 Task: Find connections with filter location Llíria with filter topic #careeradvice with filter profile language Spanish with filter current company Roche with filter school Goa Institute of Management (GIM) with filter industry Temporary Help Services with filter service category Human Resources with filter keywords title Auditor
Action: Mouse moved to (631, 140)
Screenshot: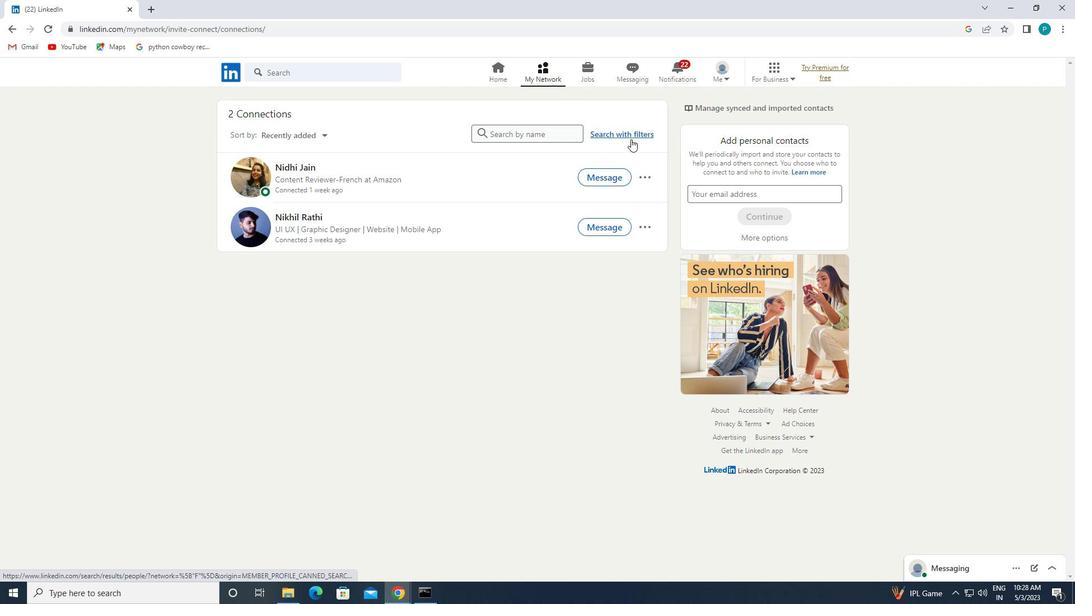 
Action: Mouse pressed left at (631, 140)
Screenshot: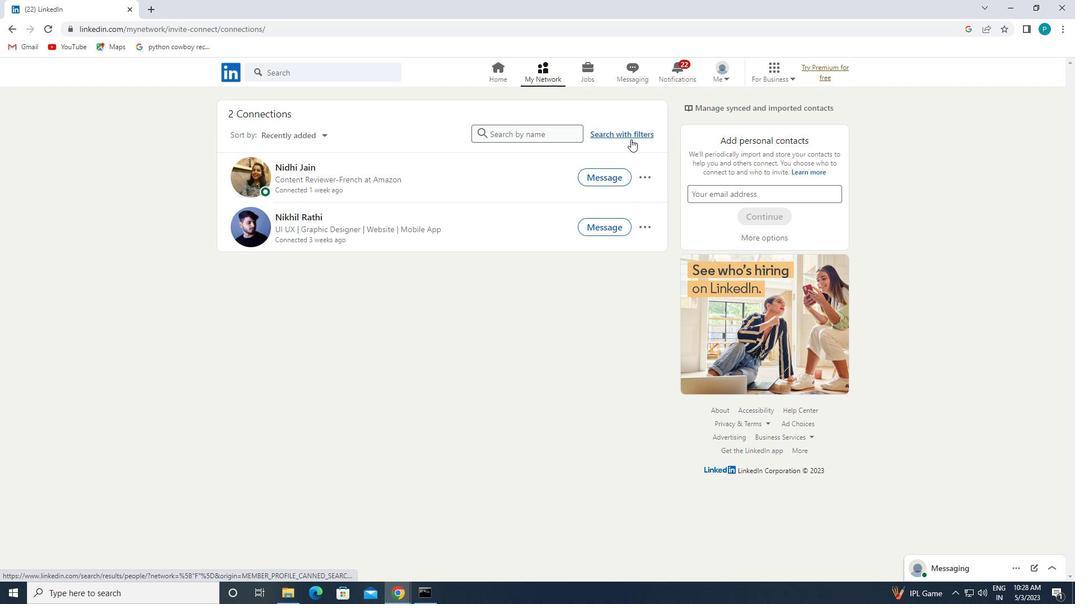 
Action: Mouse moved to (574, 104)
Screenshot: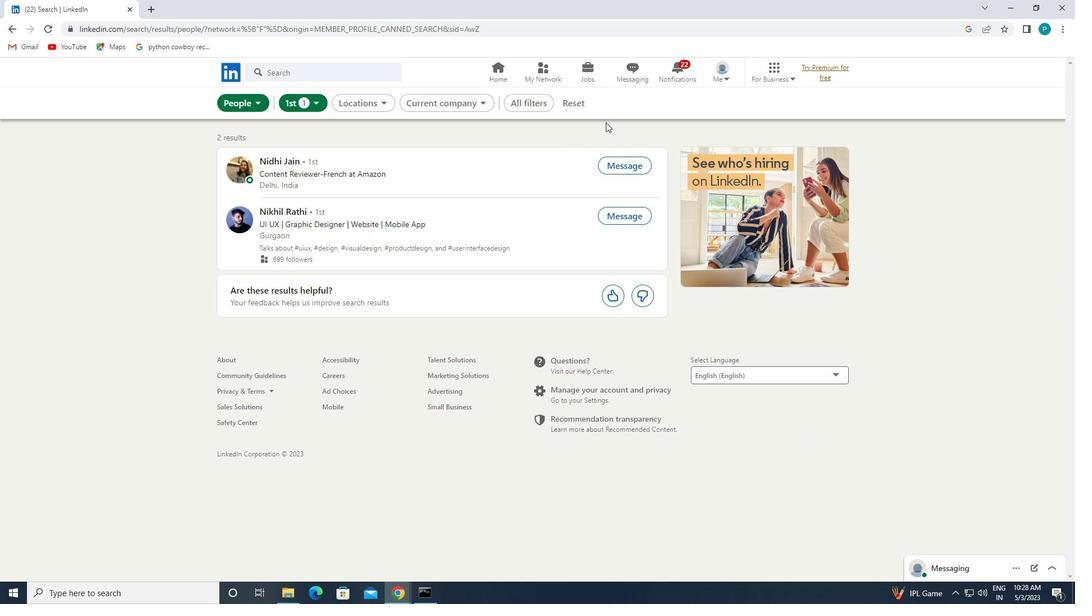 
Action: Mouse pressed left at (574, 104)
Screenshot: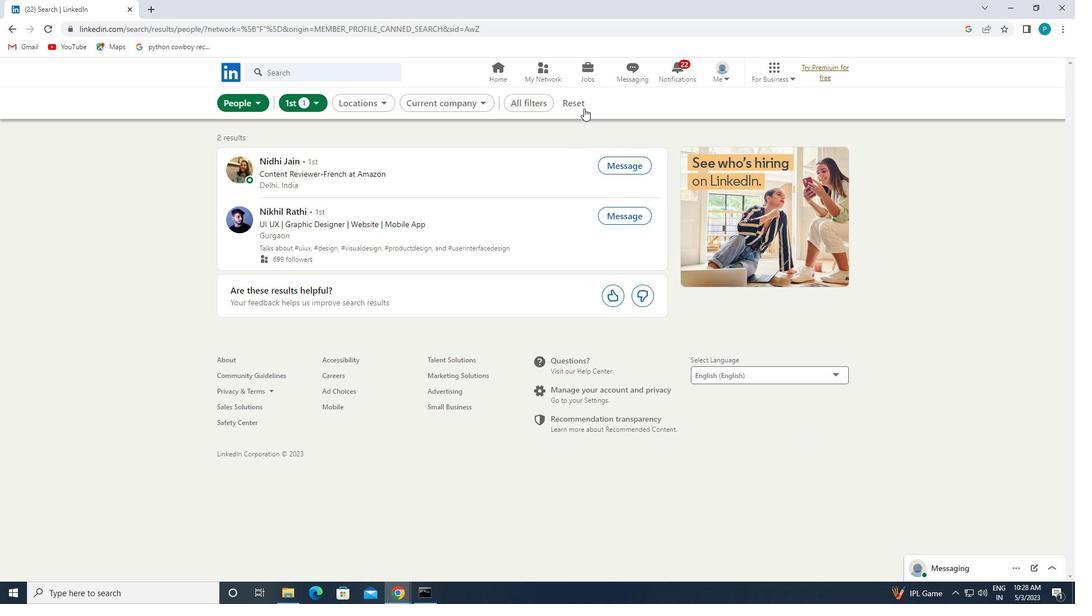 
Action: Mouse moved to (552, 103)
Screenshot: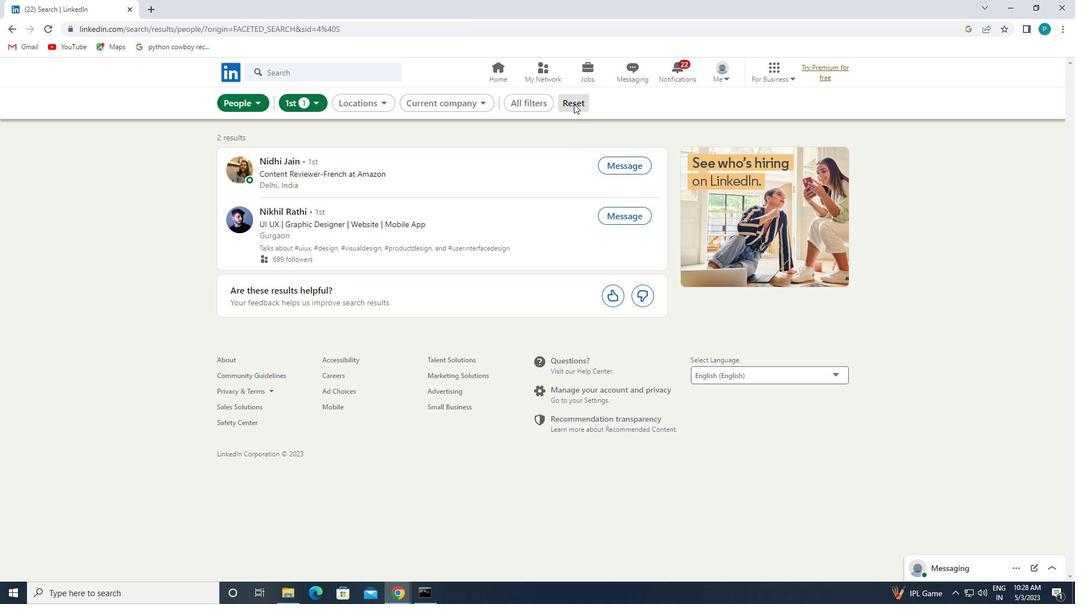 
Action: Mouse pressed left at (552, 103)
Screenshot: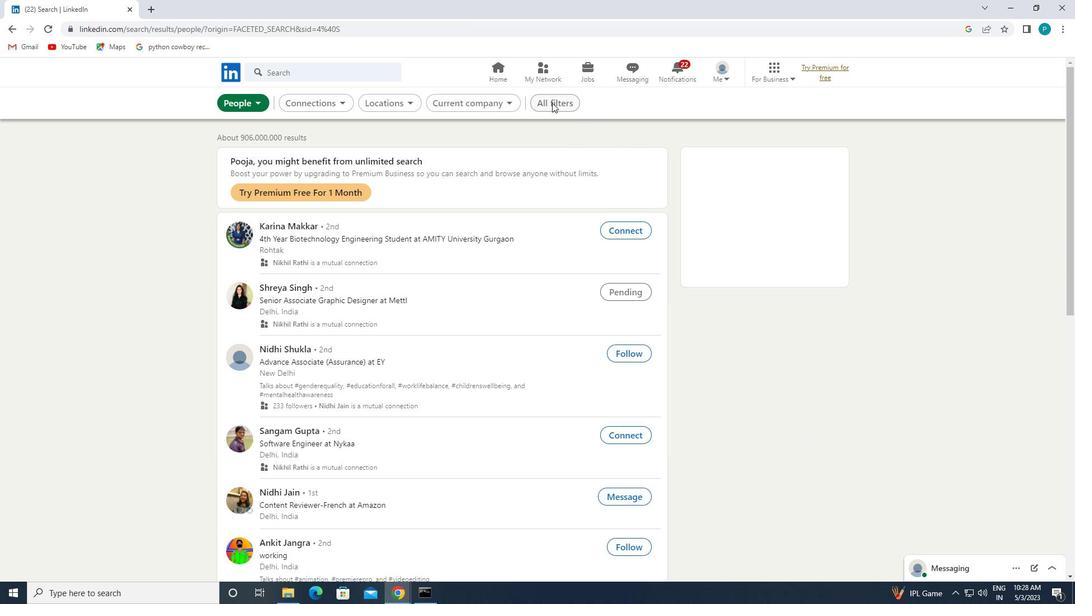 
Action: Mouse moved to (968, 302)
Screenshot: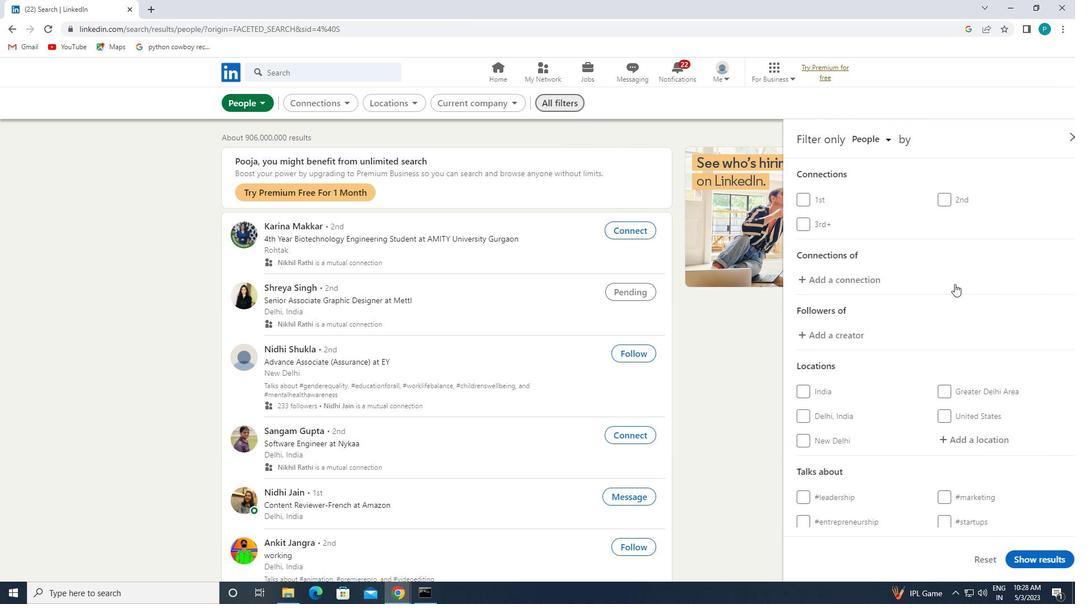 
Action: Mouse scrolled (968, 301) with delta (0, 0)
Screenshot: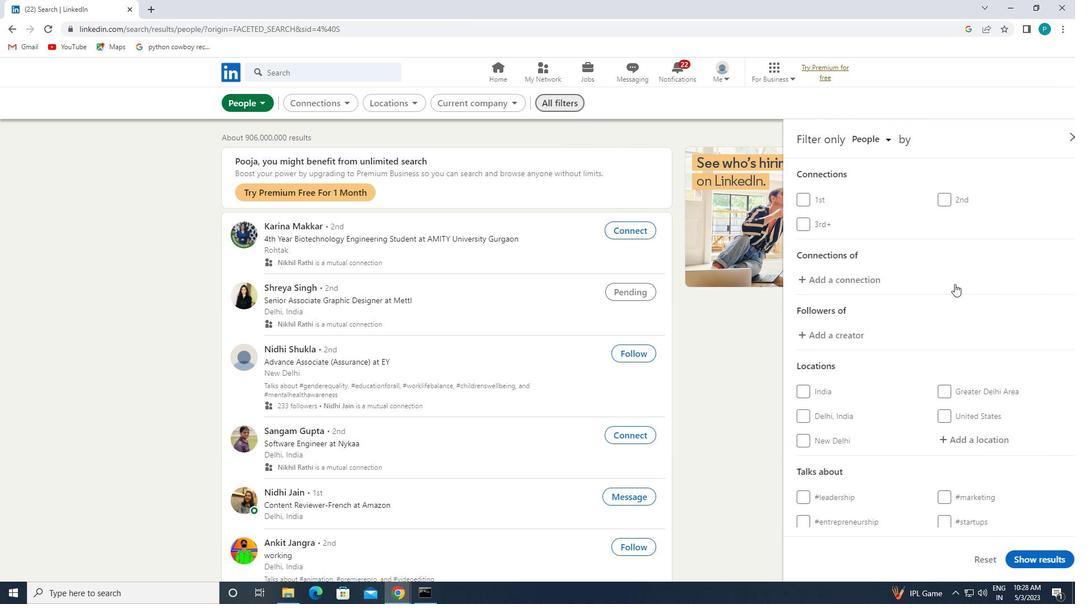
Action: Mouse moved to (968, 303)
Screenshot: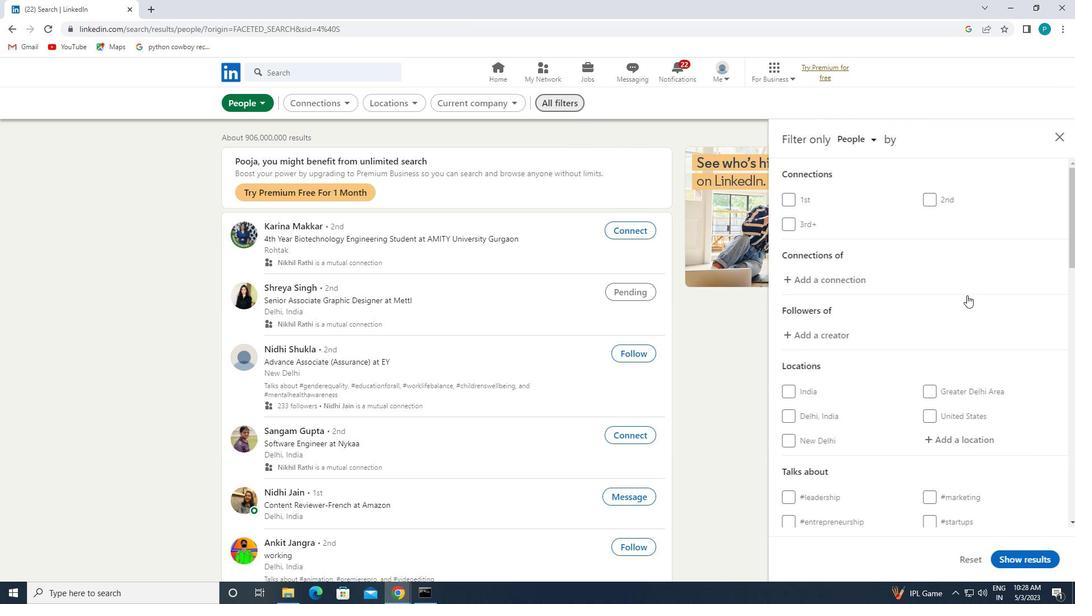 
Action: Mouse scrolled (968, 302) with delta (0, 0)
Screenshot: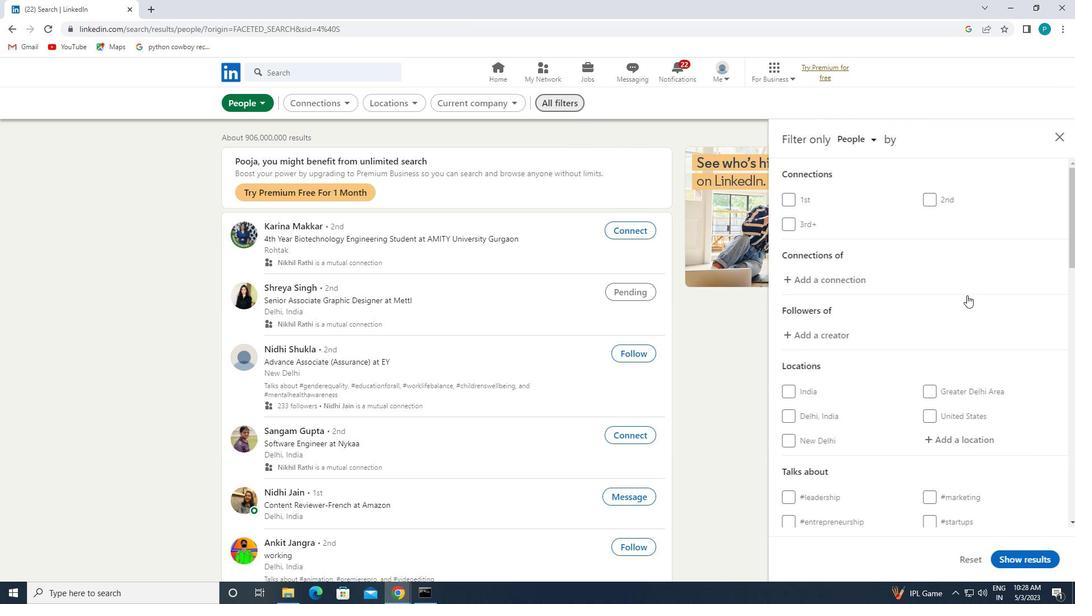 
Action: Mouse moved to (941, 322)
Screenshot: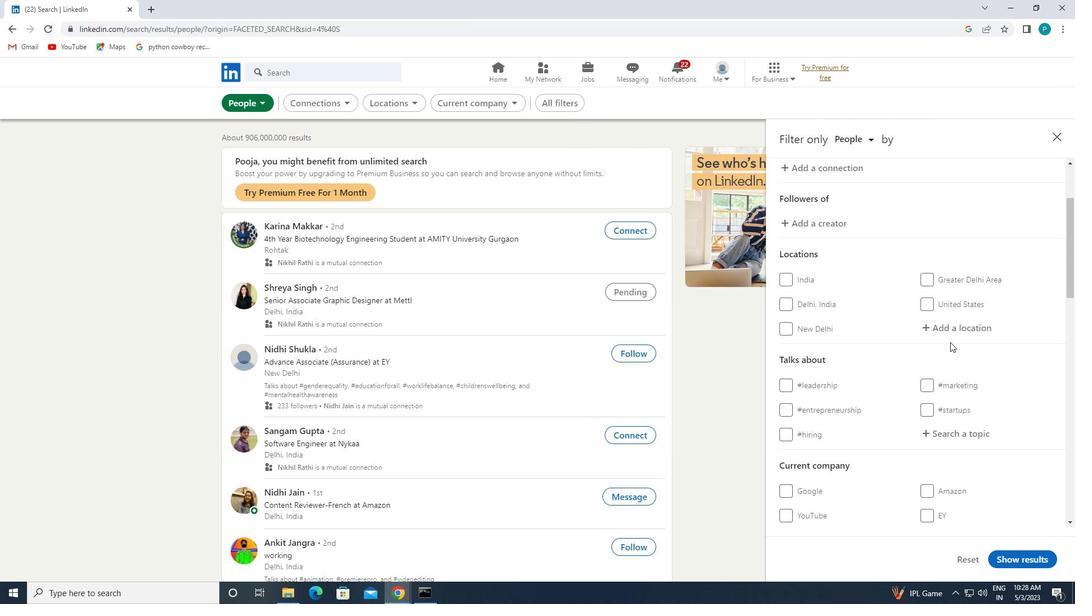 
Action: Mouse pressed left at (941, 322)
Screenshot: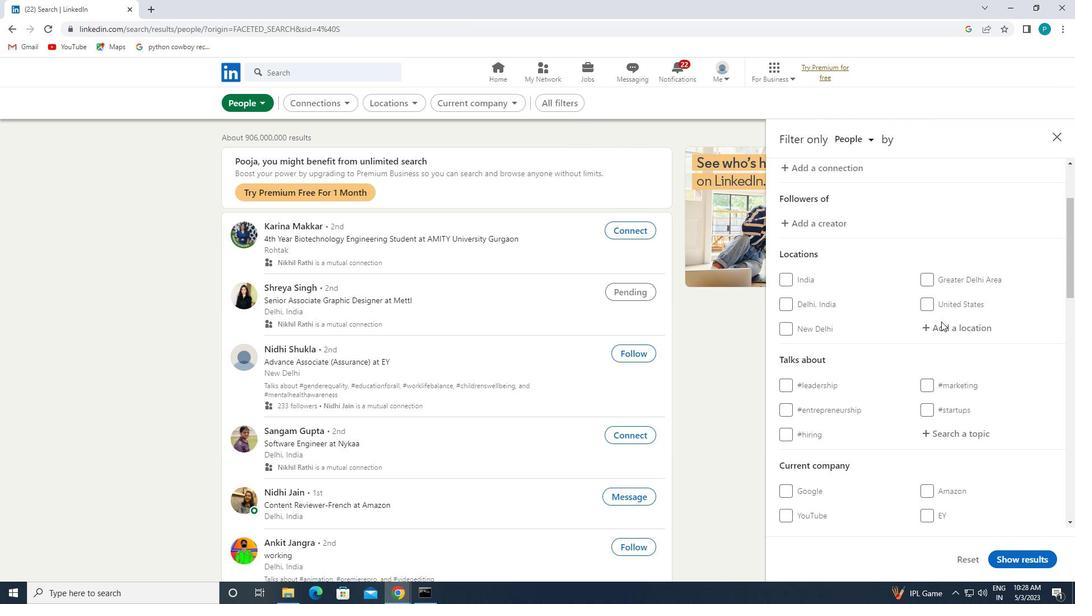 
Action: Mouse moved to (941, 321)
Screenshot: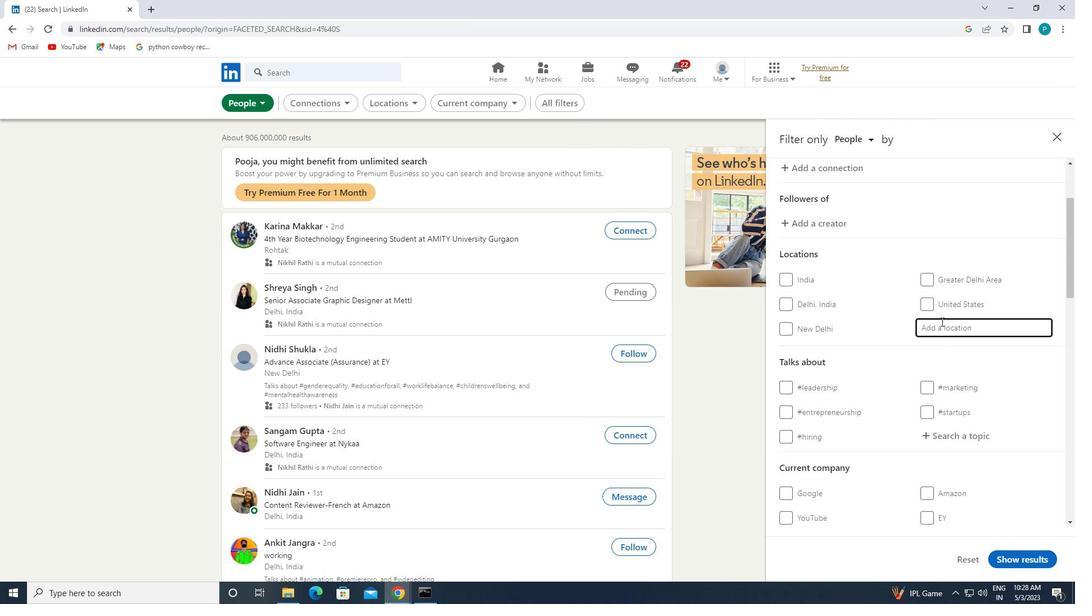 
Action: Key pressed <Key.caps_lock>l<Key.caps_lock>liria
Screenshot: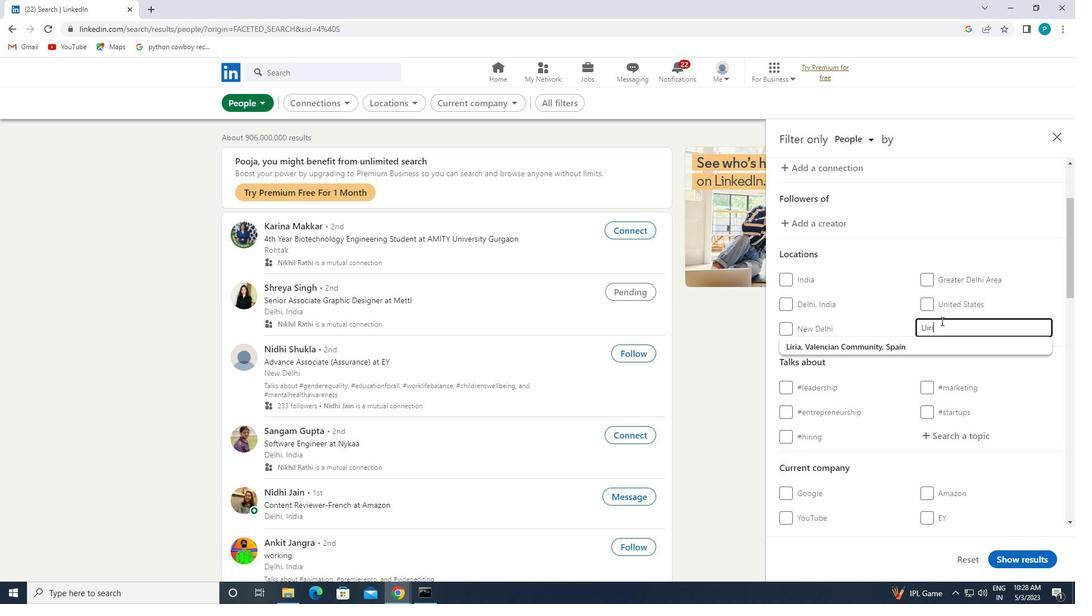 
Action: Mouse moved to (939, 346)
Screenshot: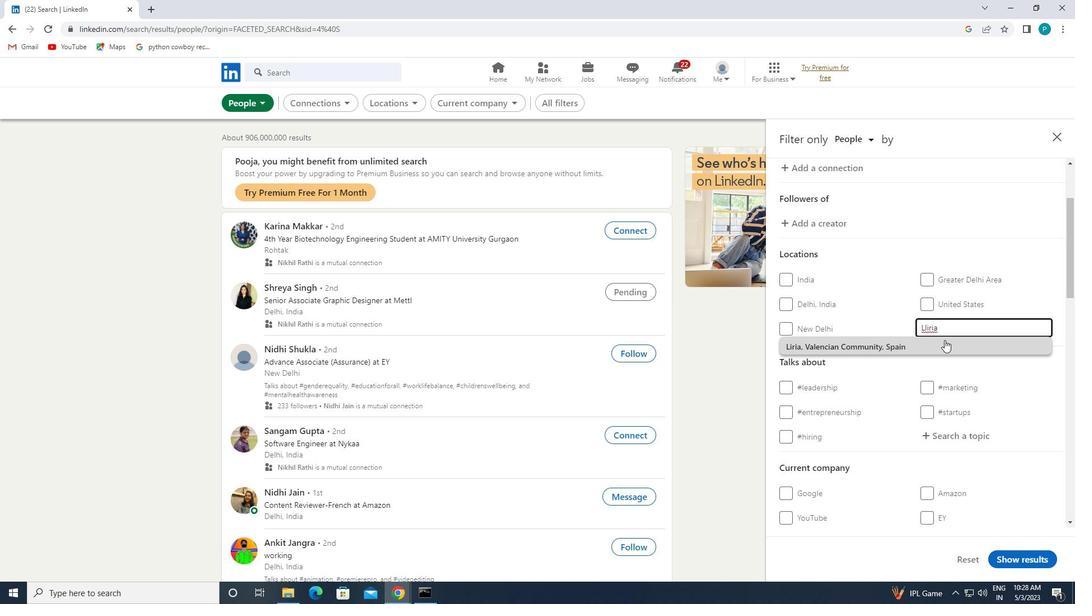 
Action: Mouse pressed left at (939, 346)
Screenshot: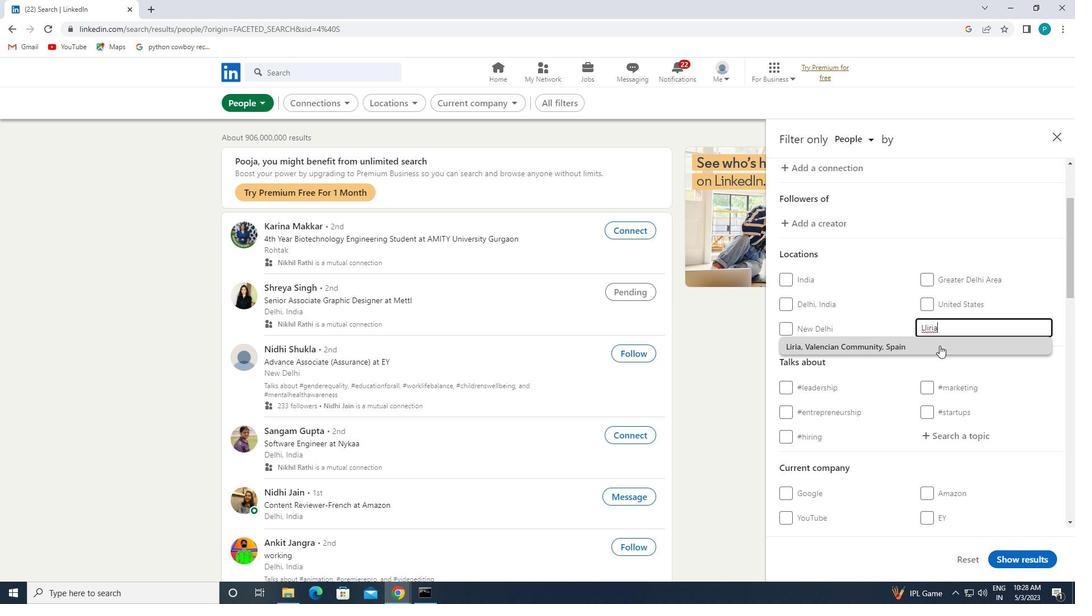 
Action: Mouse moved to (960, 385)
Screenshot: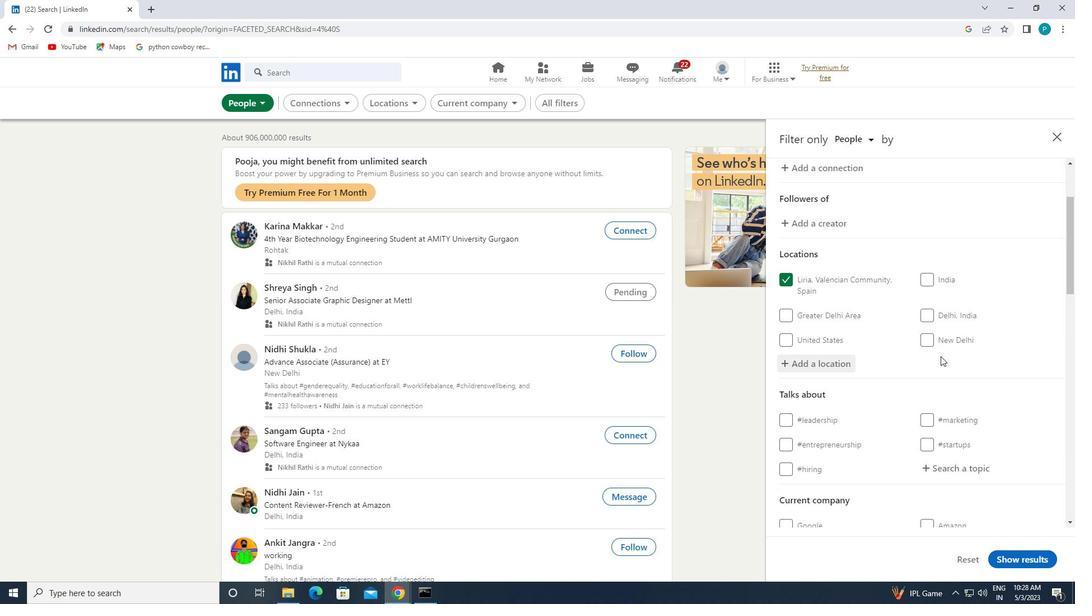 
Action: Mouse scrolled (960, 385) with delta (0, 0)
Screenshot: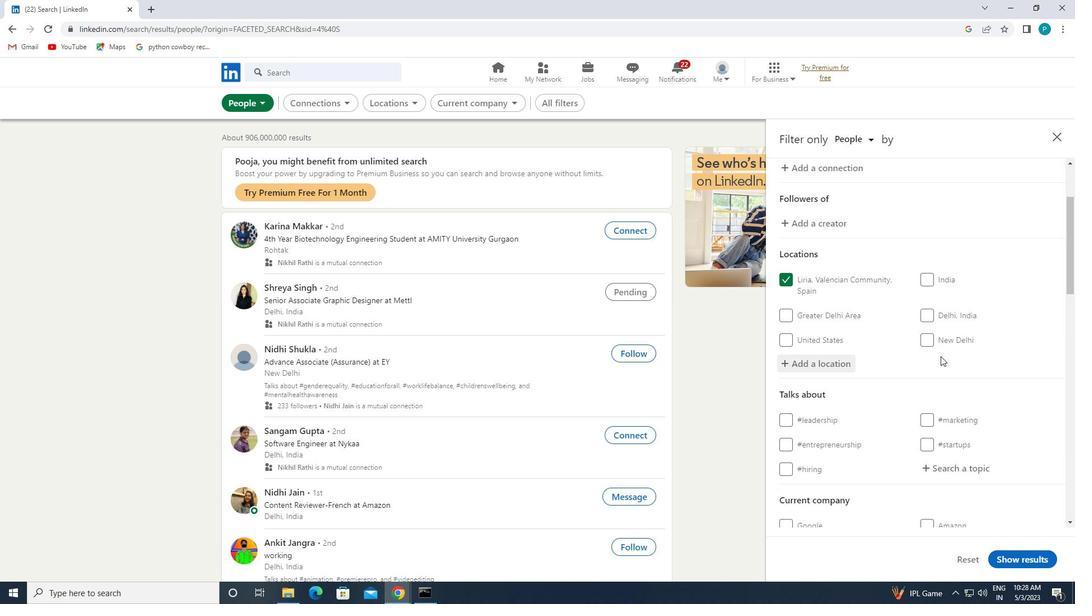 
Action: Mouse moved to (962, 388)
Screenshot: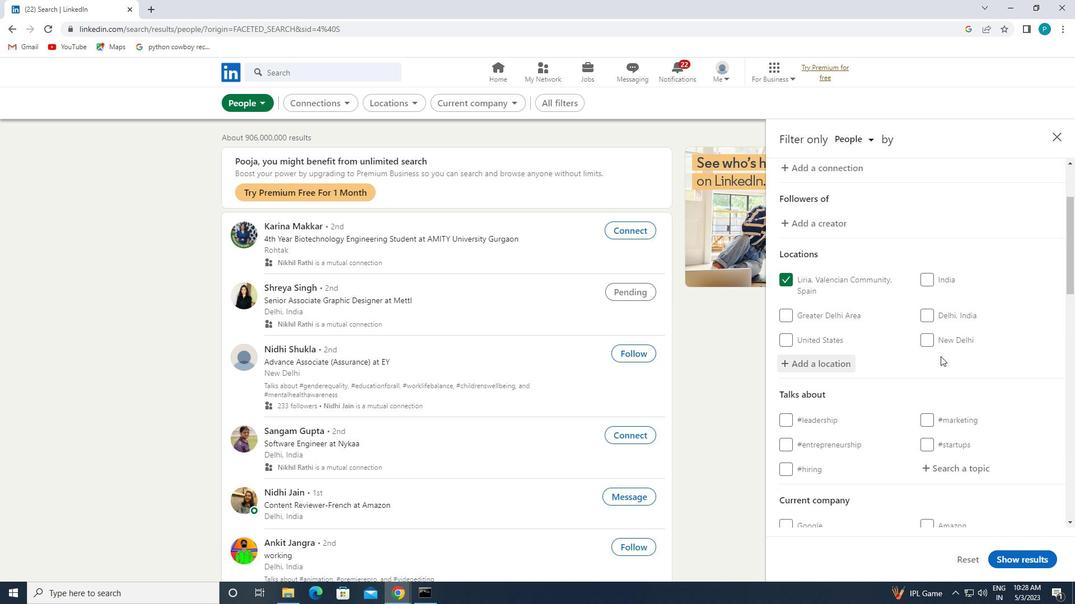 
Action: Mouse scrolled (962, 387) with delta (0, 0)
Screenshot: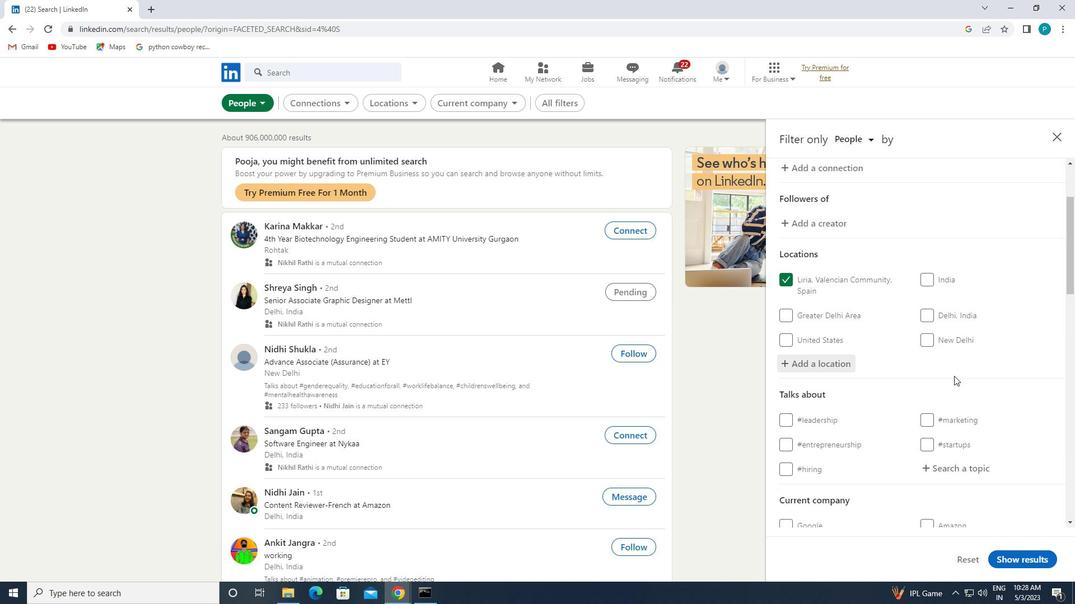 
Action: Mouse moved to (962, 362)
Screenshot: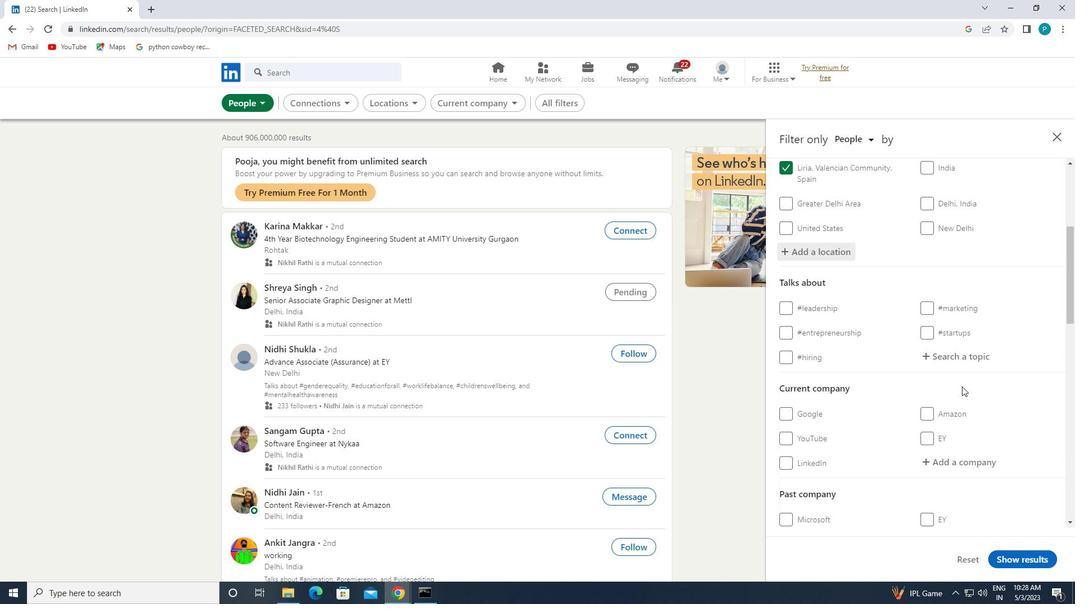 
Action: Mouse pressed left at (962, 362)
Screenshot: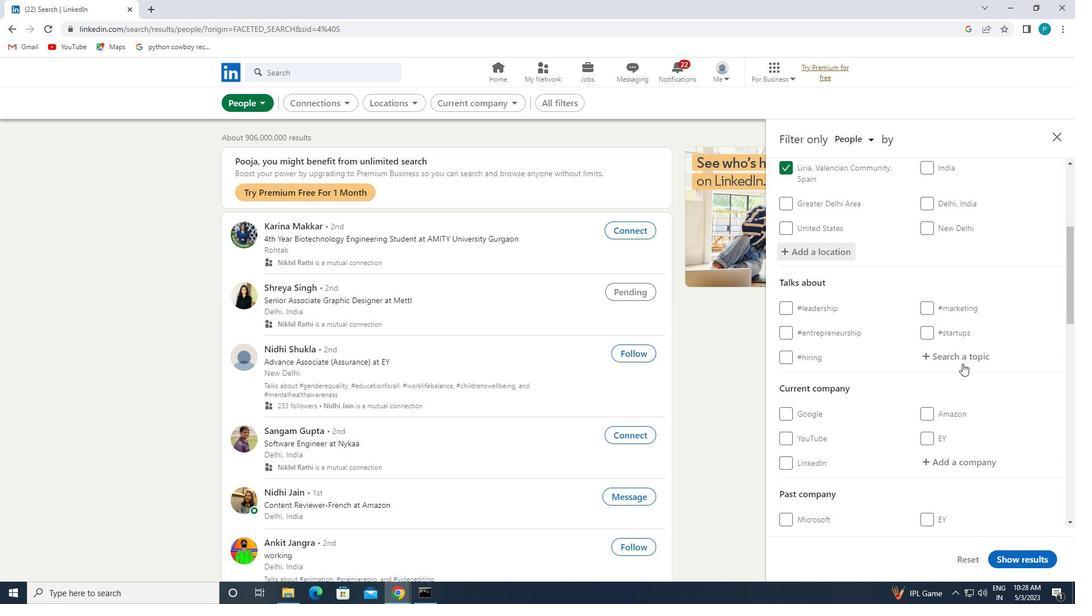
Action: Mouse moved to (970, 366)
Screenshot: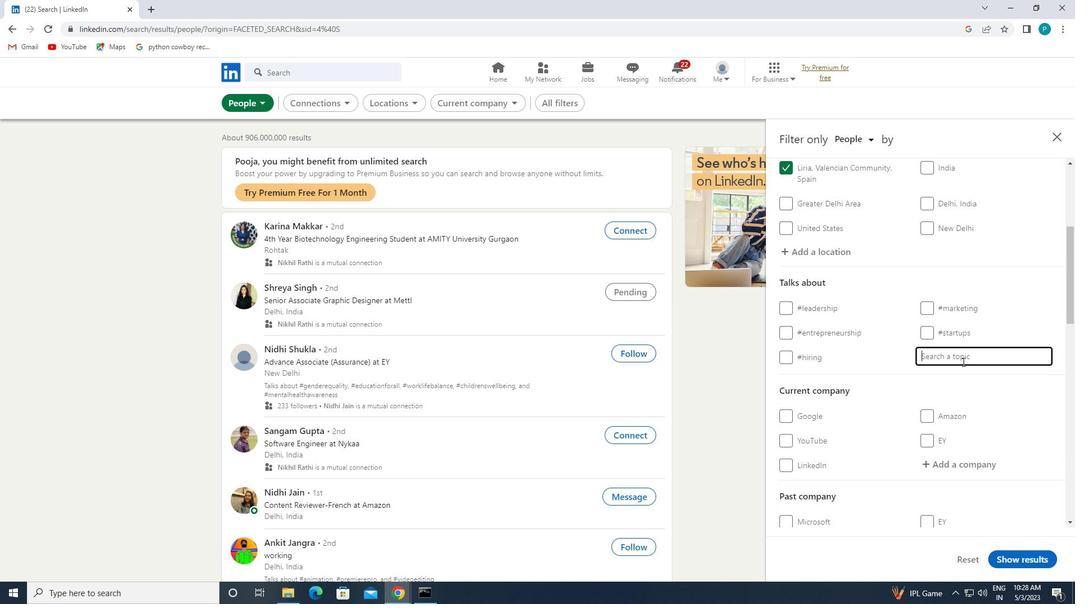 
Action: Key pressed <Key.shift><Key.caps_lock><Key.caps_lock>#CARR<Key.backspace>EERADVICE
Screenshot: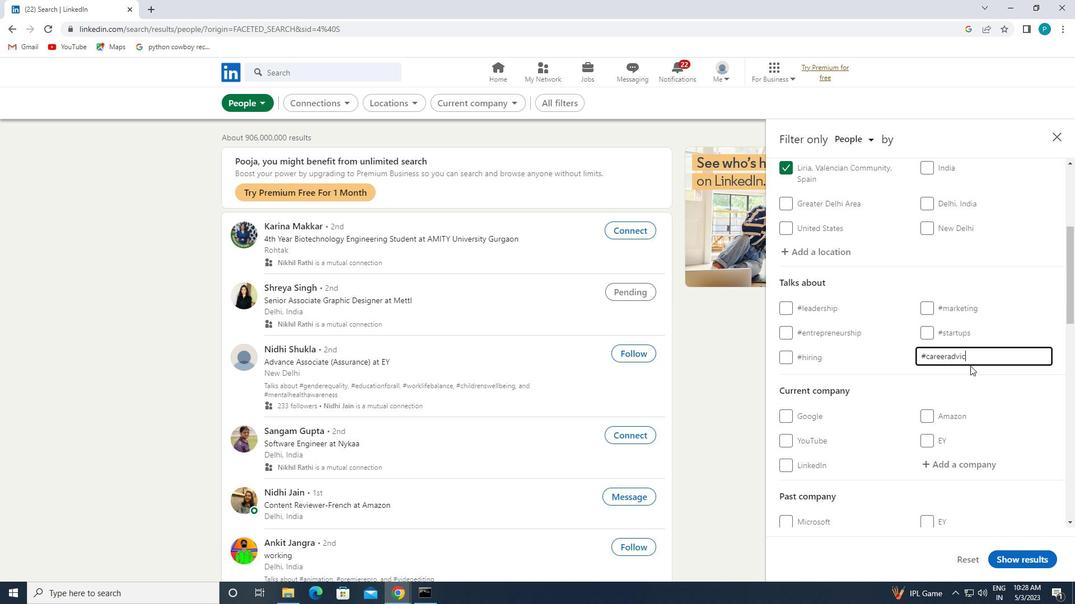 
Action: Mouse moved to (919, 440)
Screenshot: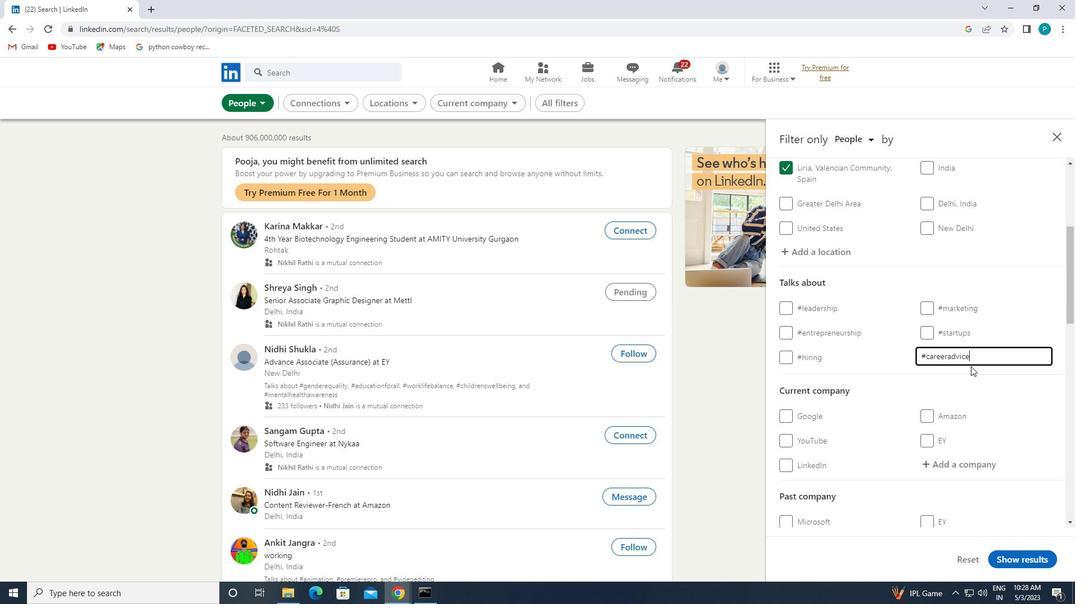 
Action: Mouse scrolled (919, 439) with delta (0, 0)
Screenshot: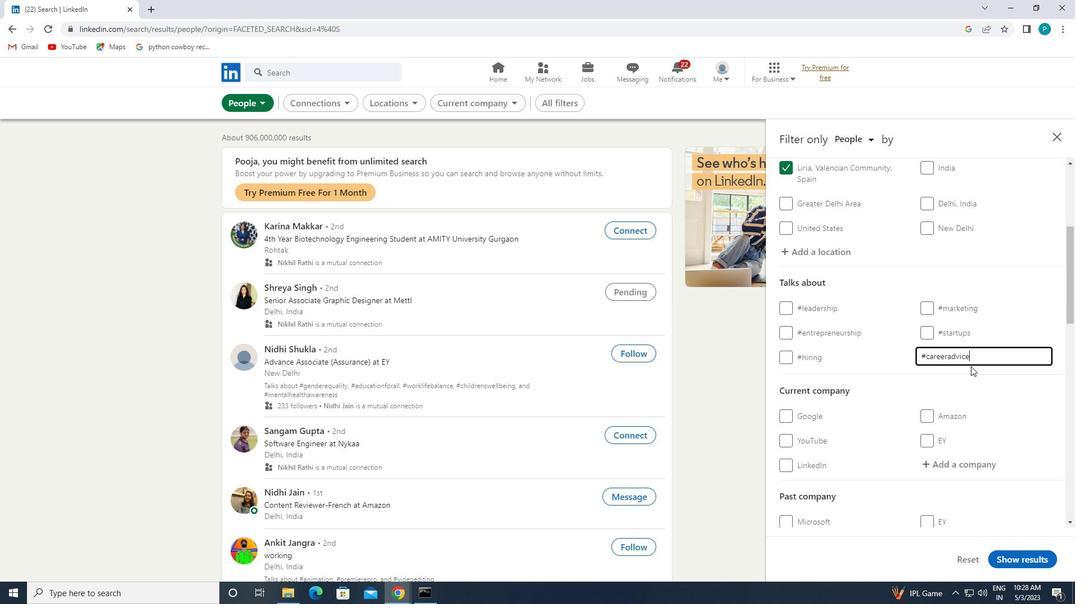
Action: Mouse moved to (915, 443)
Screenshot: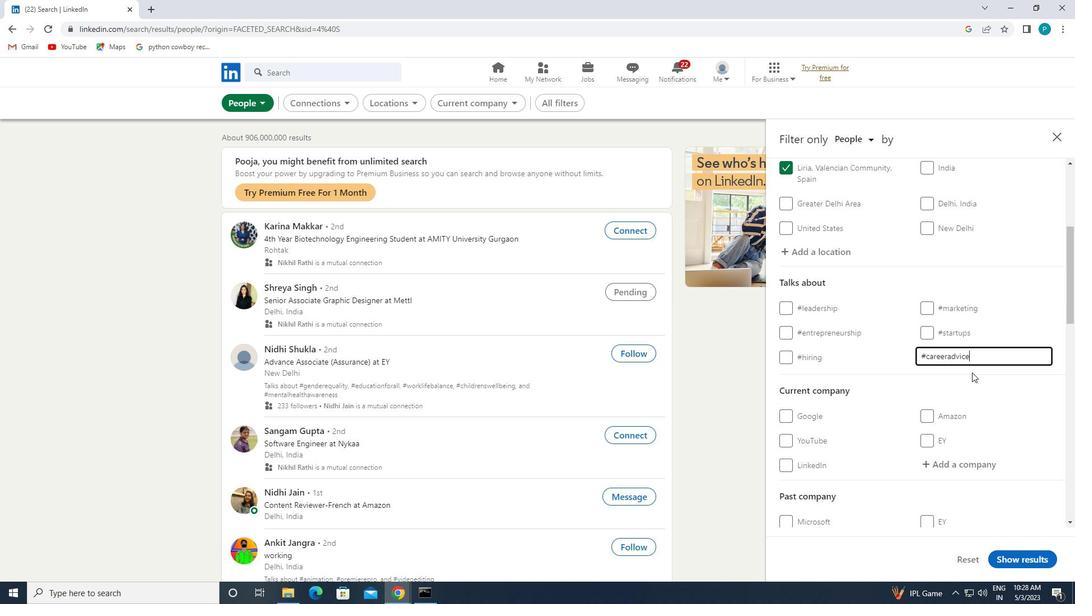 
Action: Mouse scrolled (915, 442) with delta (0, 0)
Screenshot: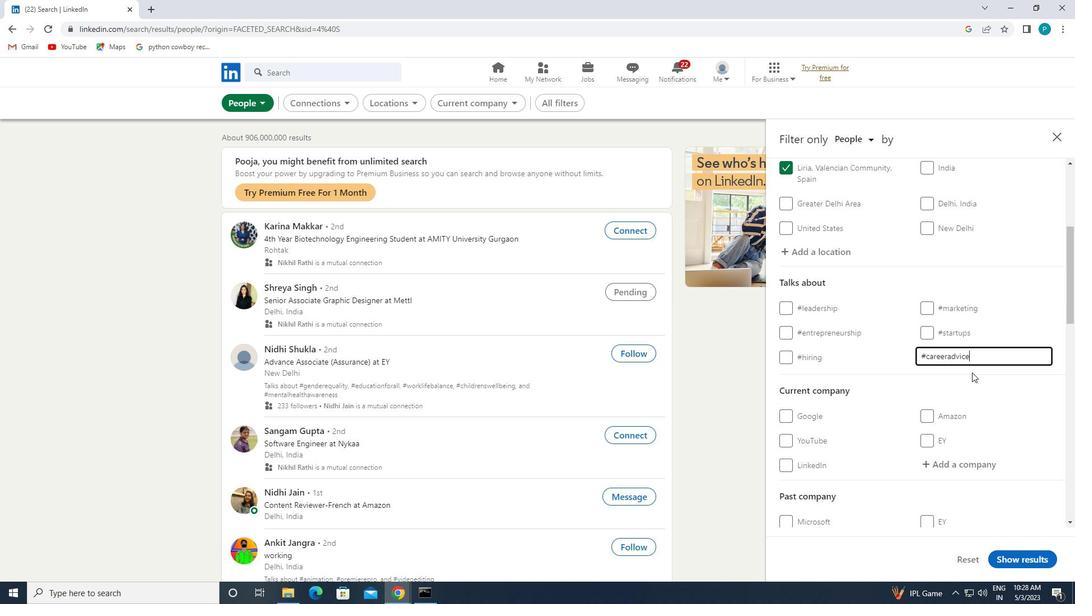 
Action: Mouse moved to (912, 444)
Screenshot: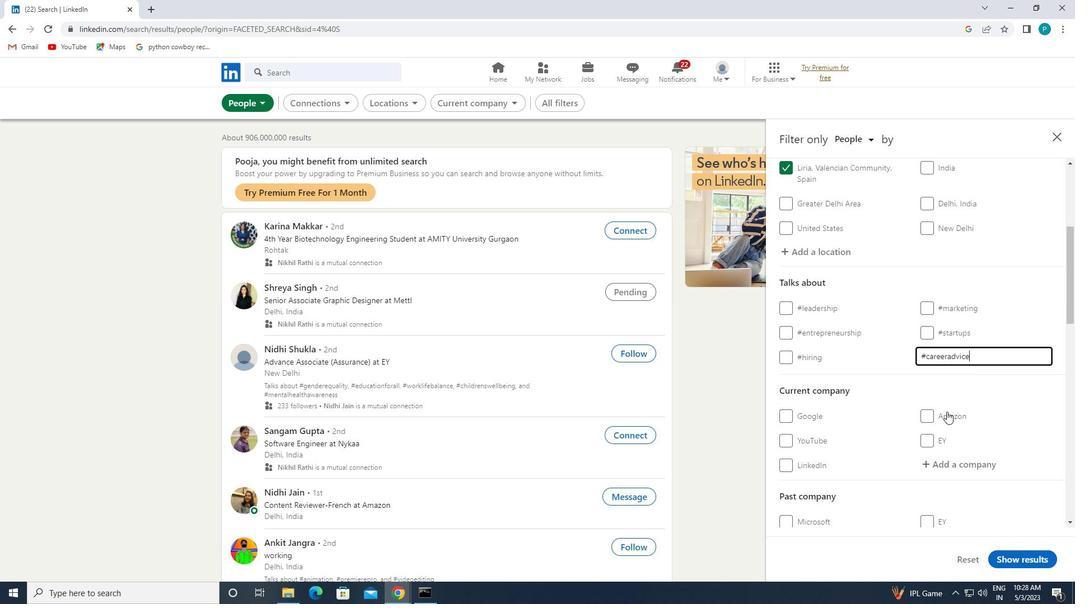 
Action: Mouse scrolled (912, 443) with delta (0, 0)
Screenshot: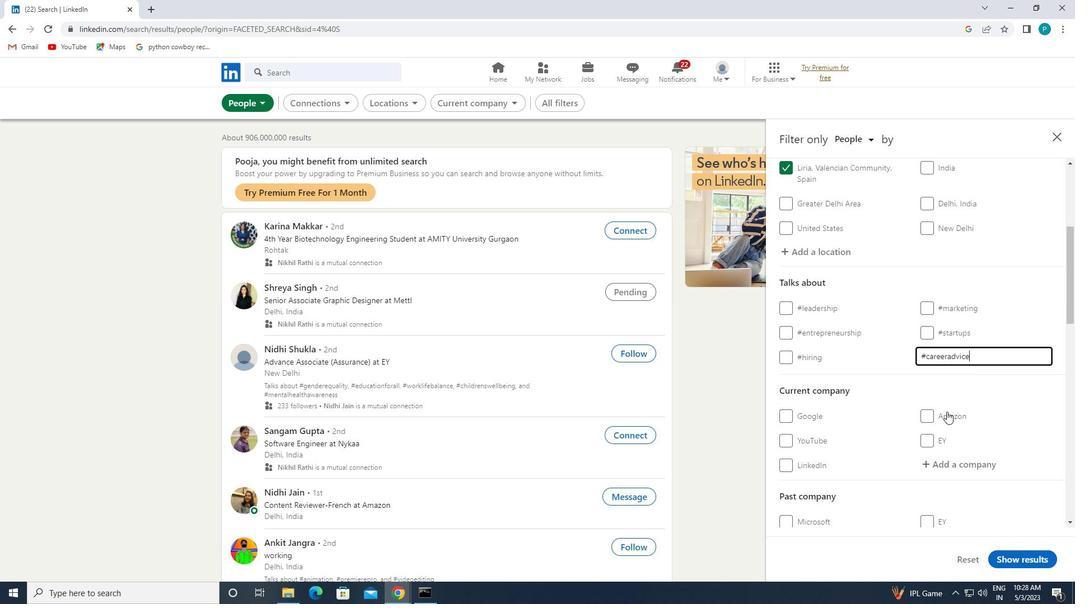 
Action: Mouse moved to (857, 431)
Screenshot: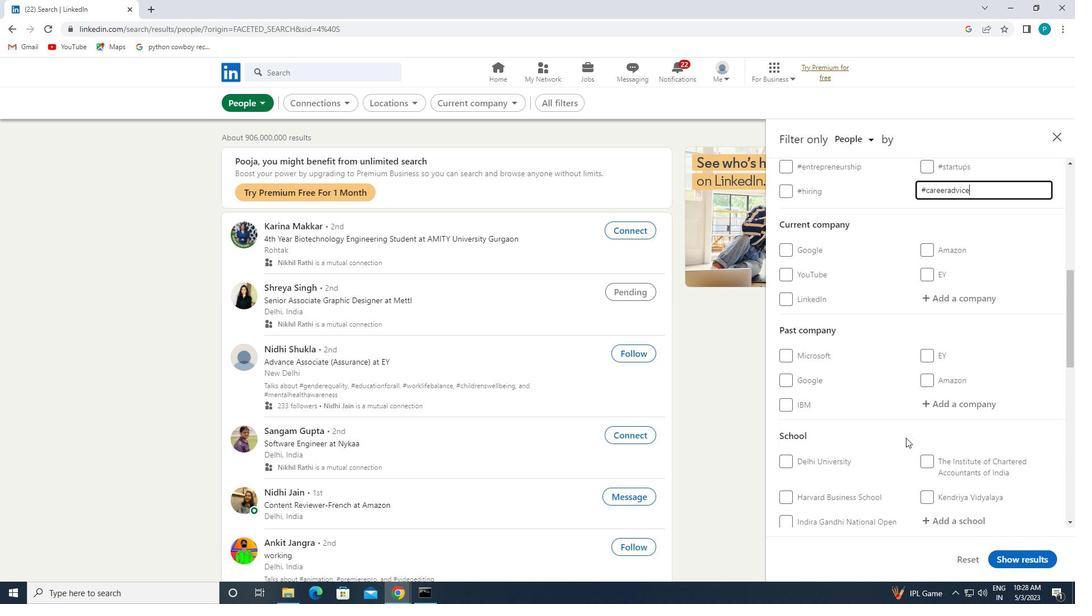 
Action: Mouse scrolled (857, 430) with delta (0, 0)
Screenshot: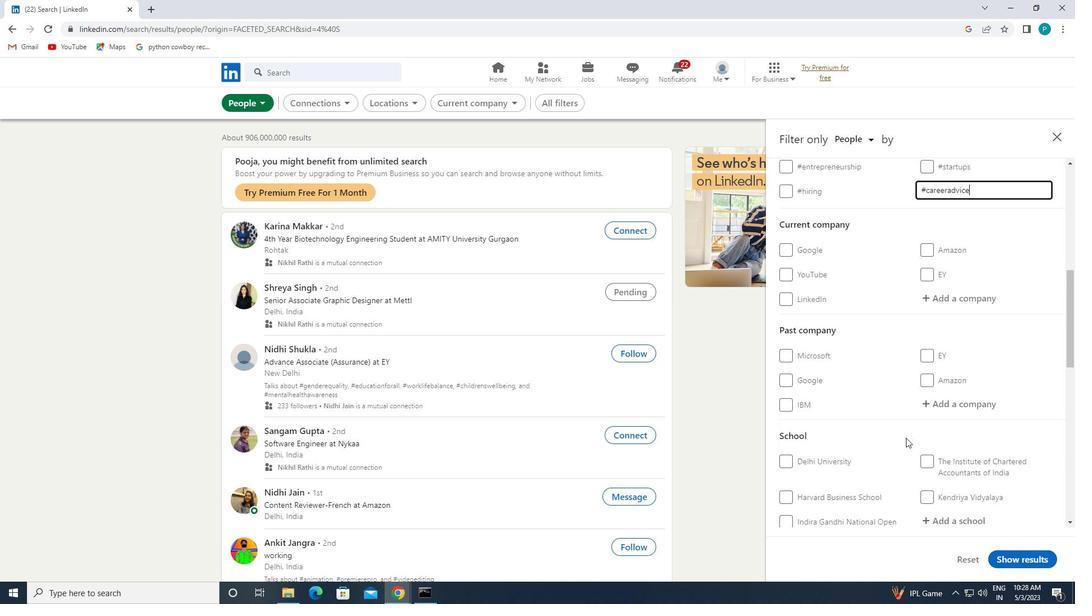 
Action: Mouse scrolled (857, 430) with delta (0, 0)
Screenshot: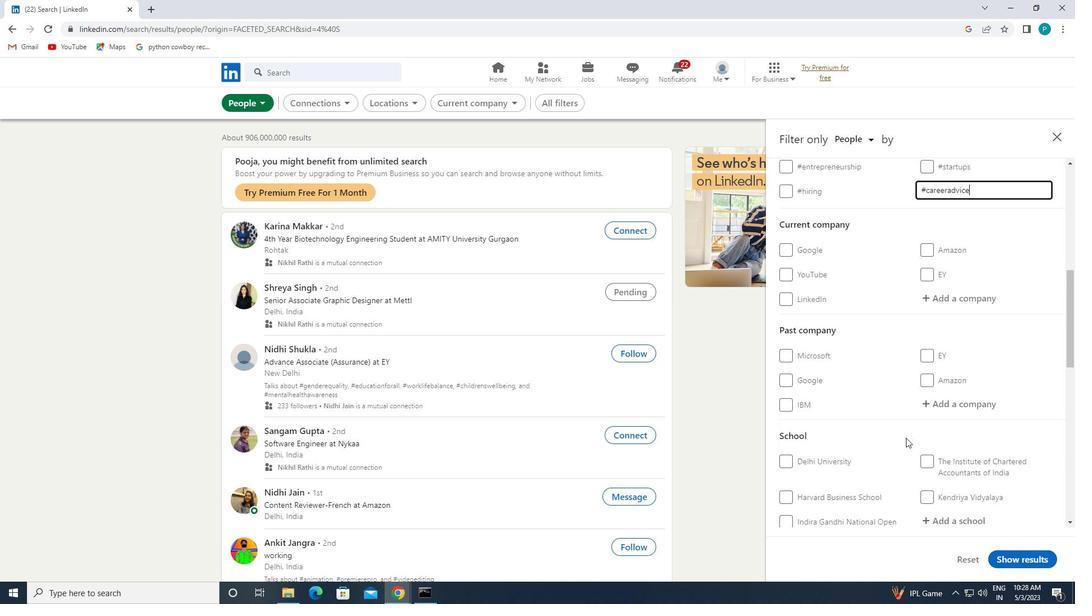 
Action: Mouse scrolled (857, 430) with delta (0, 0)
Screenshot: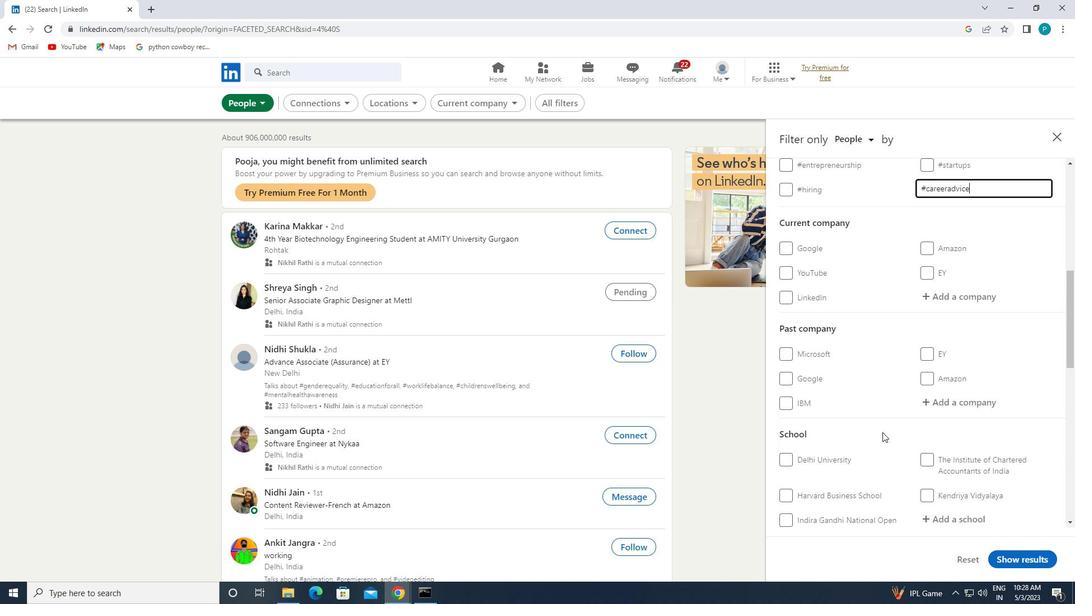 
Action: Mouse moved to (847, 437)
Screenshot: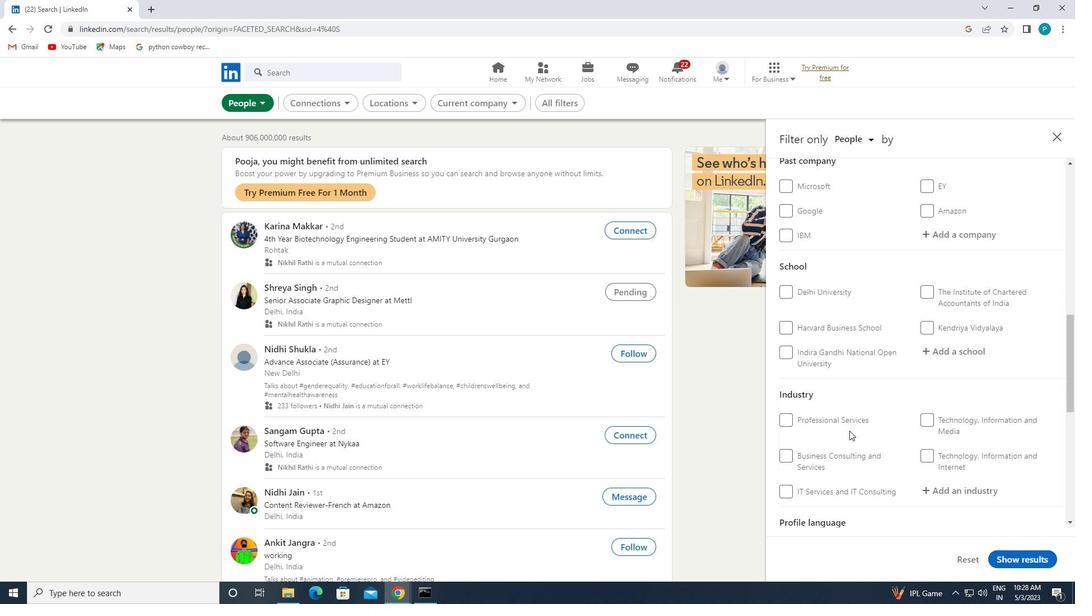 
Action: Mouse scrolled (847, 437) with delta (0, 0)
Screenshot: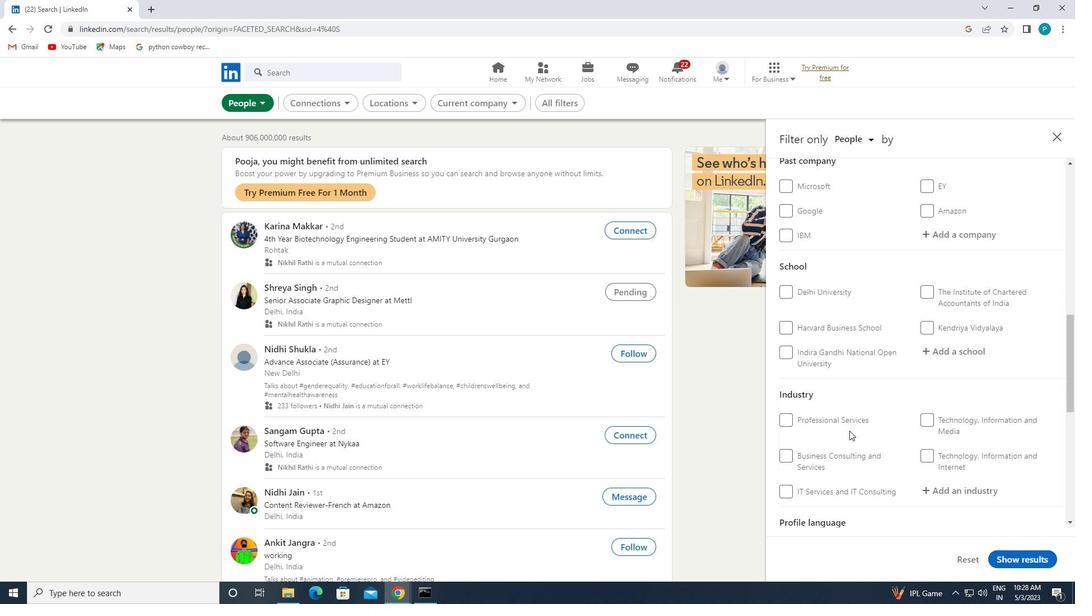 
Action: Mouse moved to (846, 441)
Screenshot: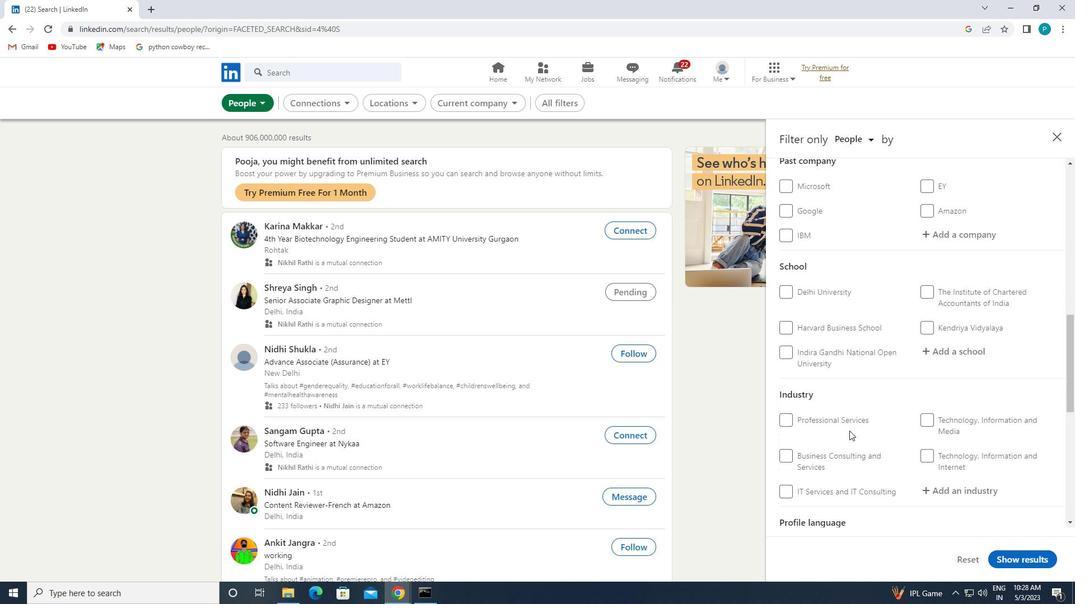 
Action: Mouse scrolled (846, 440) with delta (0, 0)
Screenshot: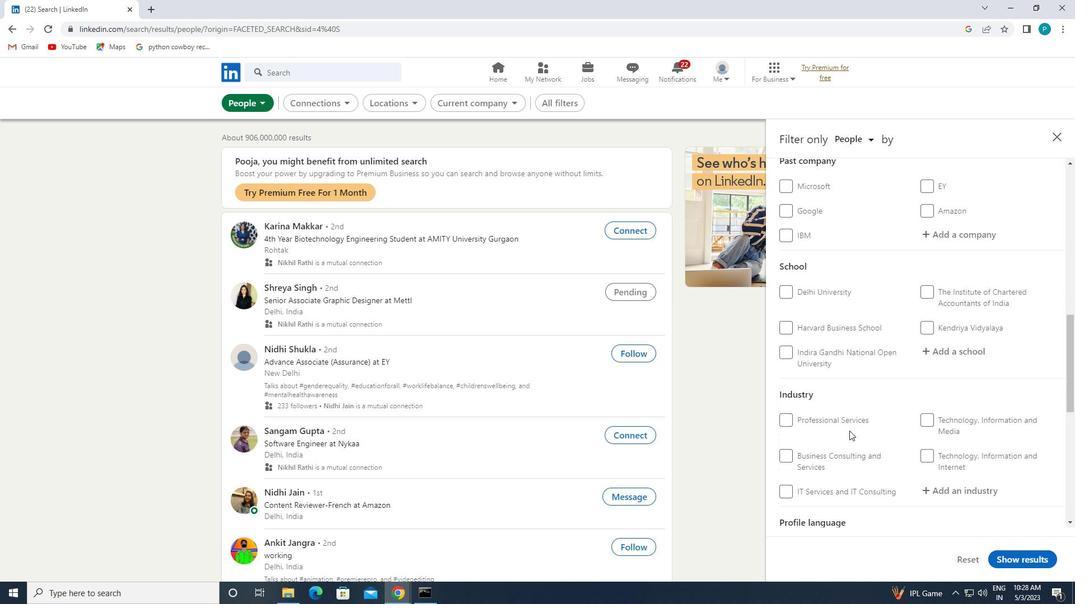 
Action: Mouse moved to (819, 465)
Screenshot: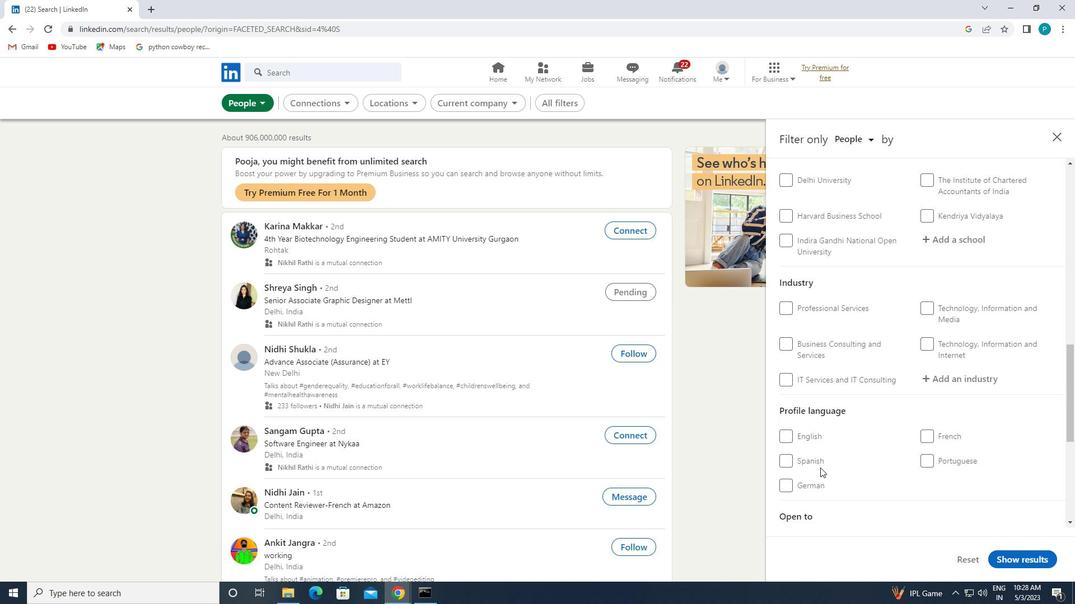 
Action: Mouse pressed left at (819, 465)
Screenshot: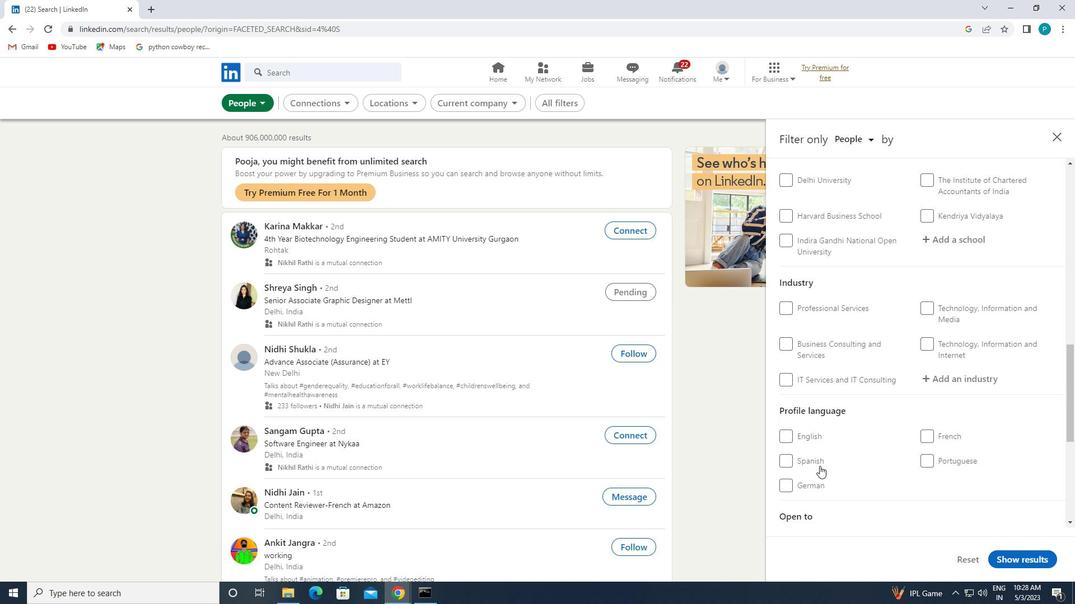 
Action: Mouse moved to (871, 418)
Screenshot: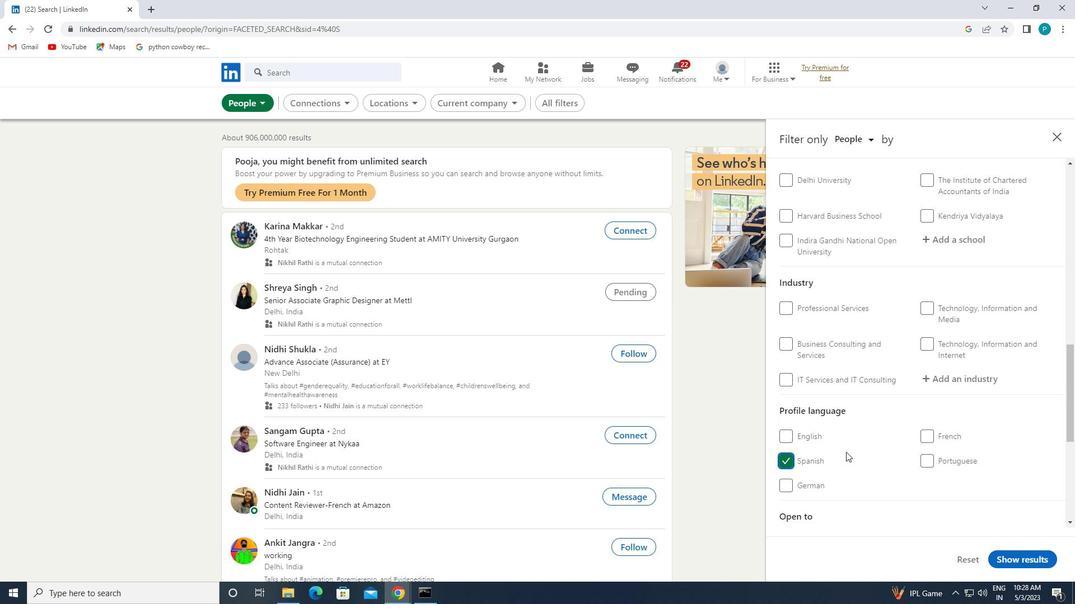 
Action: Mouse scrolled (871, 418) with delta (0, 0)
Screenshot: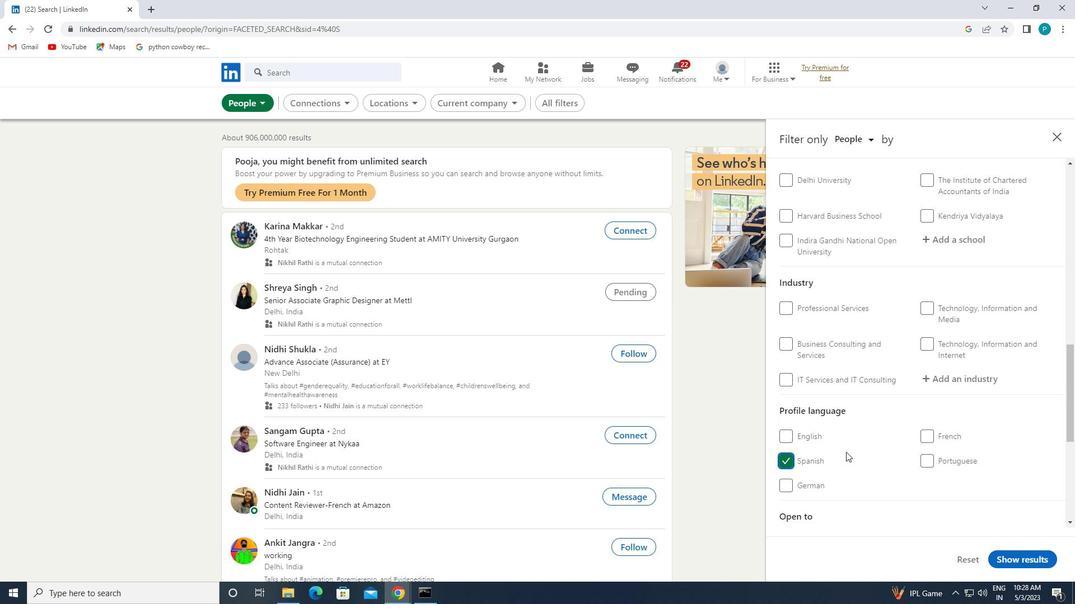 
Action: Mouse moved to (871, 417)
Screenshot: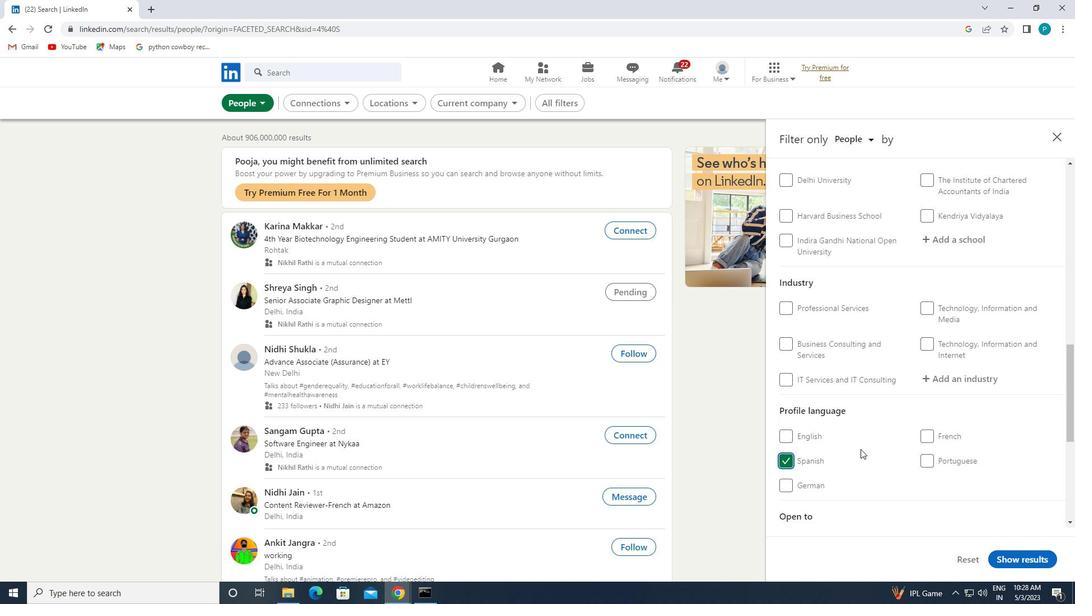 
Action: Mouse scrolled (871, 417) with delta (0, 0)
Screenshot: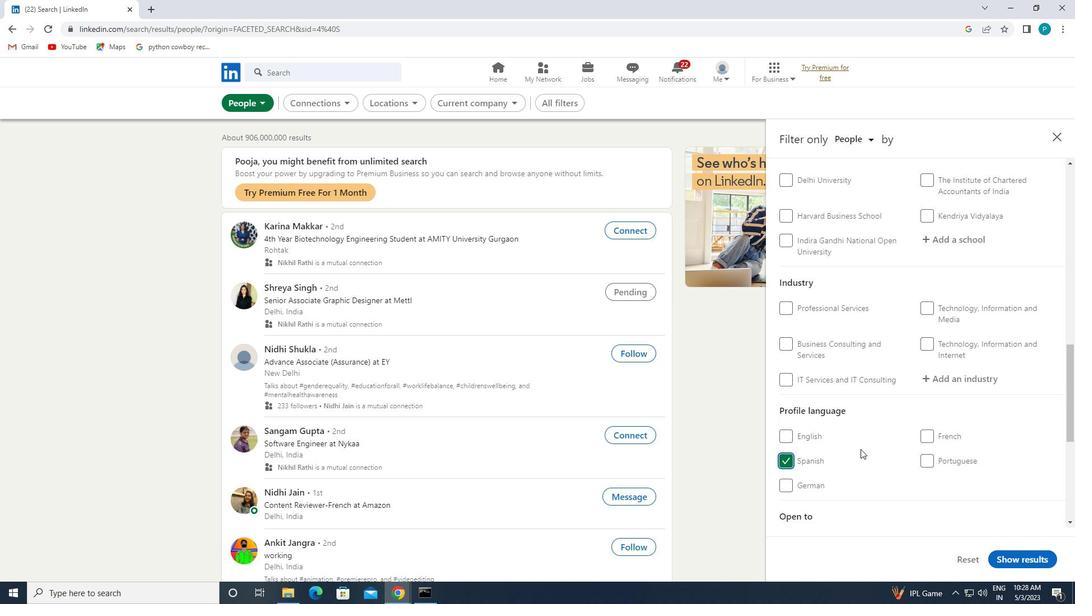 
Action: Mouse moved to (871, 416)
Screenshot: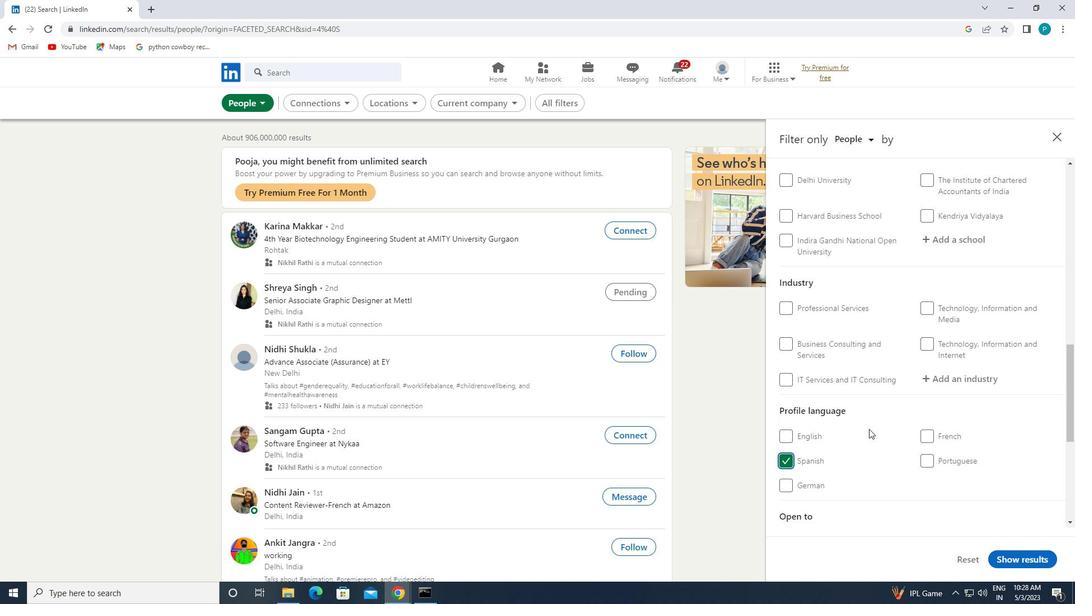 
Action: Mouse scrolled (871, 416) with delta (0, 0)
Screenshot: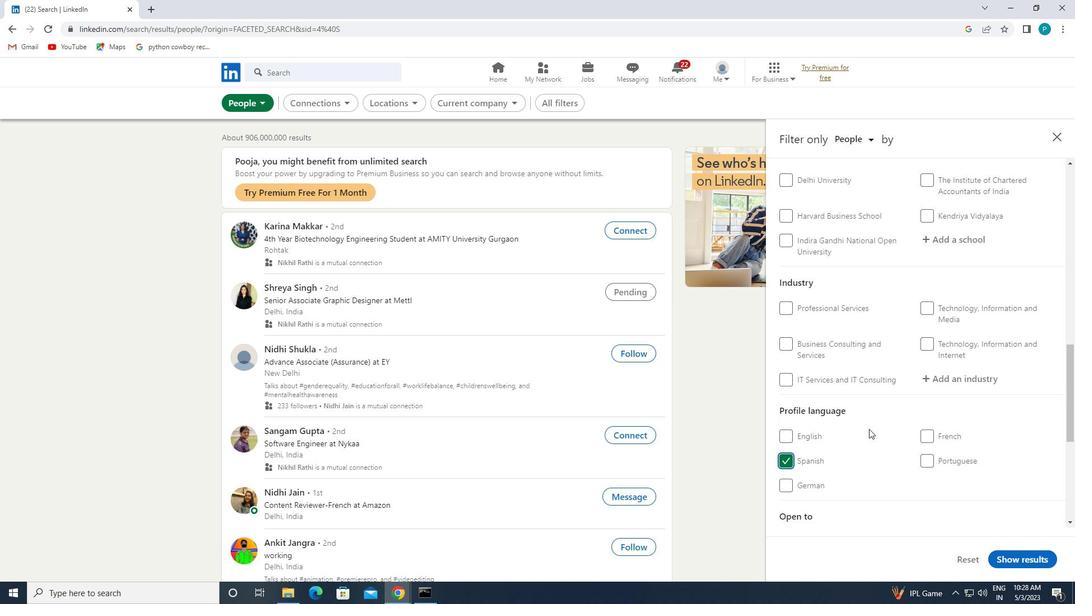
Action: Mouse moved to (911, 403)
Screenshot: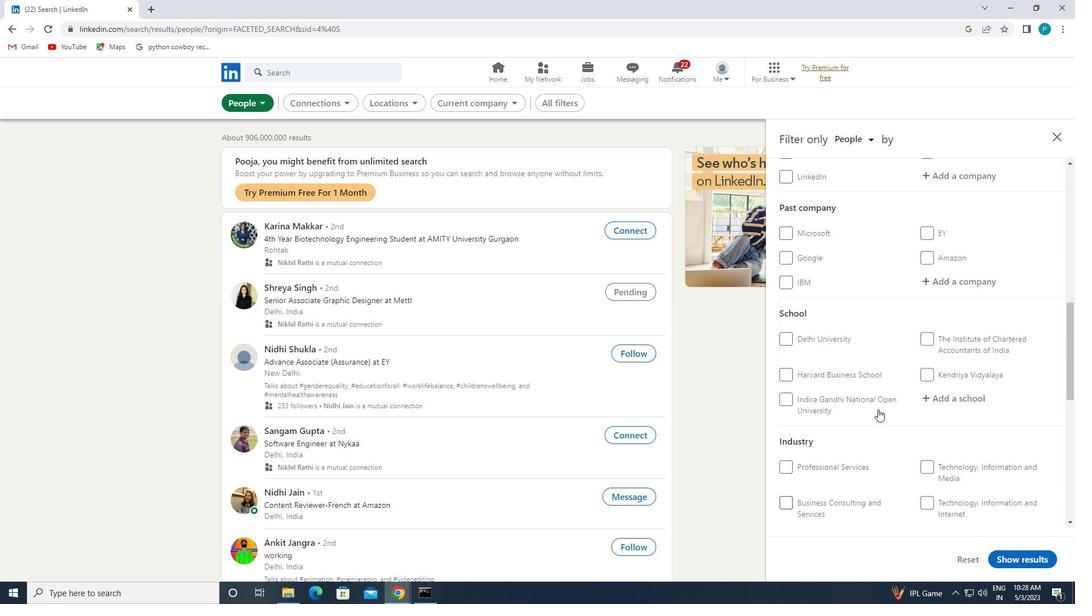 
Action: Mouse scrolled (911, 403) with delta (0, 0)
Screenshot: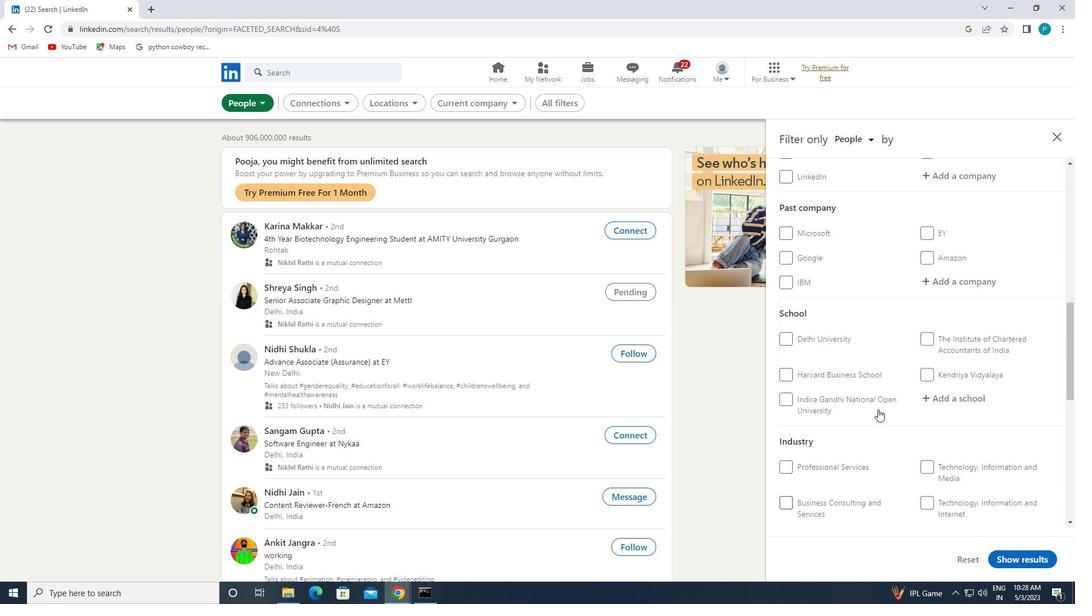 
Action: Mouse moved to (913, 401)
Screenshot: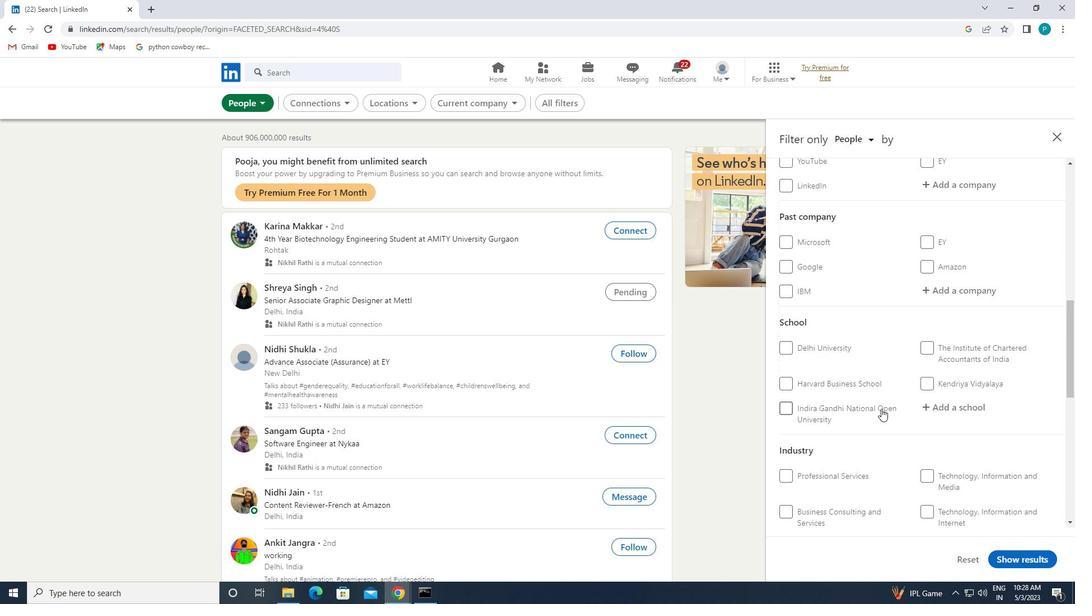 
Action: Mouse scrolled (913, 402) with delta (0, 0)
Screenshot: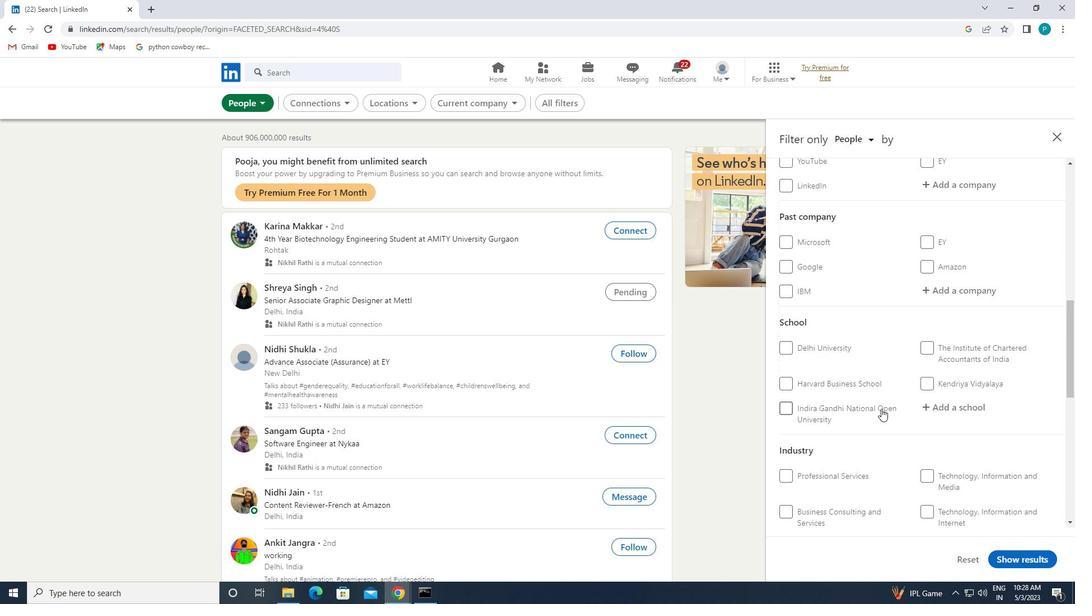 
Action: Mouse scrolled (913, 402) with delta (0, 0)
Screenshot: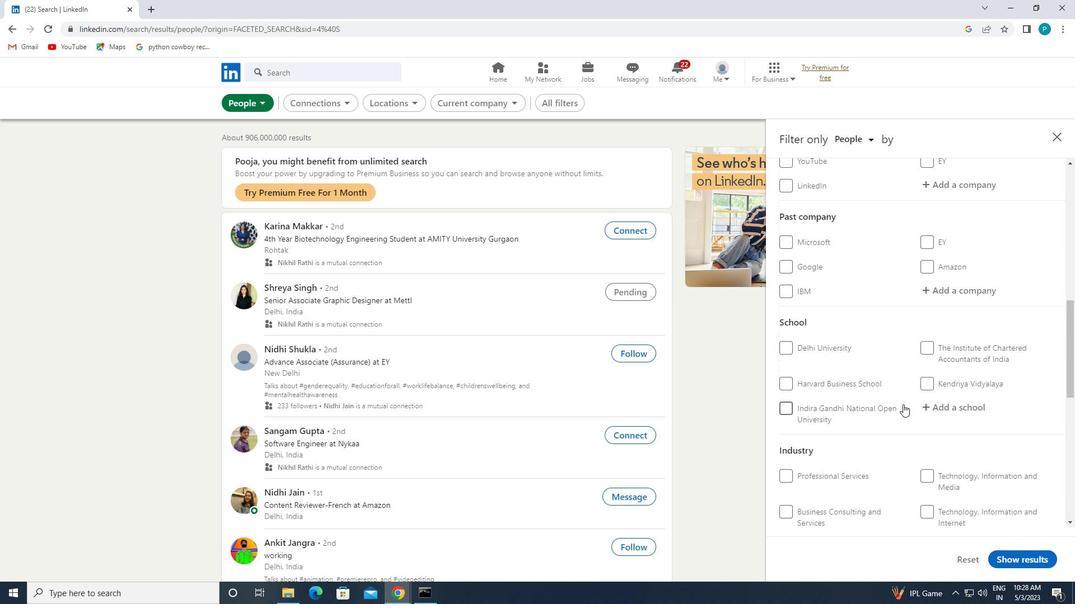 
Action: Mouse moved to (930, 351)
Screenshot: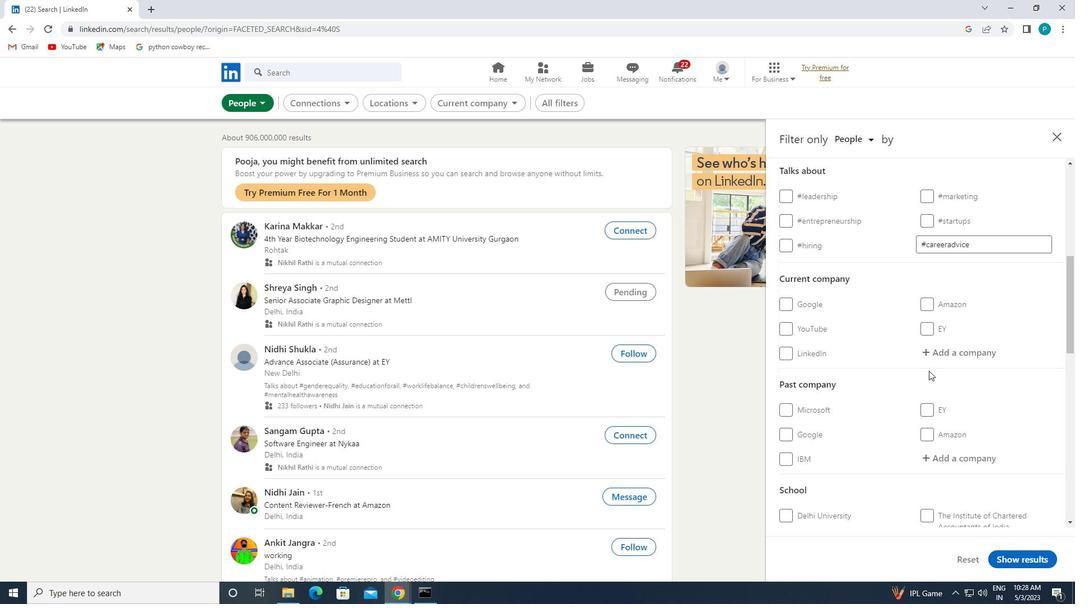 
Action: Mouse pressed left at (930, 351)
Screenshot: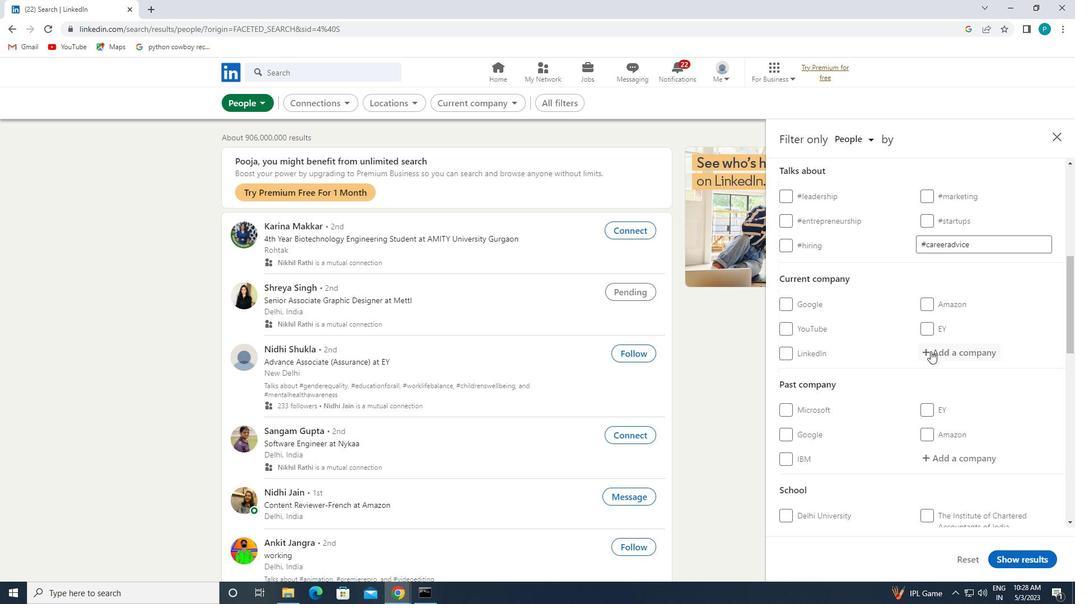 
Action: Mouse moved to (939, 356)
Screenshot: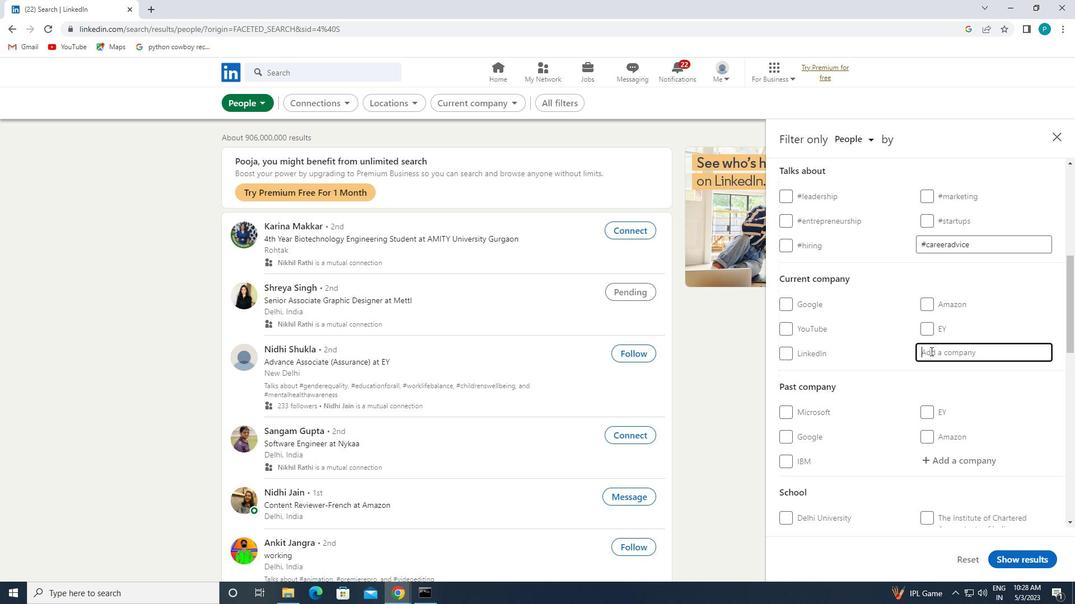 
Action: Key pressed <Key.caps_lock>R<Key.caps_lock>OCHE
Screenshot: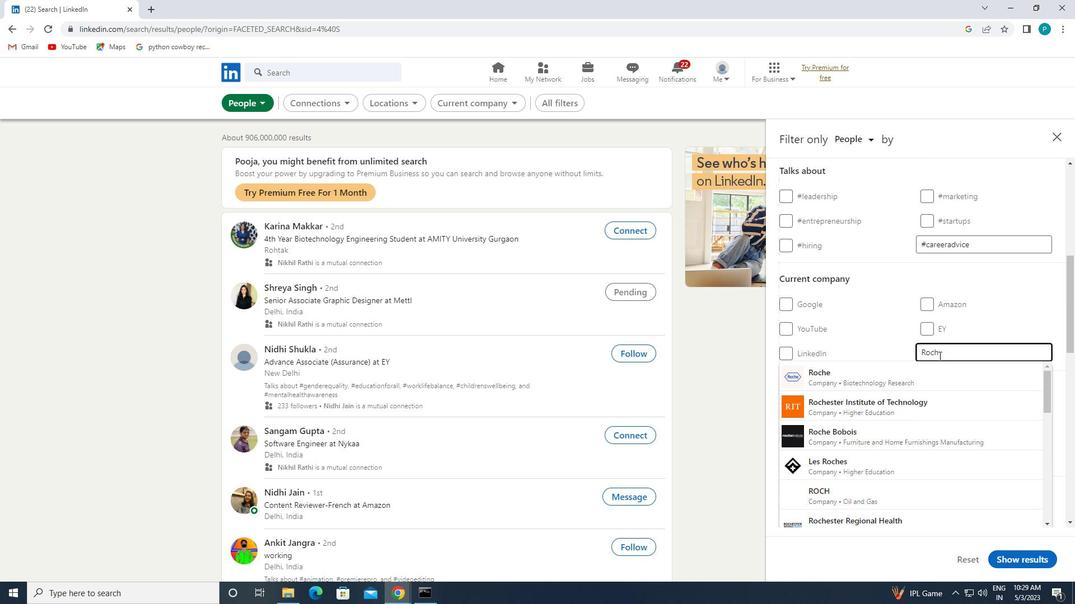 
Action: Mouse moved to (878, 374)
Screenshot: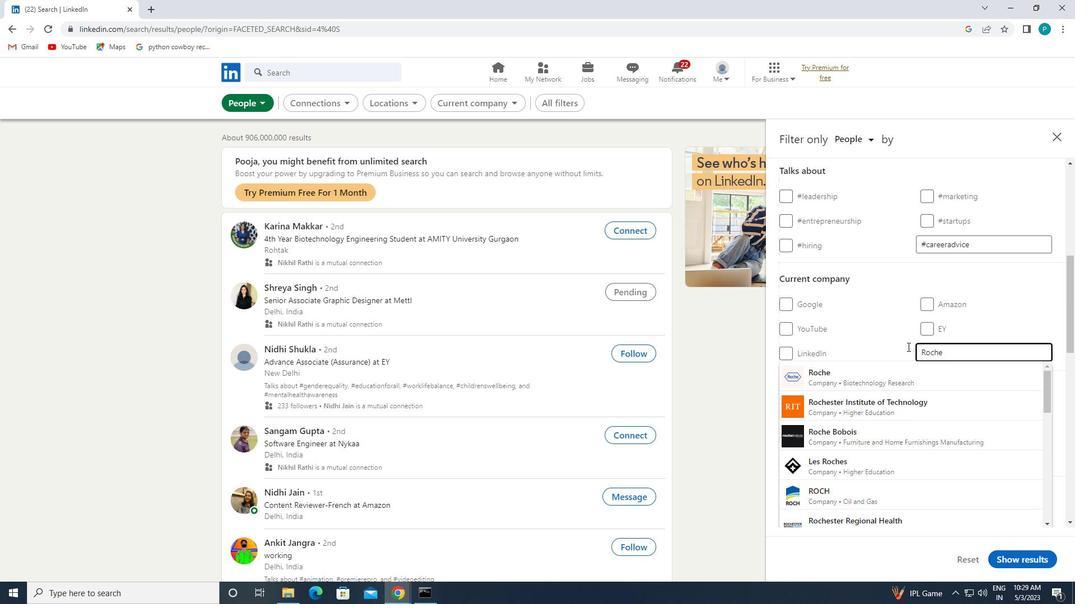 
Action: Mouse pressed left at (878, 374)
Screenshot: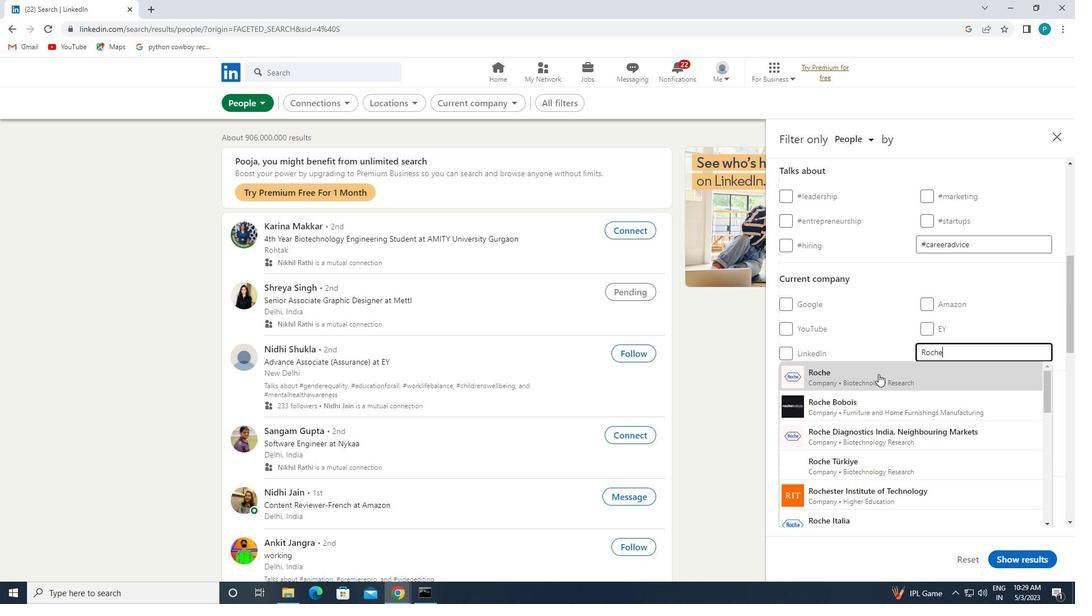 
Action: Mouse moved to (910, 400)
Screenshot: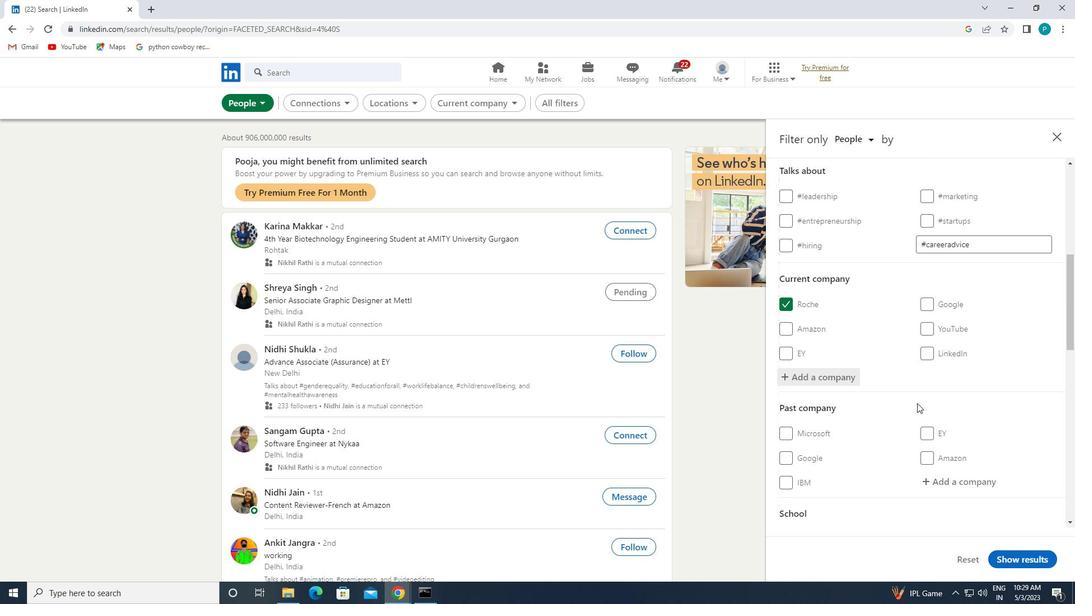 
Action: Mouse scrolled (910, 400) with delta (0, 0)
Screenshot: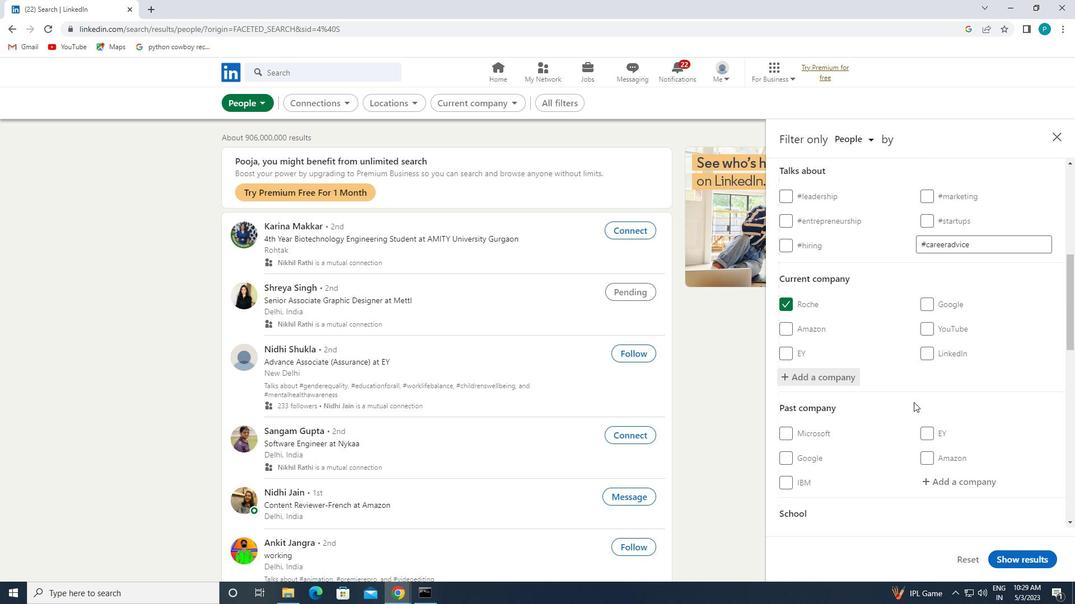 
Action: Mouse scrolled (910, 400) with delta (0, 0)
Screenshot: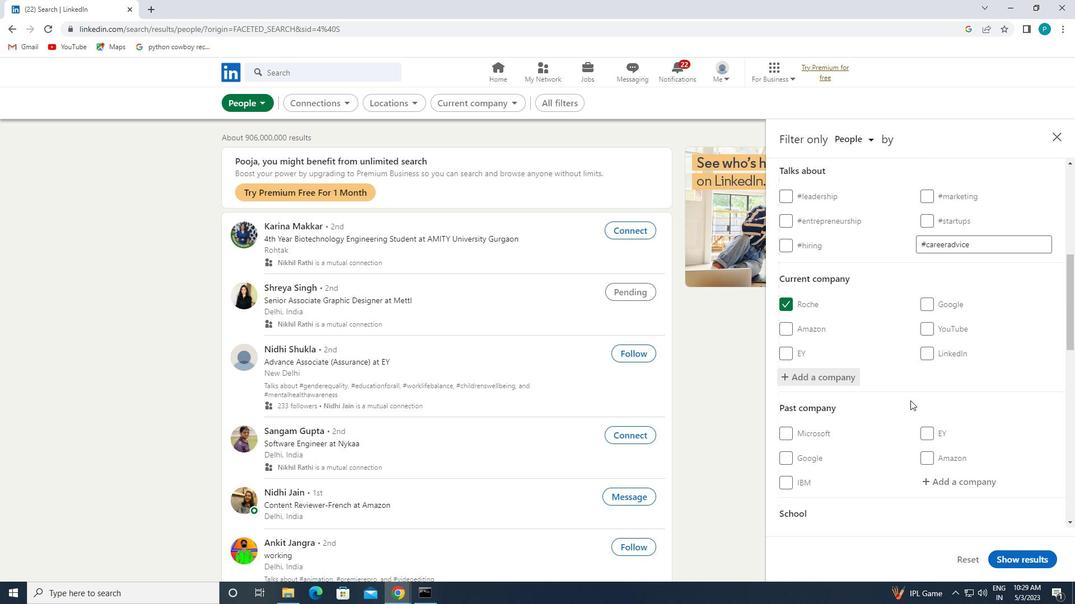 
Action: Mouse moved to (910, 400)
Screenshot: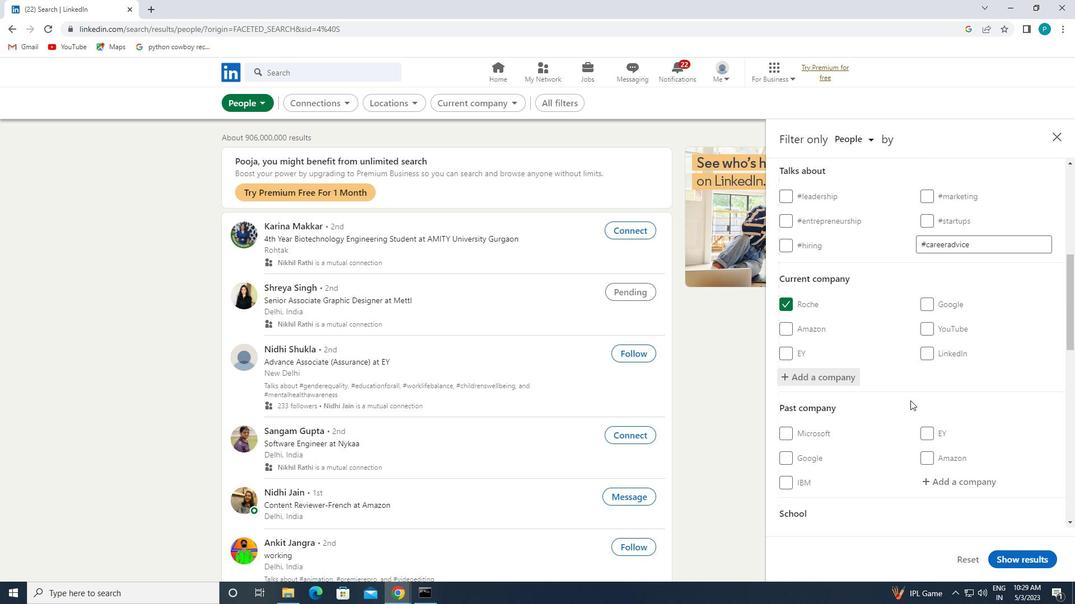 
Action: Mouse scrolled (910, 399) with delta (0, 0)
Screenshot: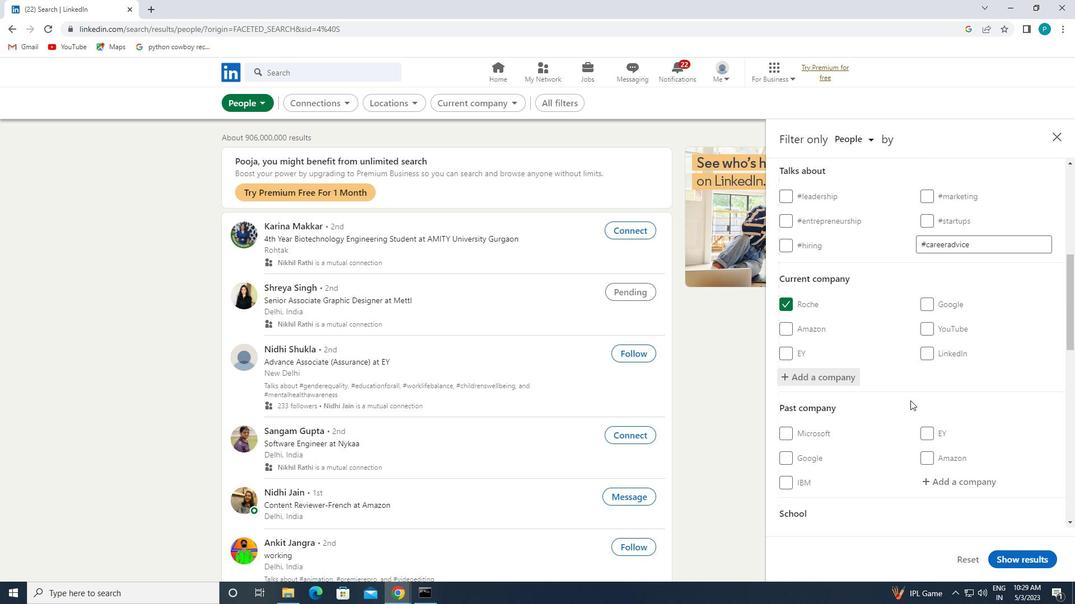 
Action: Mouse moved to (965, 426)
Screenshot: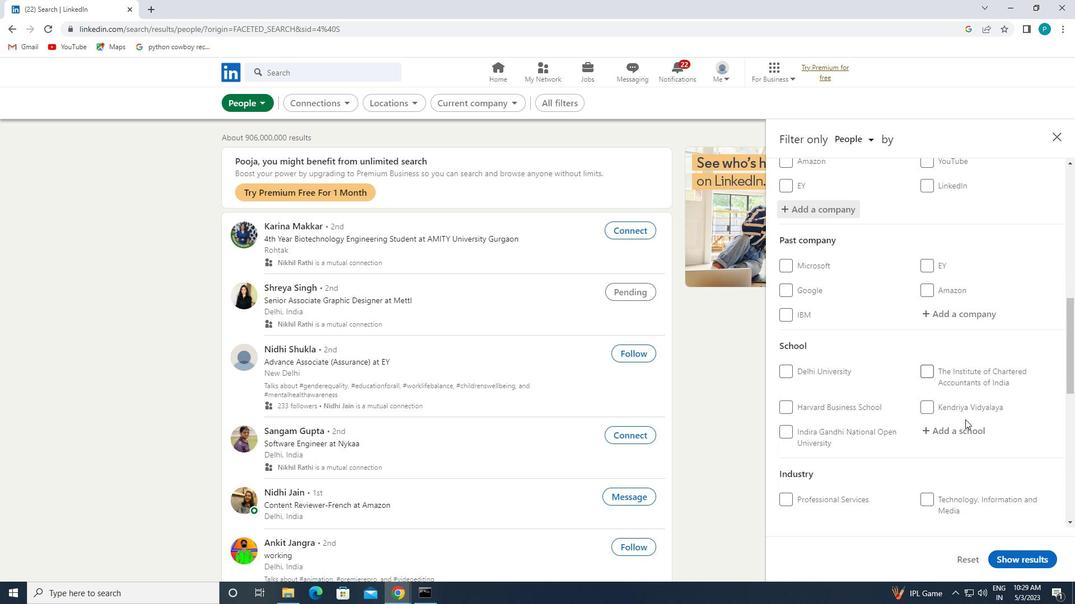 
Action: Mouse pressed left at (965, 426)
Screenshot: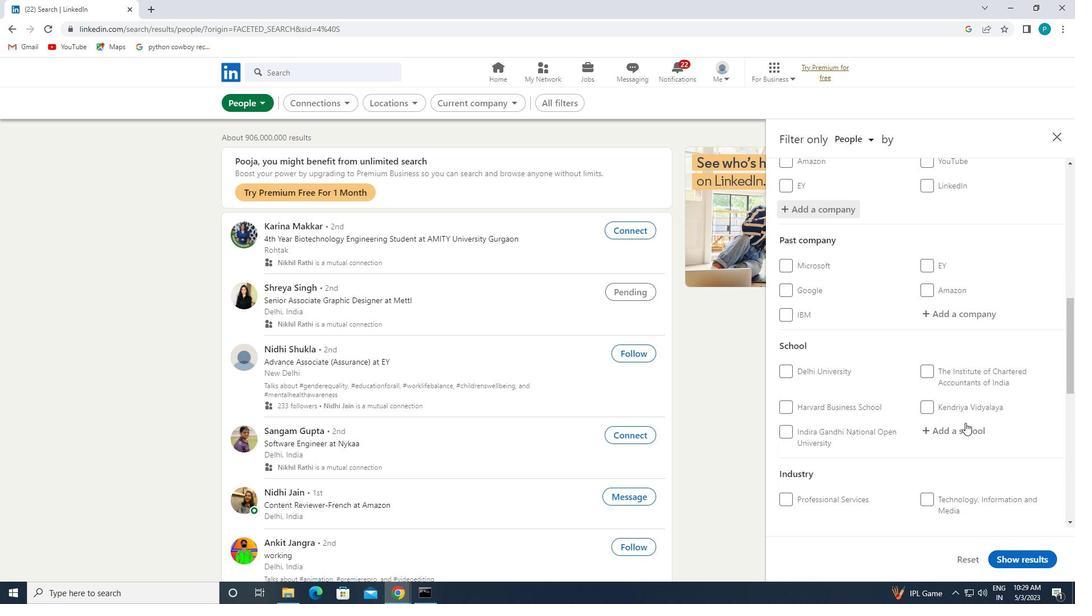 
Action: Mouse moved to (961, 425)
Screenshot: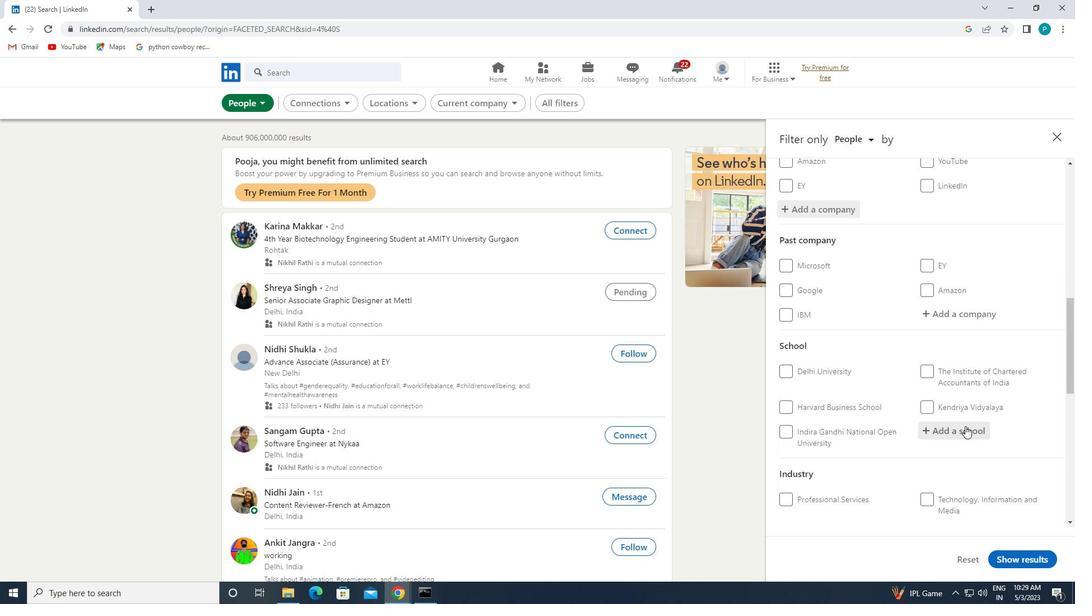 
Action: Key pressed <Key.caps_lock>G<Key.caps_lock>OA<Key.space><Key.caps_lock>I<Key.caps_lock>
Screenshot: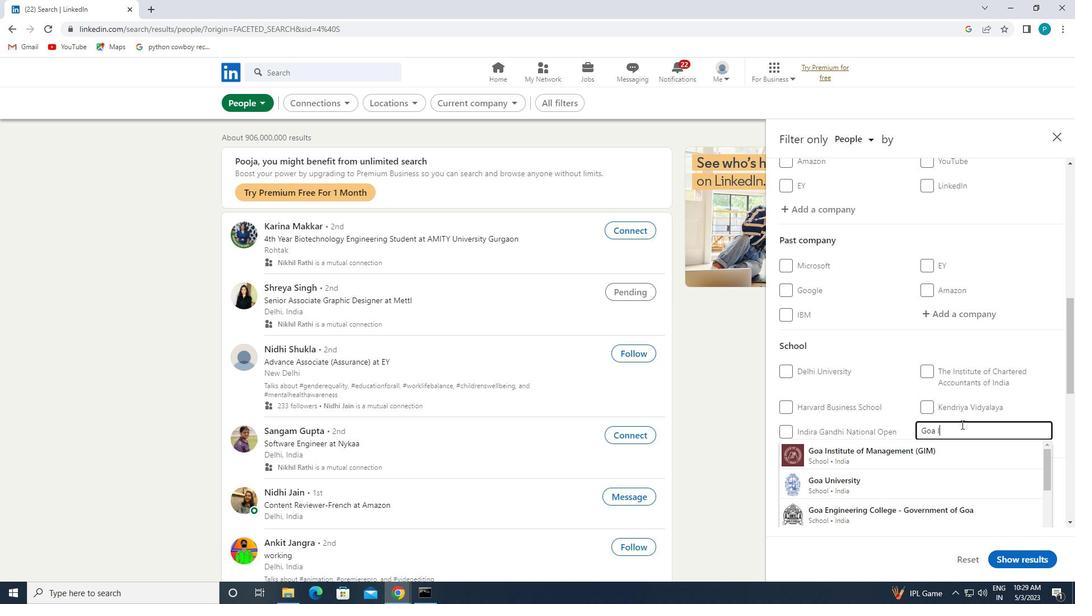 
Action: Mouse moved to (960, 425)
Screenshot: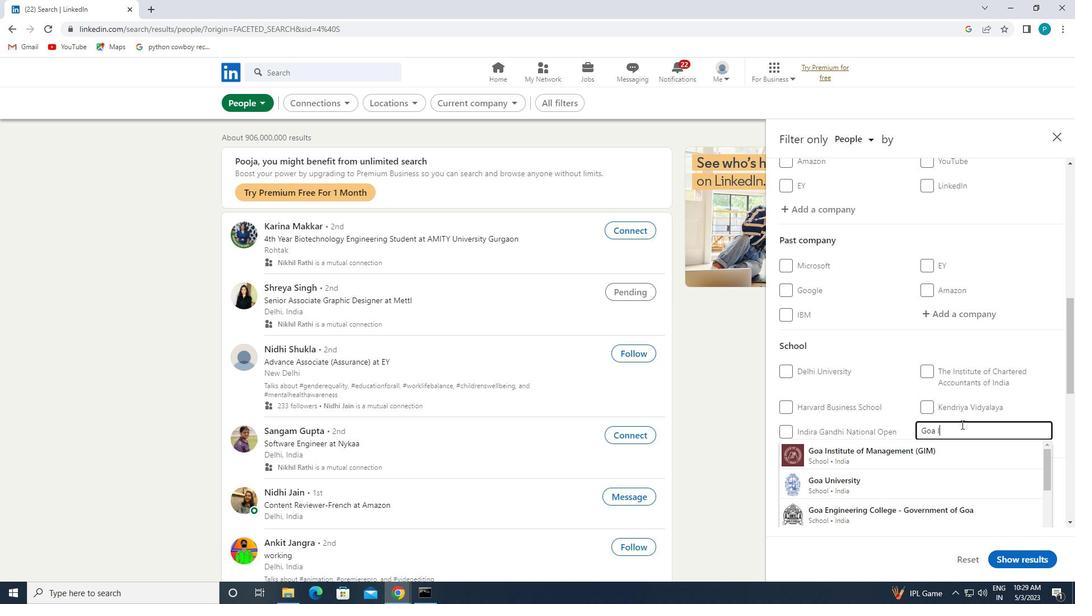 
Action: Key pressed NA<Key.backspace>S
Screenshot: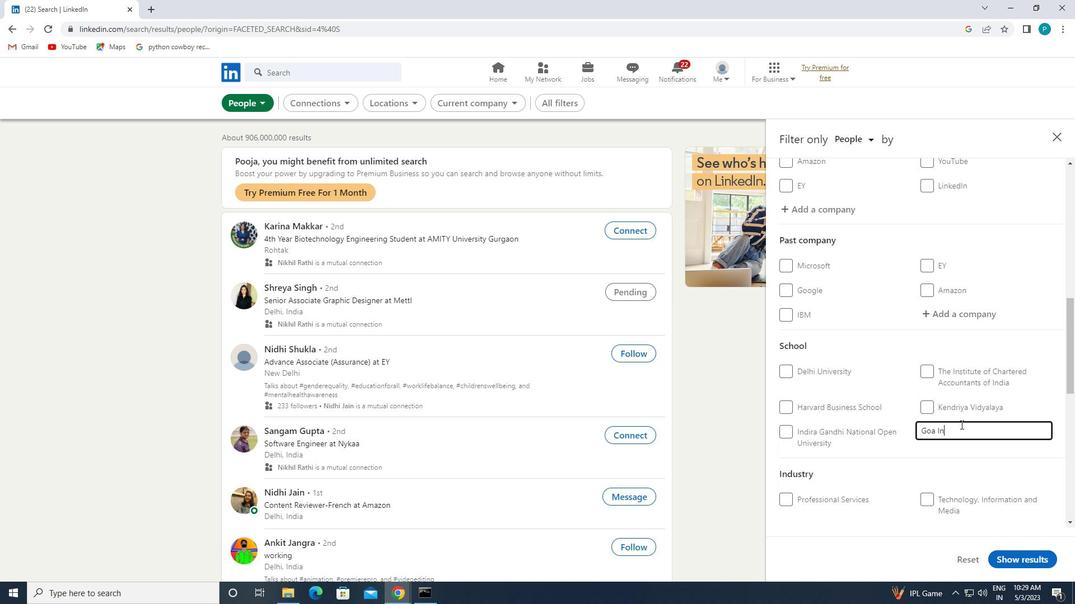 
Action: Mouse moved to (963, 453)
Screenshot: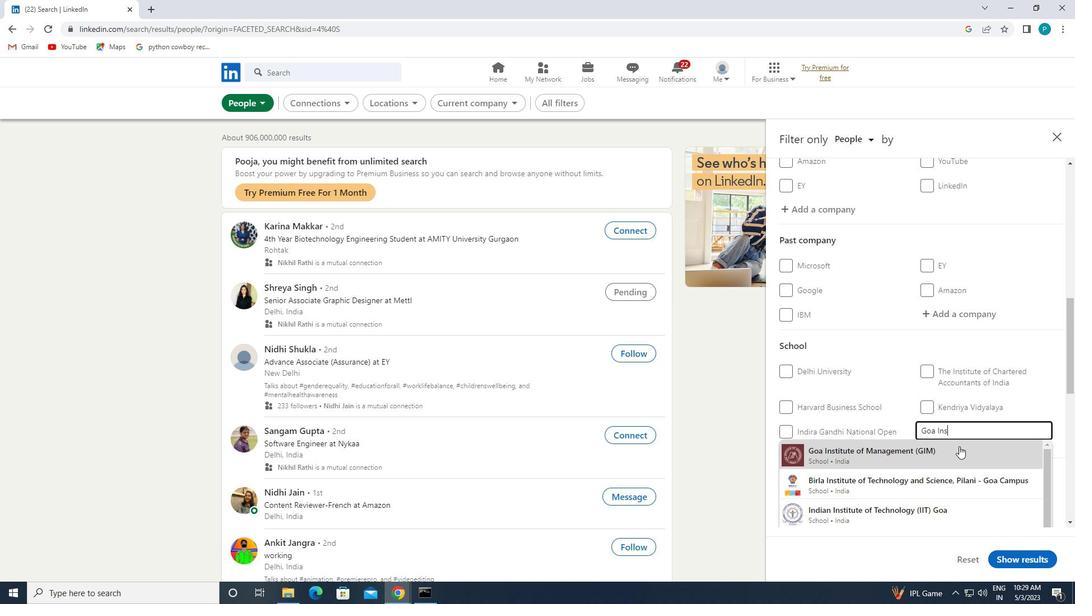 
Action: Mouse pressed left at (963, 453)
Screenshot: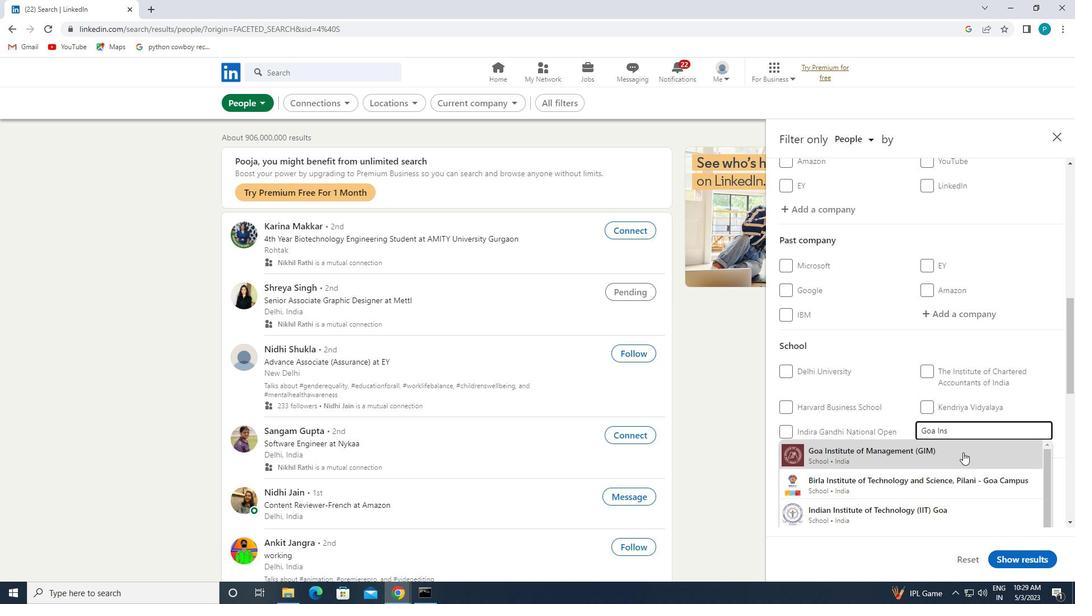 
Action: Mouse moved to (985, 444)
Screenshot: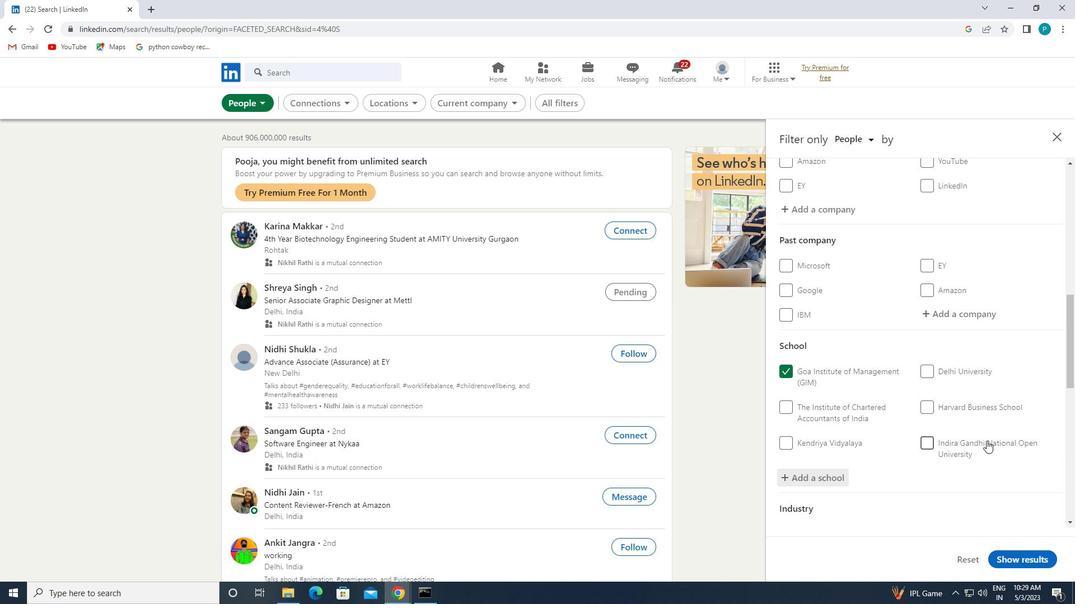 
Action: Mouse scrolled (985, 443) with delta (0, 0)
Screenshot: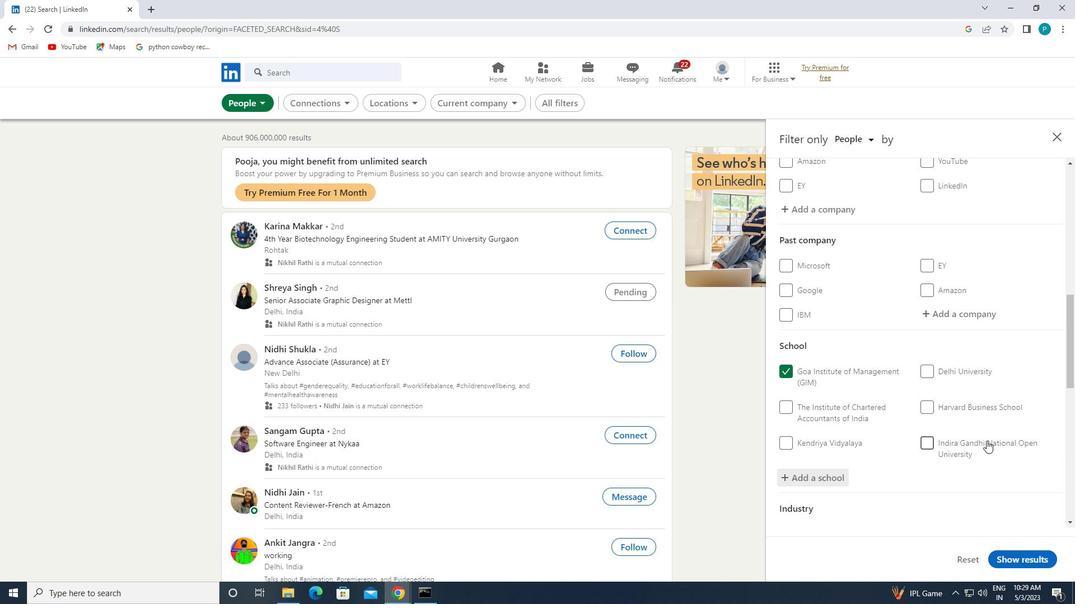 
Action: Mouse scrolled (985, 443) with delta (0, 0)
Screenshot: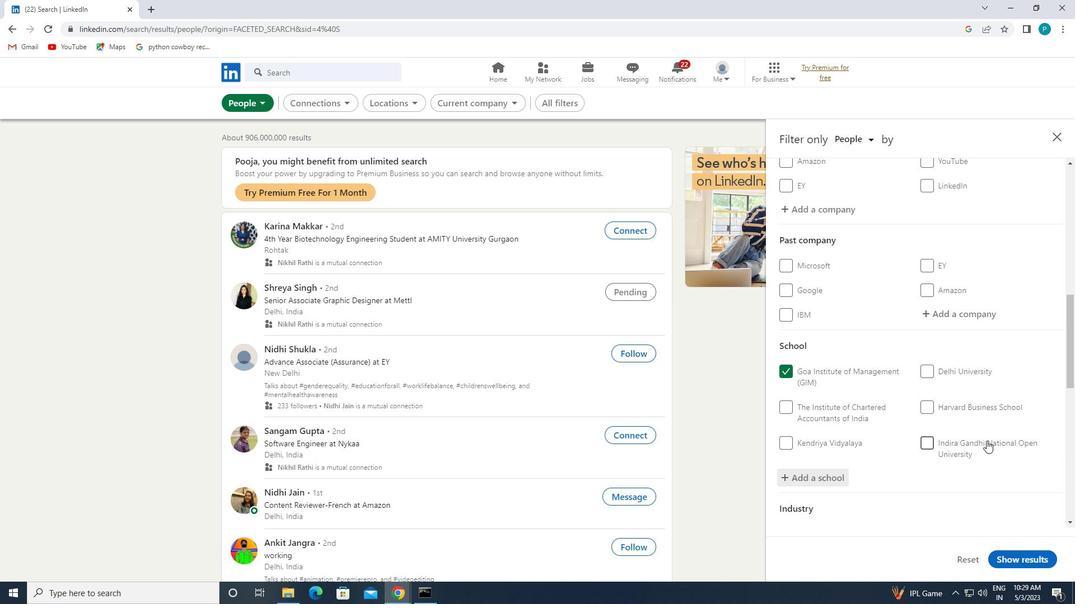 
Action: Mouse scrolled (985, 443) with delta (0, 0)
Screenshot: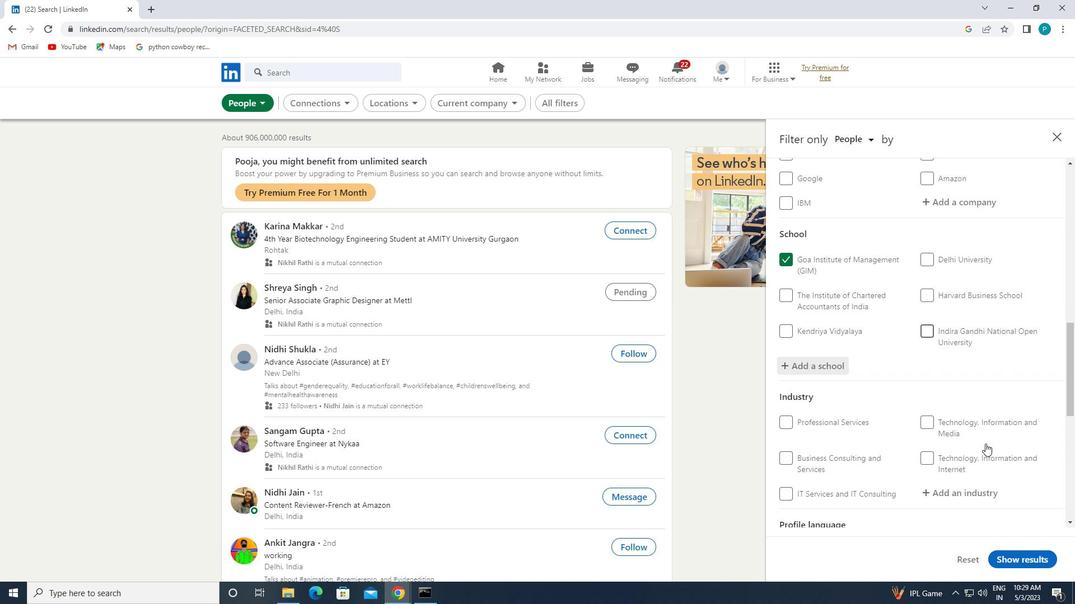 
Action: Mouse moved to (981, 439)
Screenshot: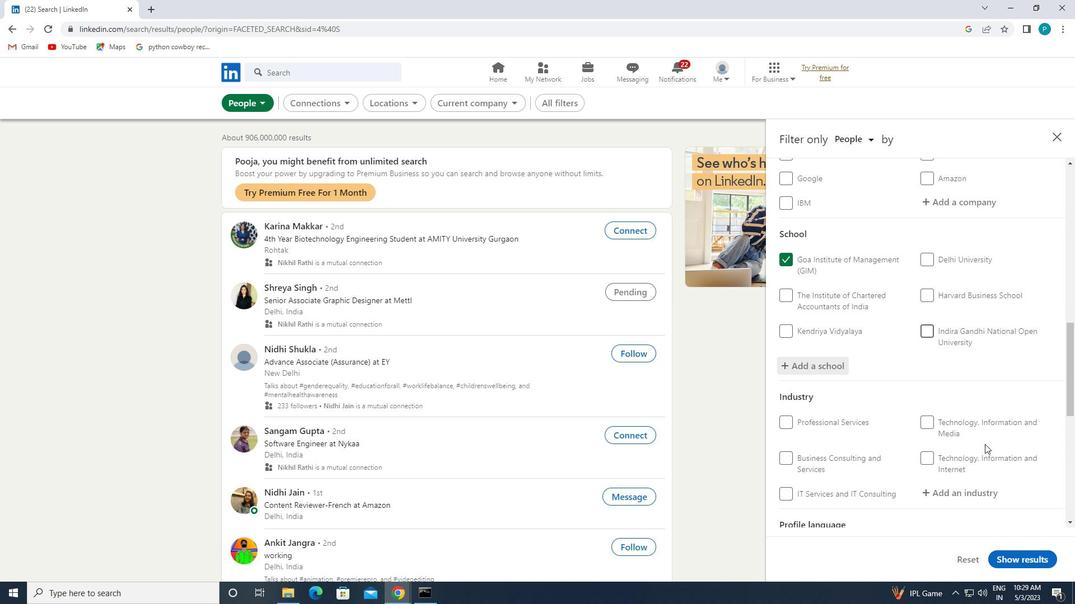 
Action: Mouse pressed left at (981, 439)
Screenshot: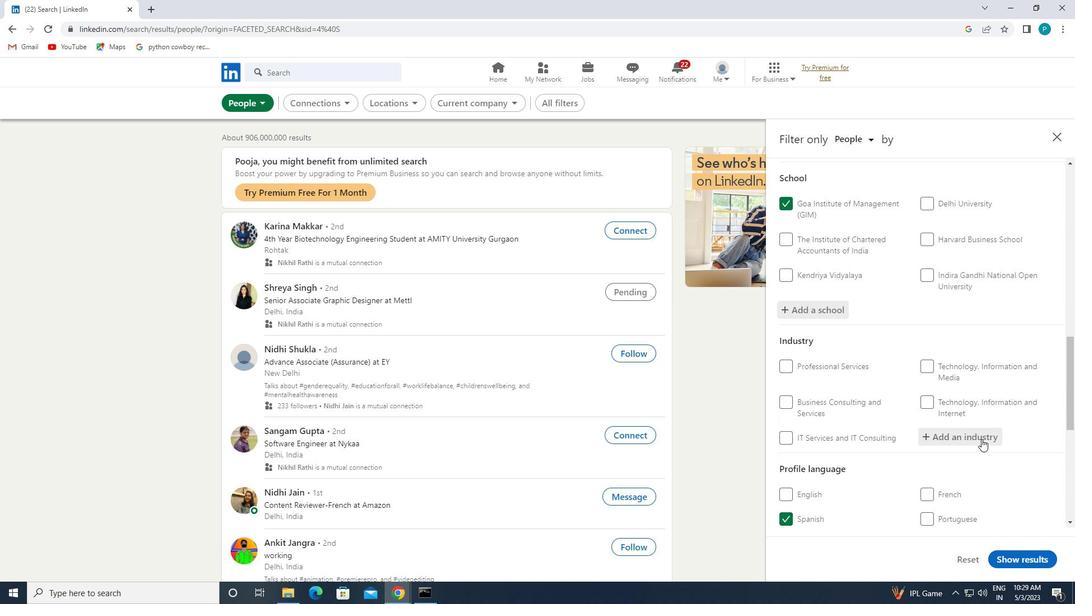 
Action: Mouse moved to (986, 446)
Screenshot: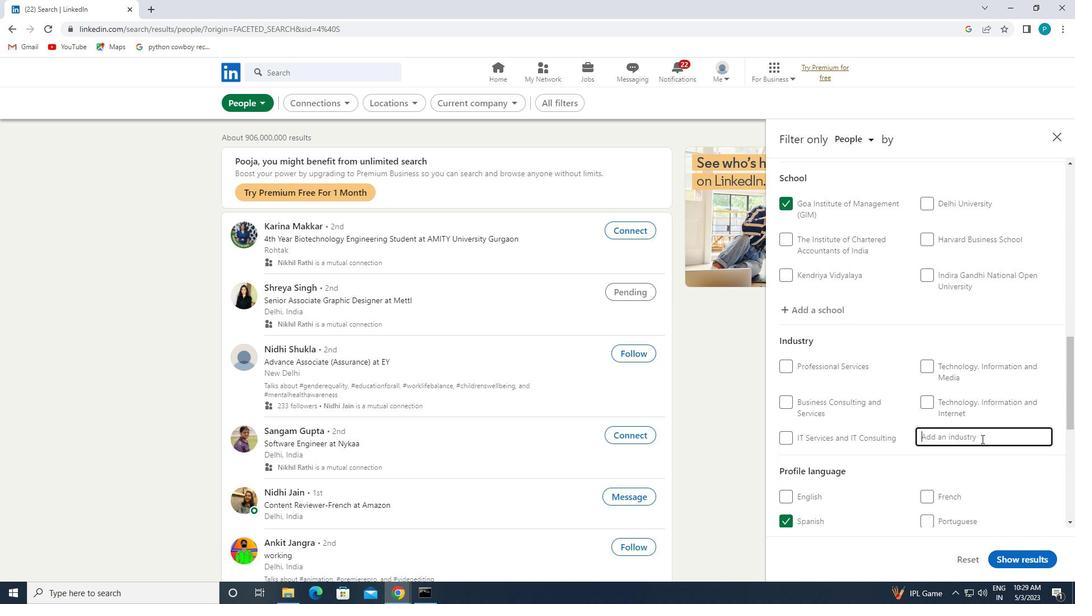 
Action: Key pressed <Key.caps_lock>T<Key.caps_lock>EMPORARY
Screenshot: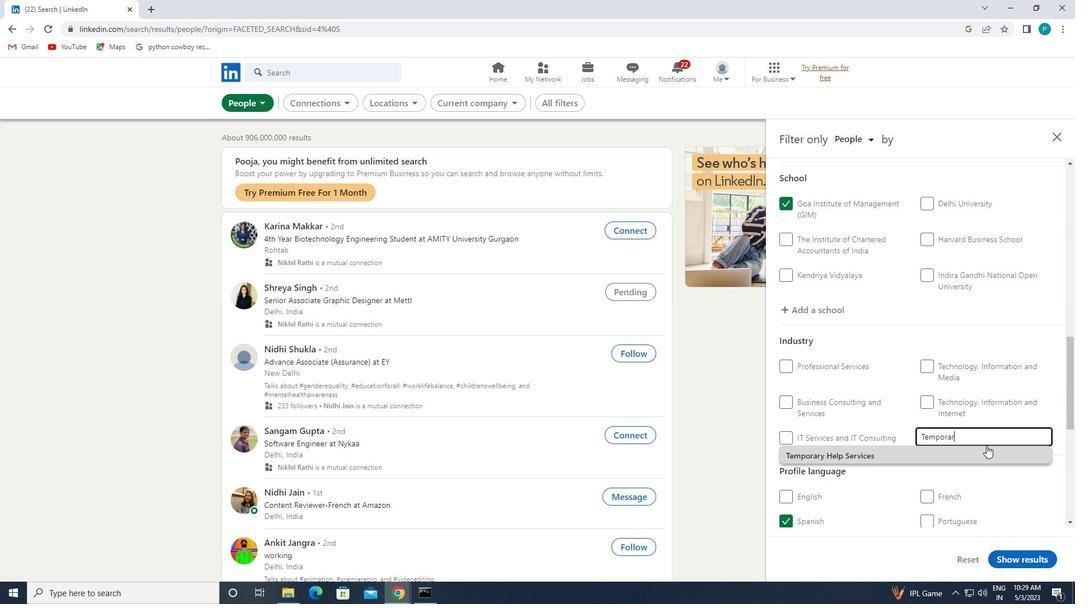 
Action: Mouse moved to (951, 450)
Screenshot: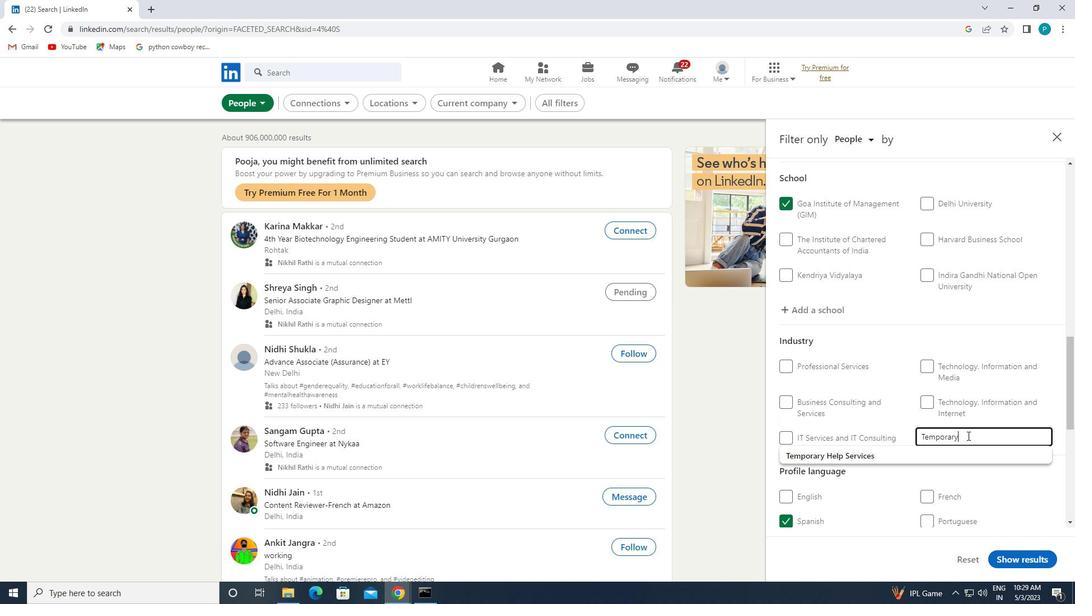 
Action: Mouse pressed left at (951, 450)
Screenshot: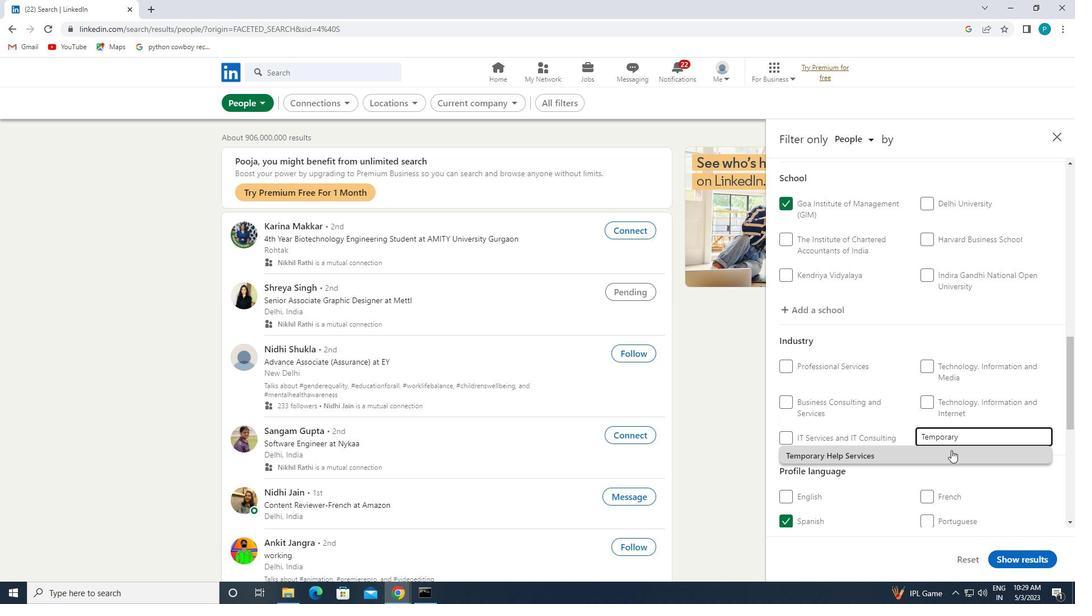 
Action: Mouse moved to (952, 452)
Screenshot: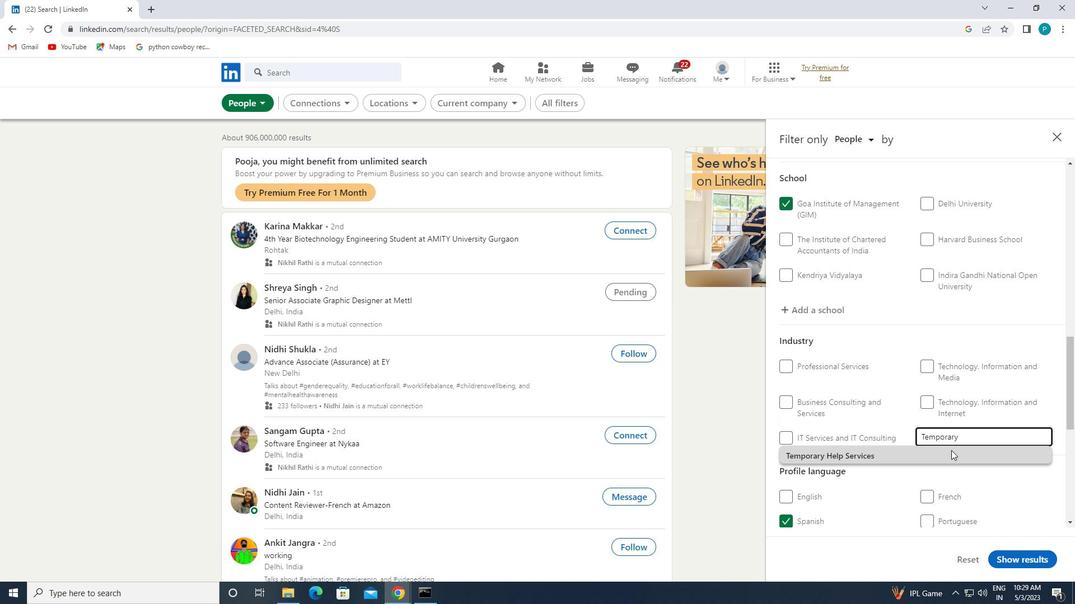 
Action: Mouse scrolled (952, 451) with delta (0, 0)
Screenshot: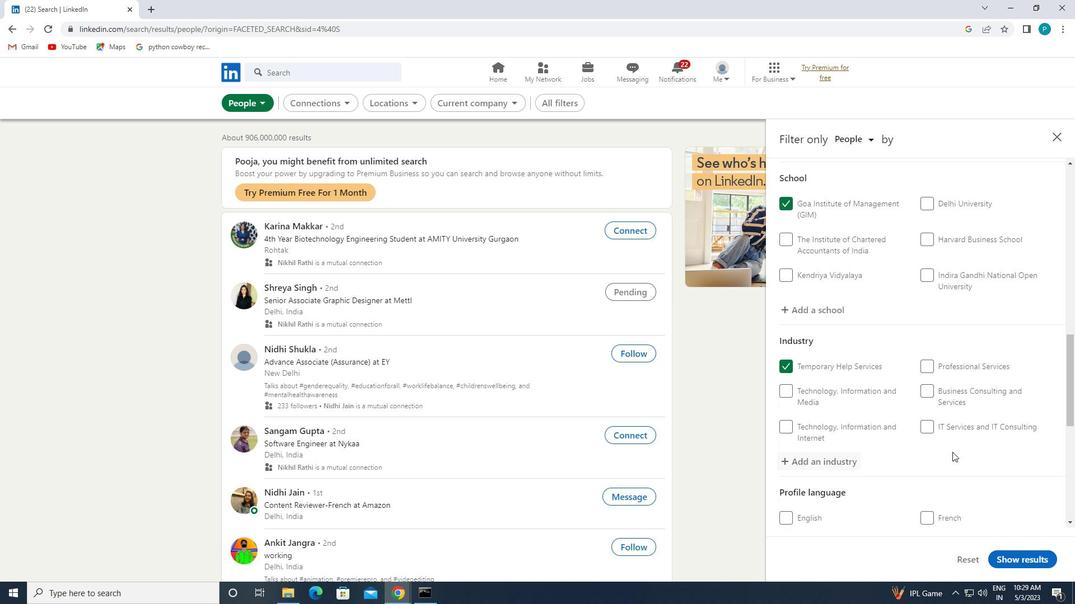 
Action: Mouse moved to (945, 462)
Screenshot: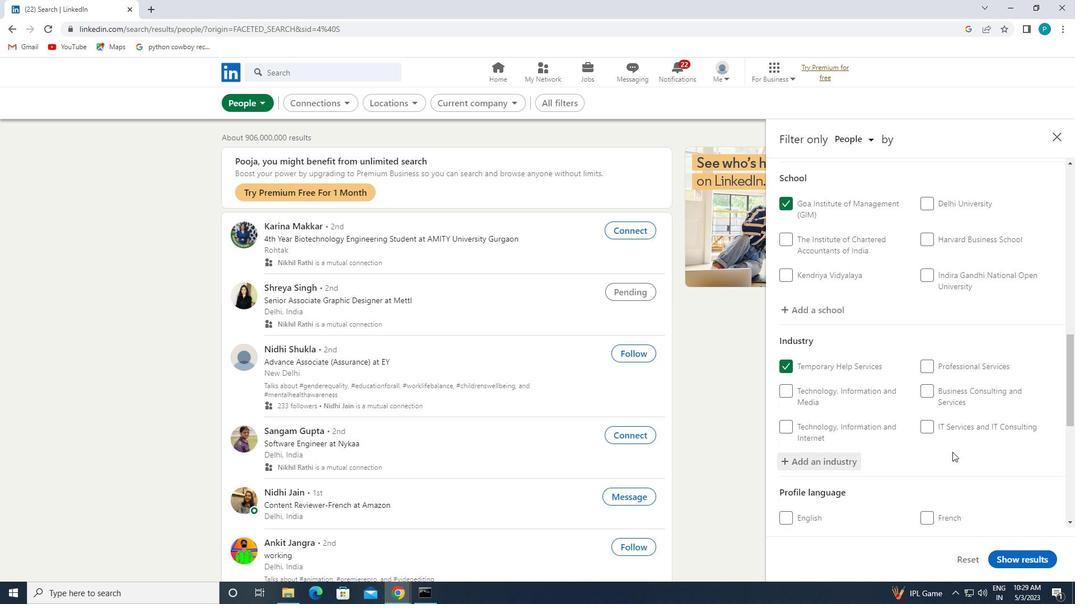 
Action: Mouse scrolled (945, 462) with delta (0, 0)
Screenshot: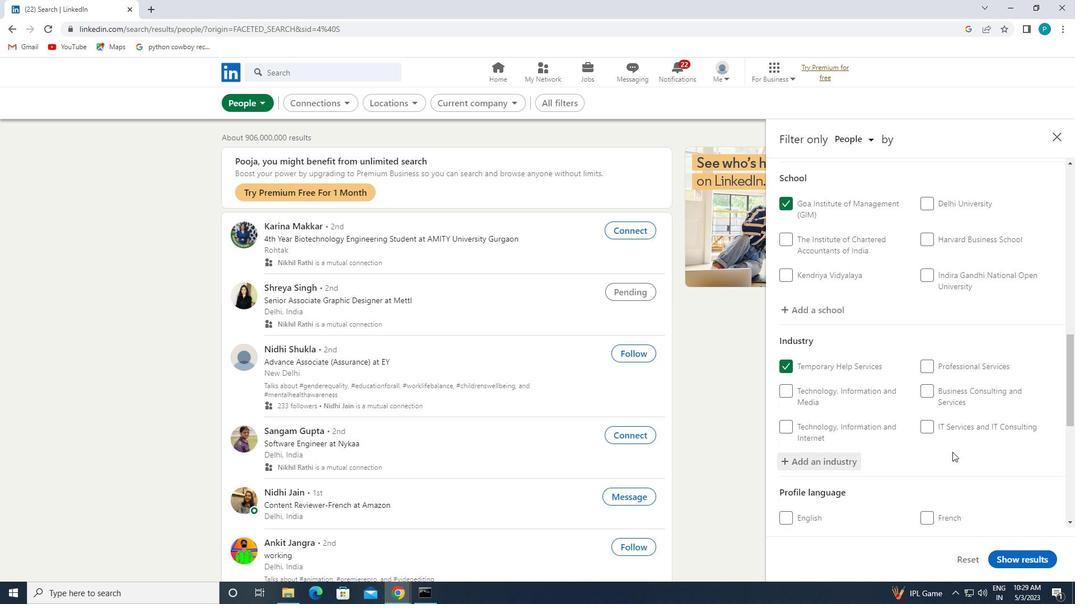 
Action: Mouse moved to (940, 467)
Screenshot: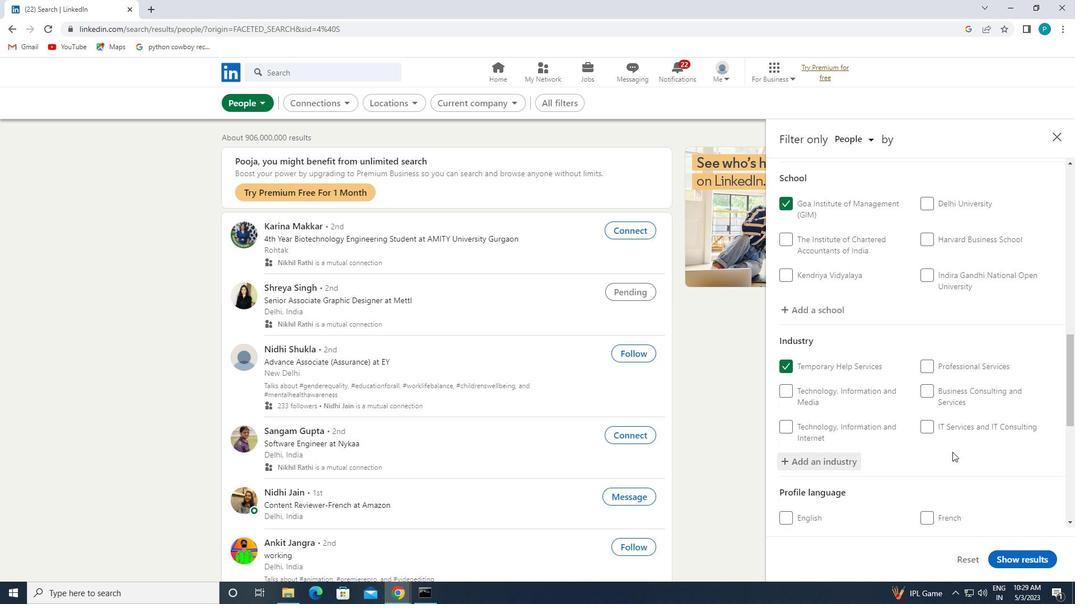 
Action: Mouse scrolled (940, 466) with delta (0, 0)
Screenshot: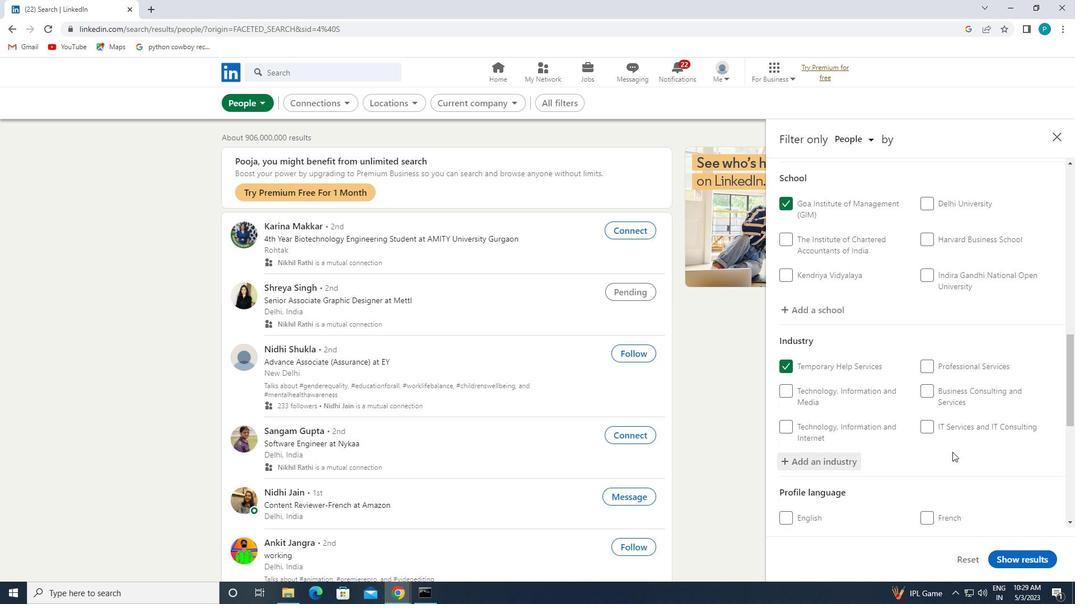 
Action: Mouse moved to (836, 491)
Screenshot: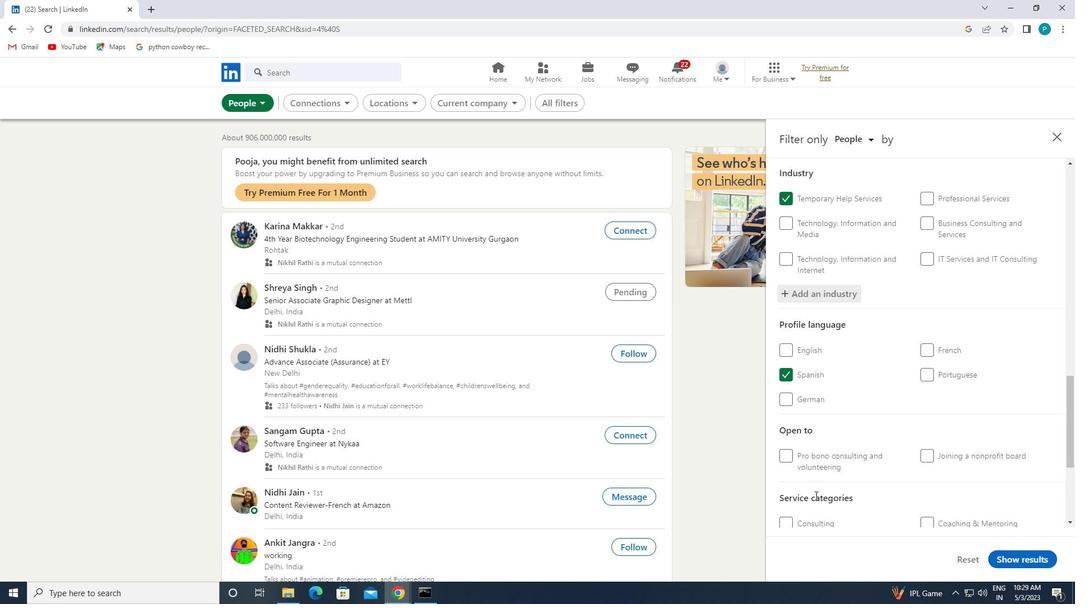 
Action: Mouse scrolled (836, 490) with delta (0, 0)
Screenshot: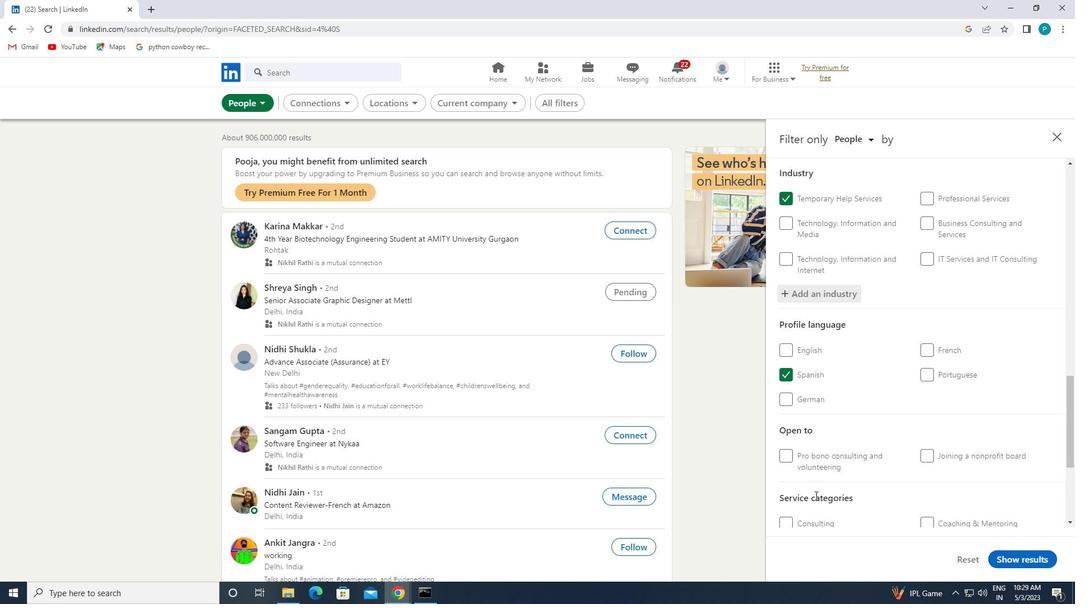 
Action: Mouse moved to (965, 468)
Screenshot: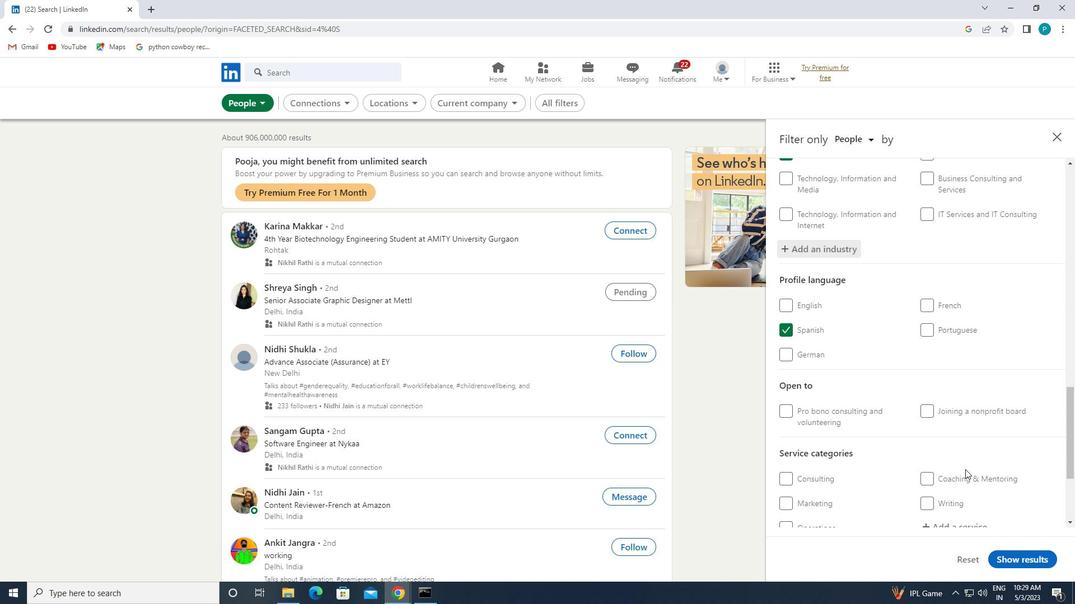 
Action: Mouse scrolled (965, 467) with delta (0, 0)
Screenshot: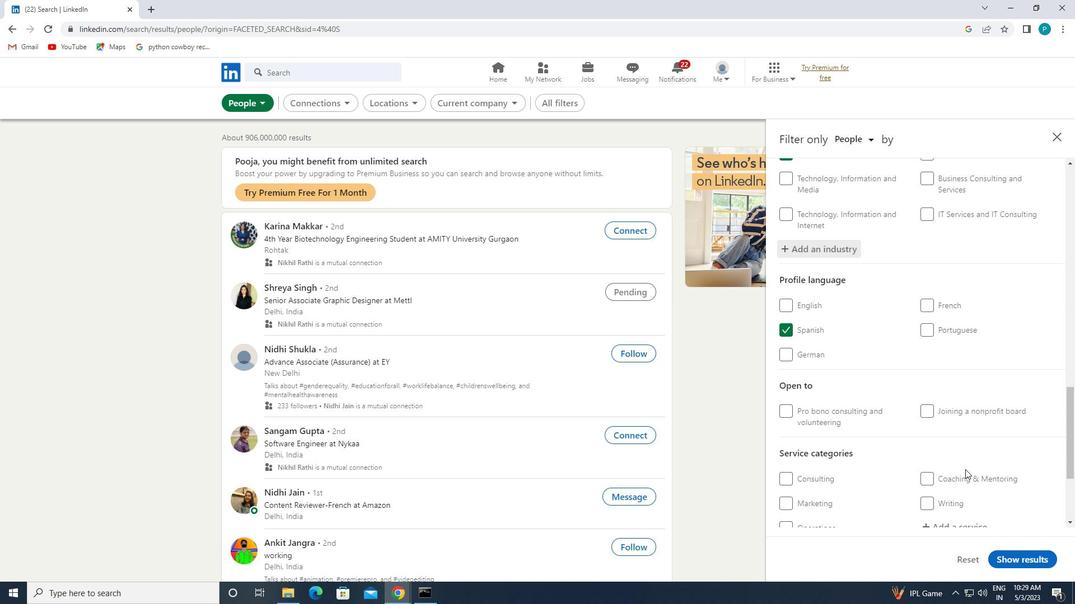 
Action: Mouse moved to (964, 468)
Screenshot: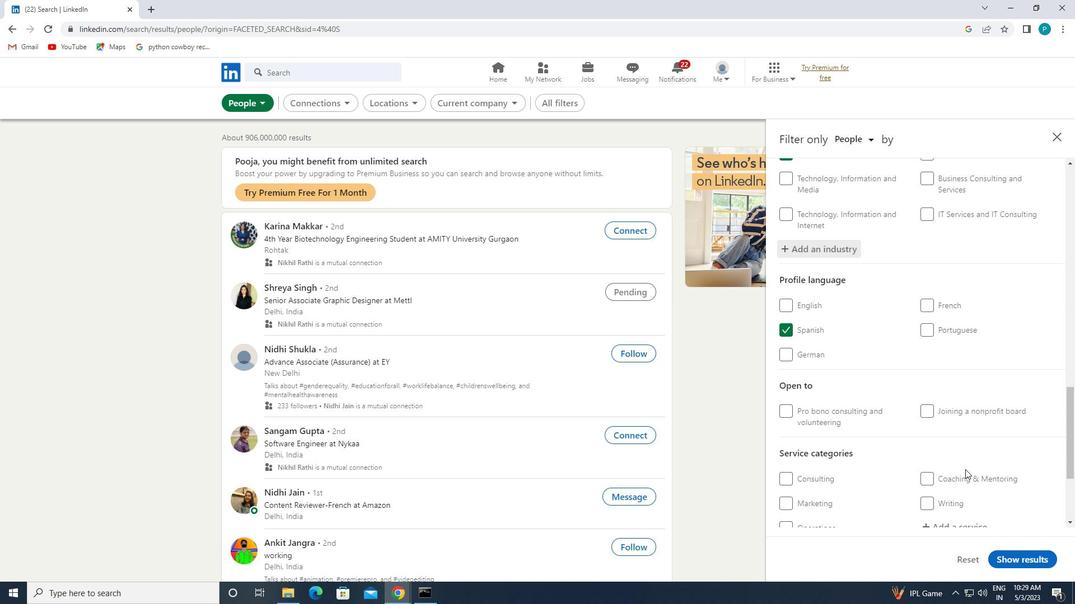 
Action: Mouse scrolled (964, 467) with delta (0, 0)
Screenshot: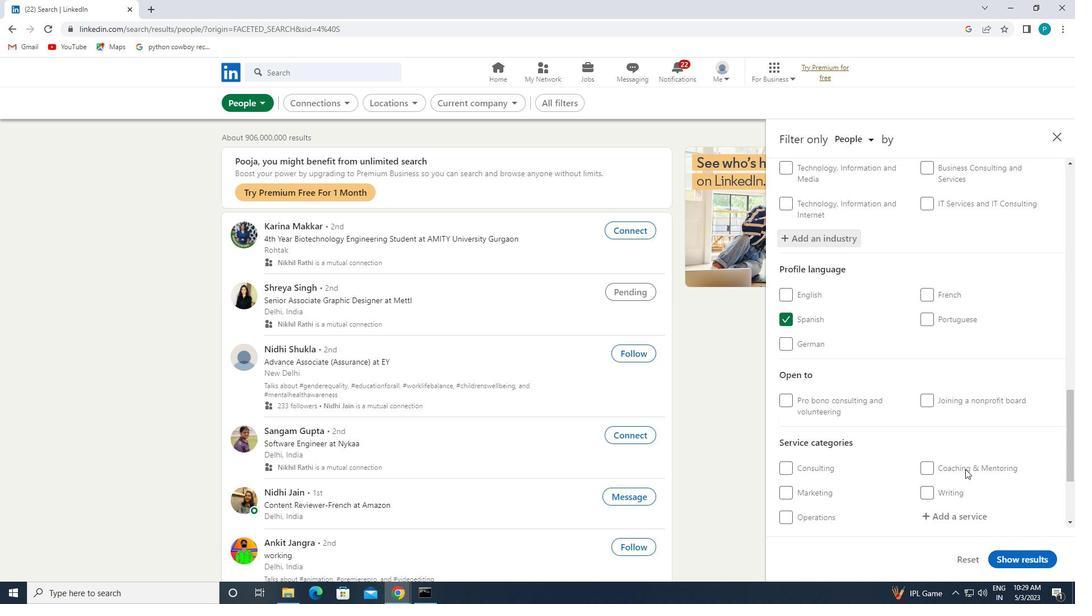 
Action: Mouse moved to (933, 412)
Screenshot: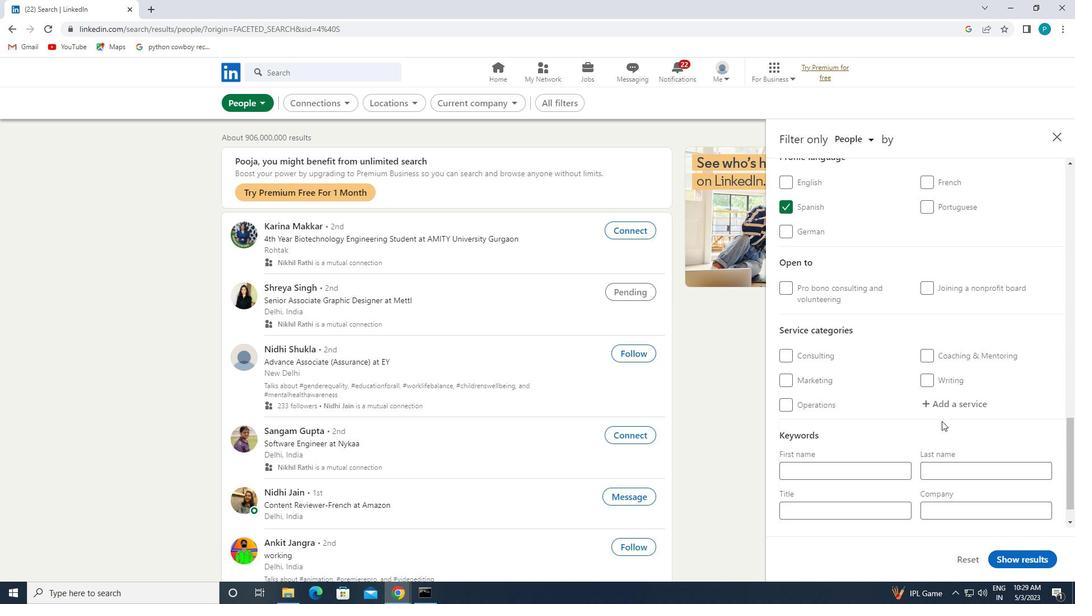
Action: Mouse pressed left at (933, 412)
Screenshot: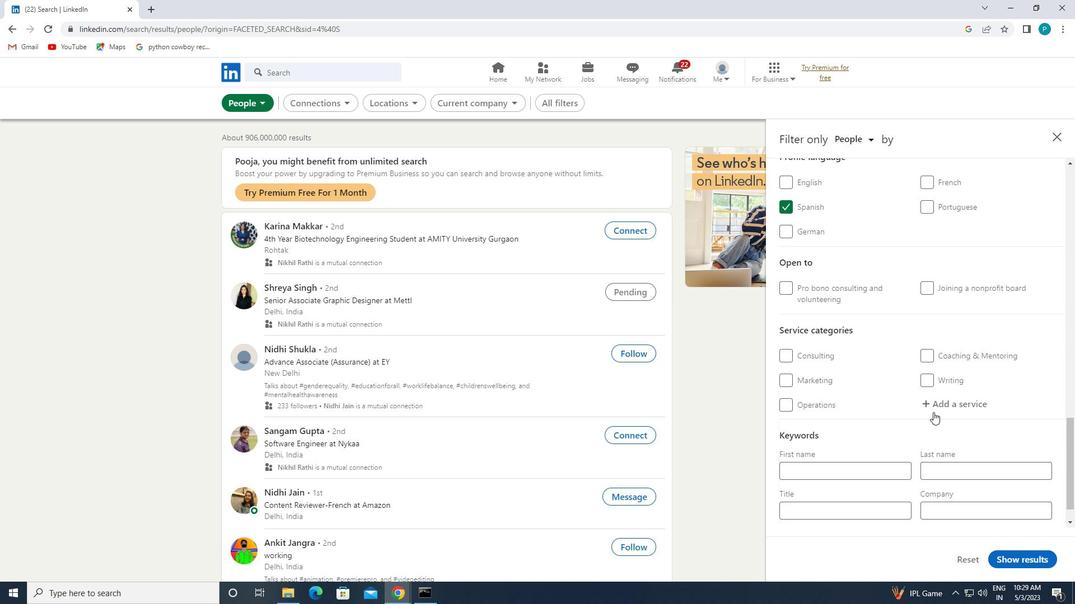 
Action: Mouse moved to (961, 432)
Screenshot: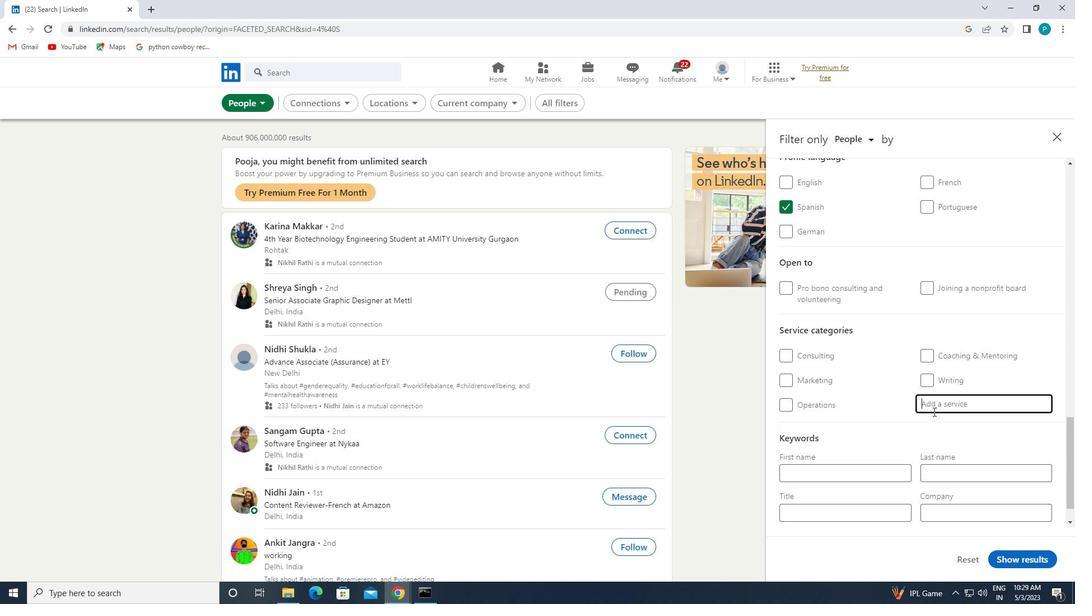 
Action: Key pressed <Key.caps_lock>H<Key.caps_lock>UMAN
Screenshot: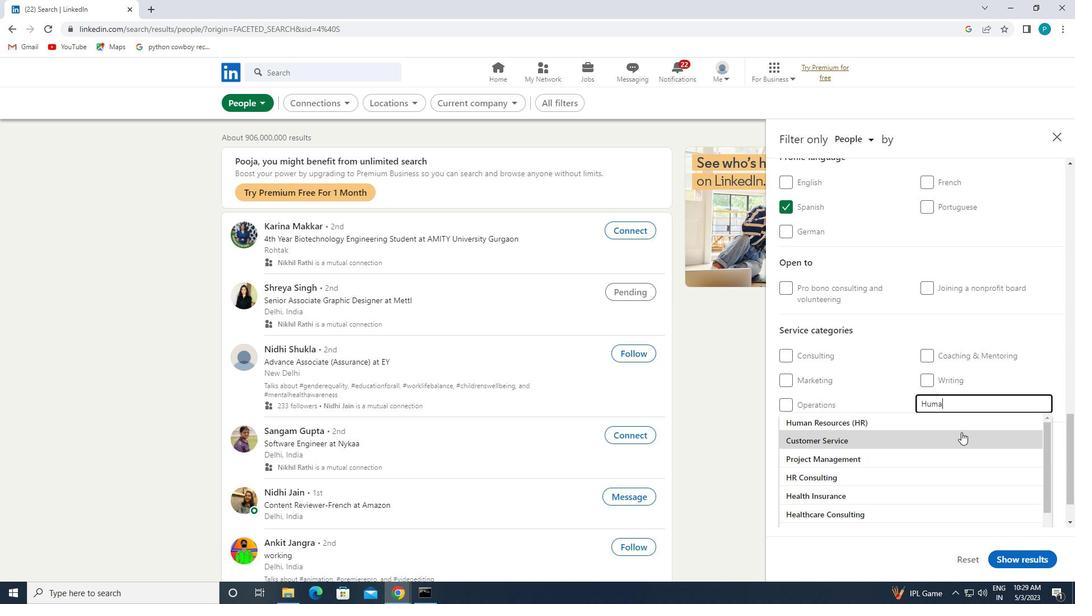 
Action: Mouse moved to (950, 415)
Screenshot: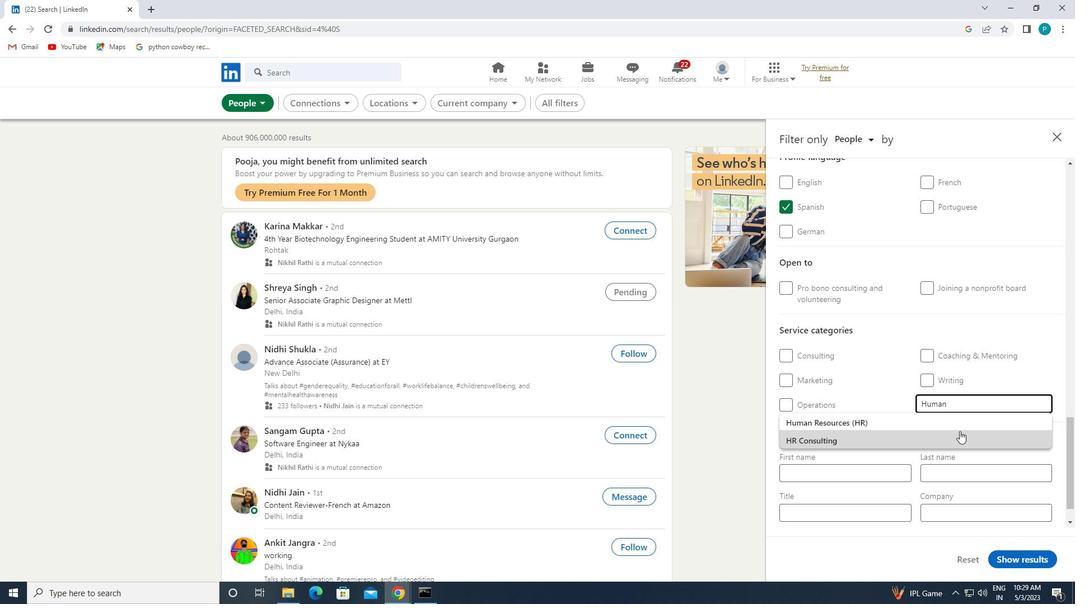 
Action: Mouse pressed left at (950, 415)
Screenshot: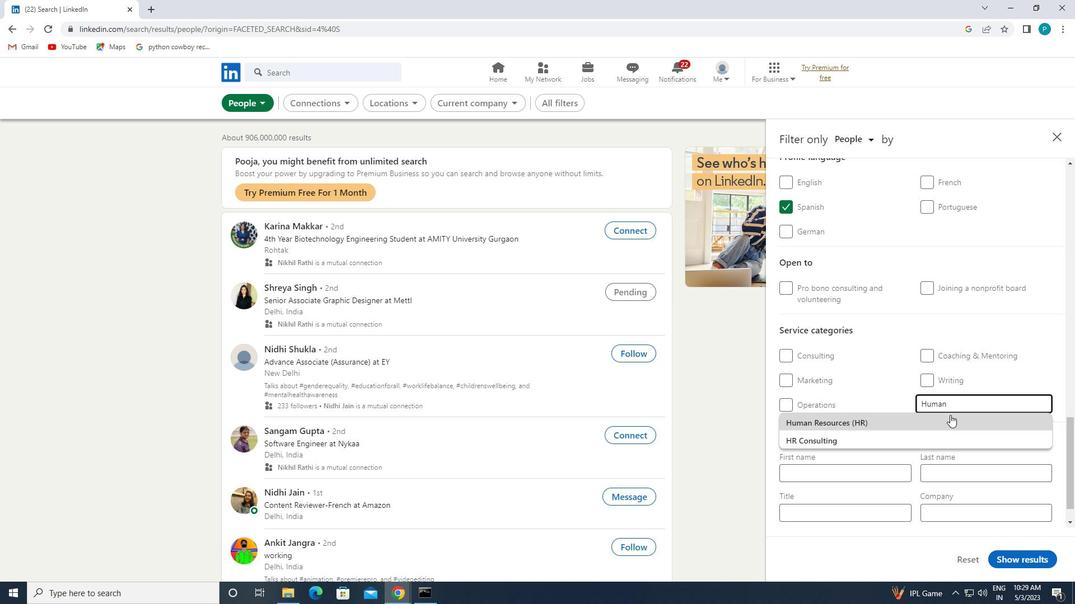 
Action: Mouse moved to (948, 412)
Screenshot: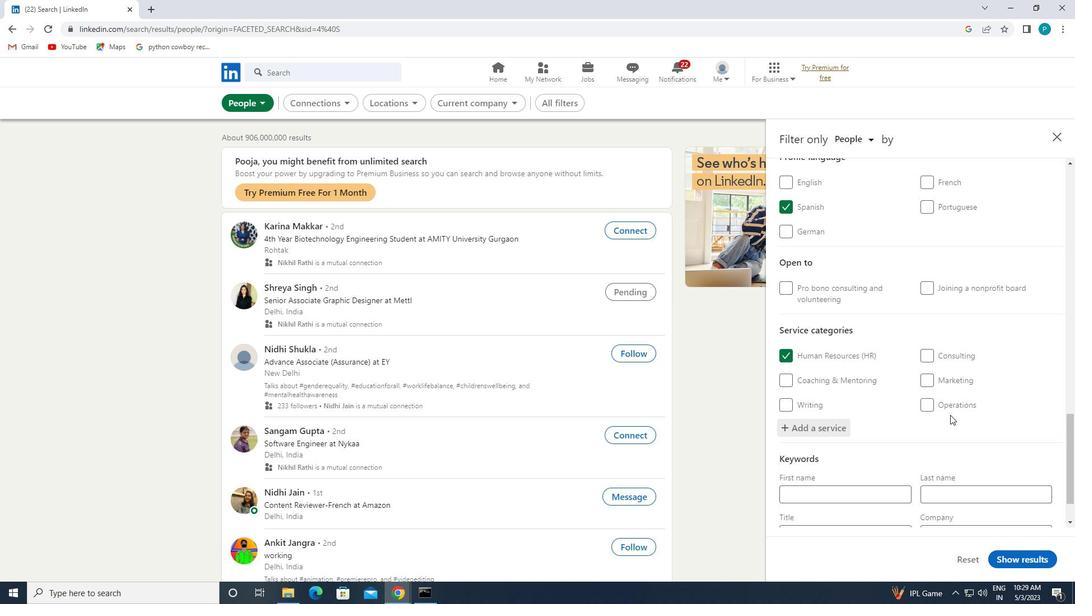 
Action: Mouse scrolled (948, 411) with delta (0, 0)
Screenshot: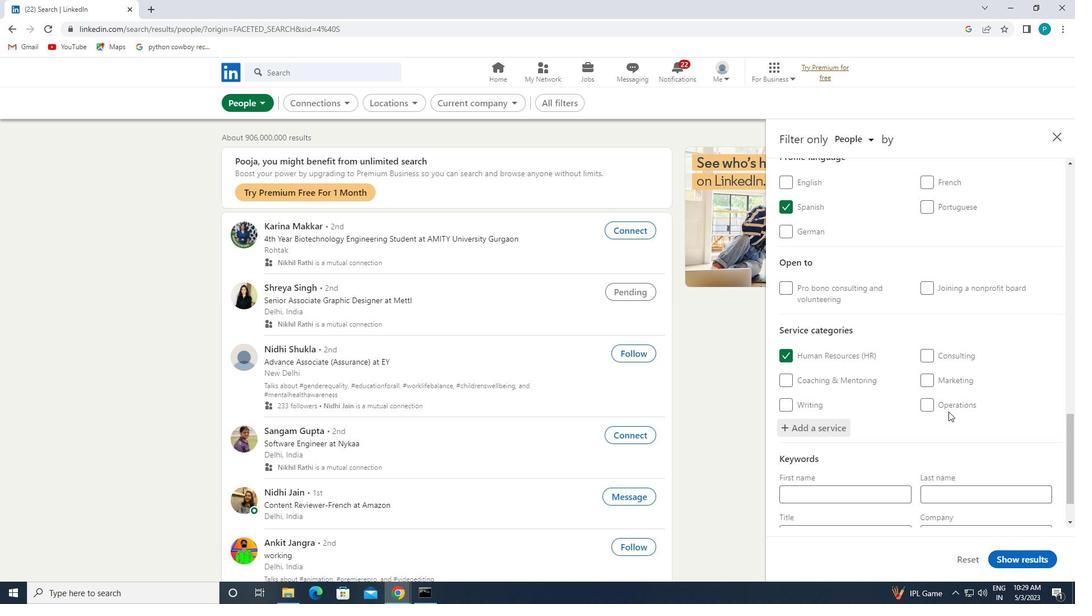 
Action: Mouse moved to (947, 411)
Screenshot: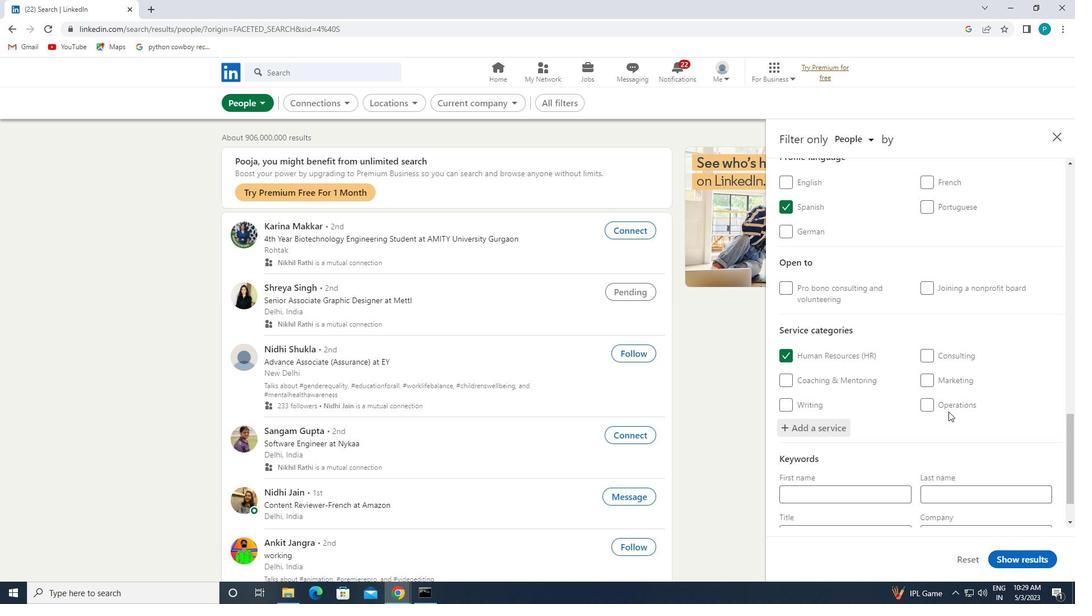 
Action: Mouse scrolled (947, 411) with delta (0, 0)
Screenshot: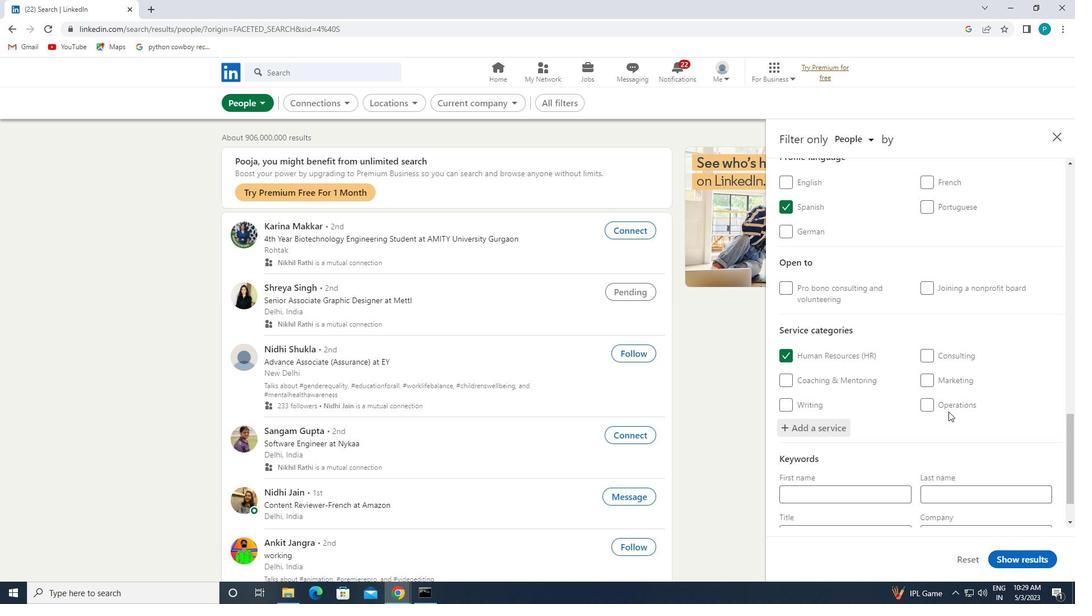 
Action: Mouse moved to (946, 411)
Screenshot: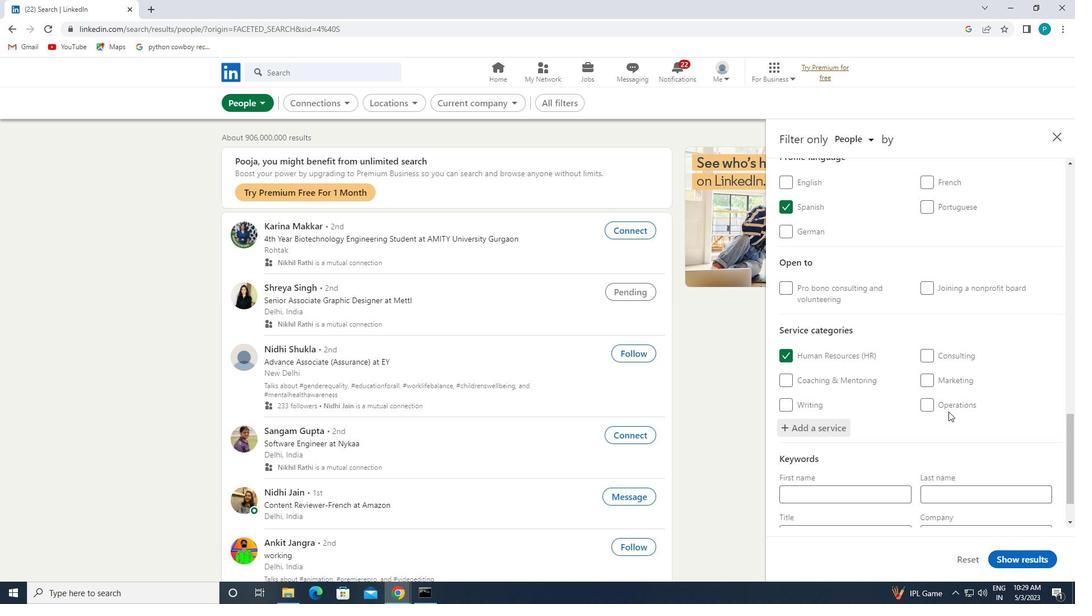 
Action: Mouse scrolled (946, 410) with delta (0, 0)
Screenshot: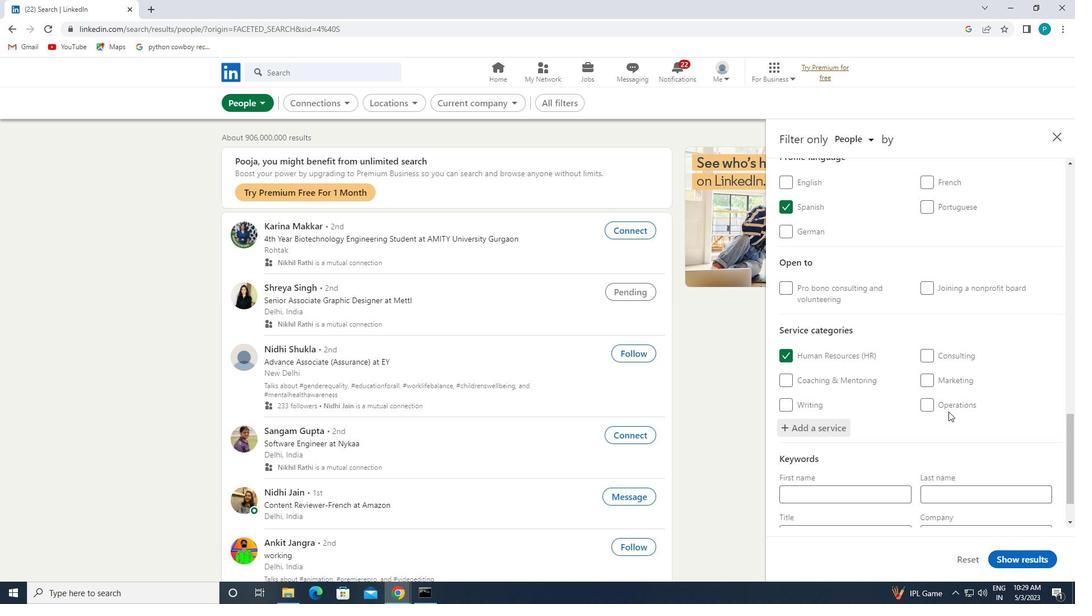 
Action: Mouse moved to (864, 482)
Screenshot: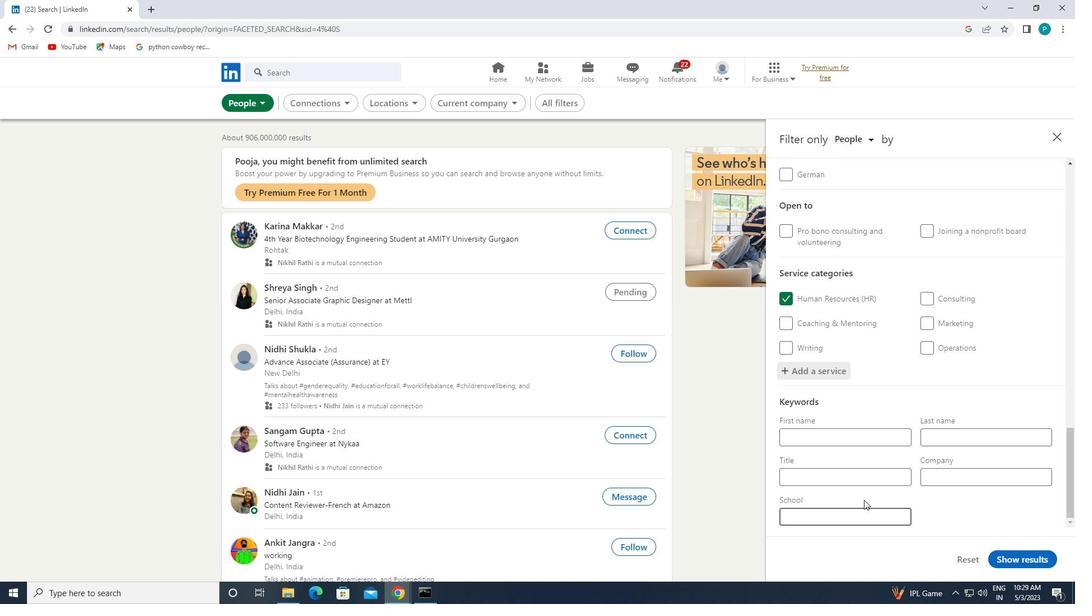 
Action: Mouse pressed left at (864, 482)
Screenshot: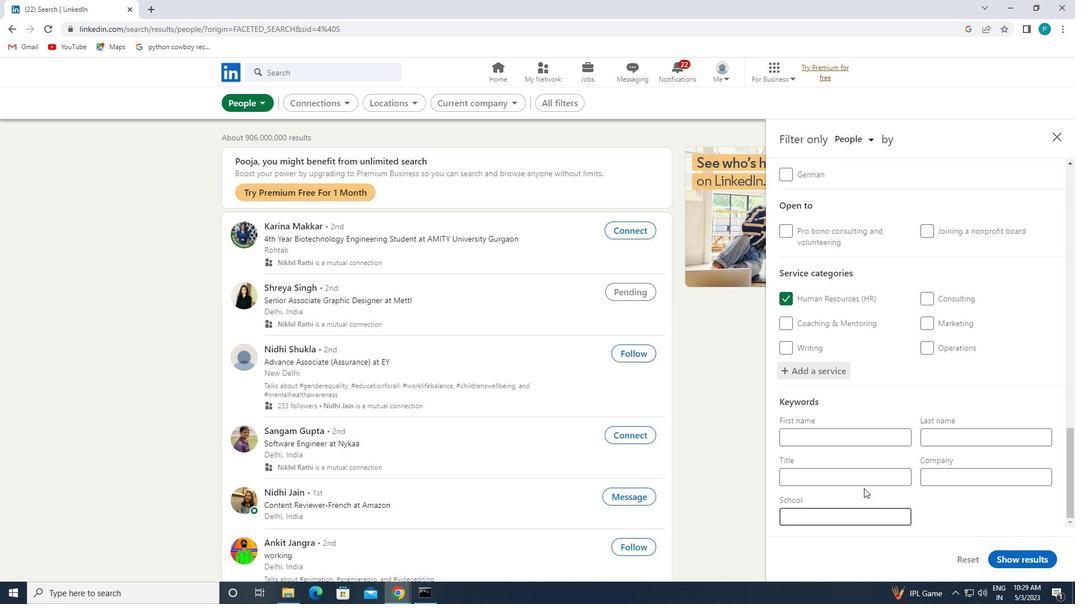 
Action: Mouse moved to (864, 481)
Screenshot: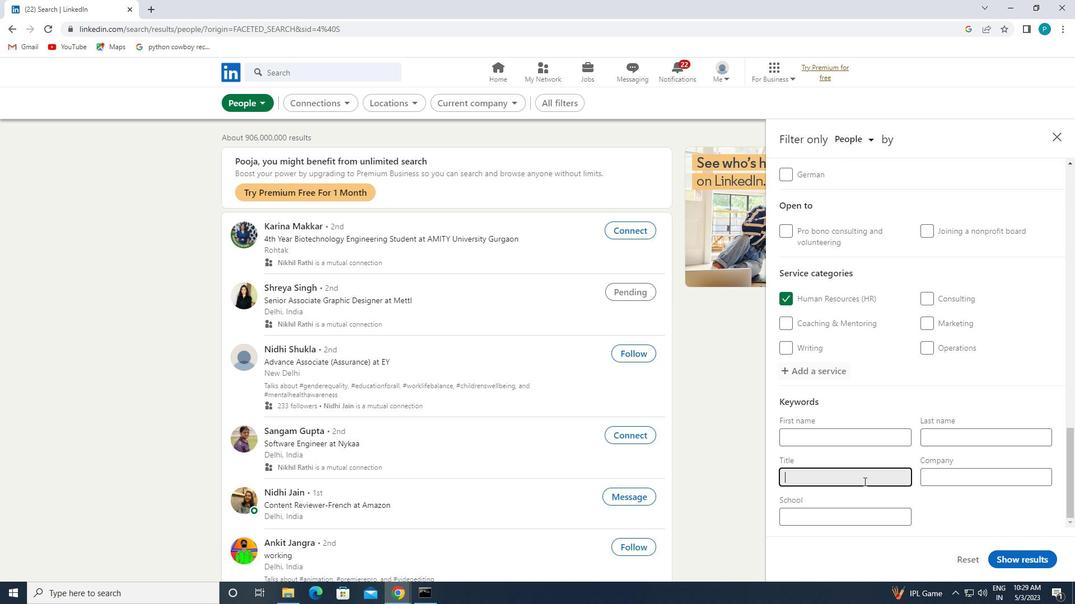 
Action: Key pressed <Key.caps_lock>A<Key.caps_lock>UDITOR
Screenshot: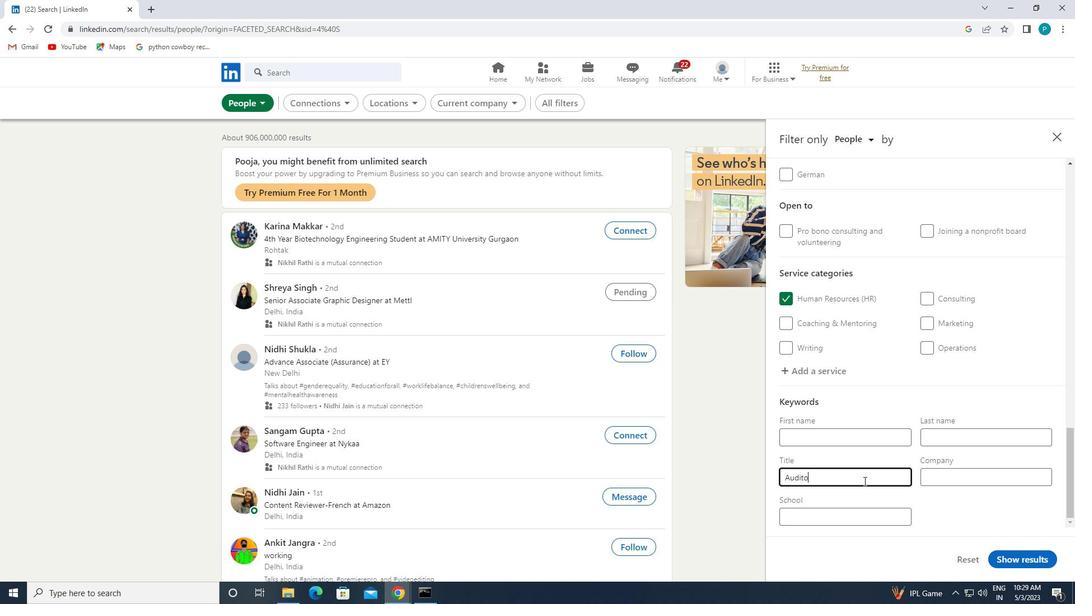 
Action: Mouse moved to (1014, 558)
Screenshot: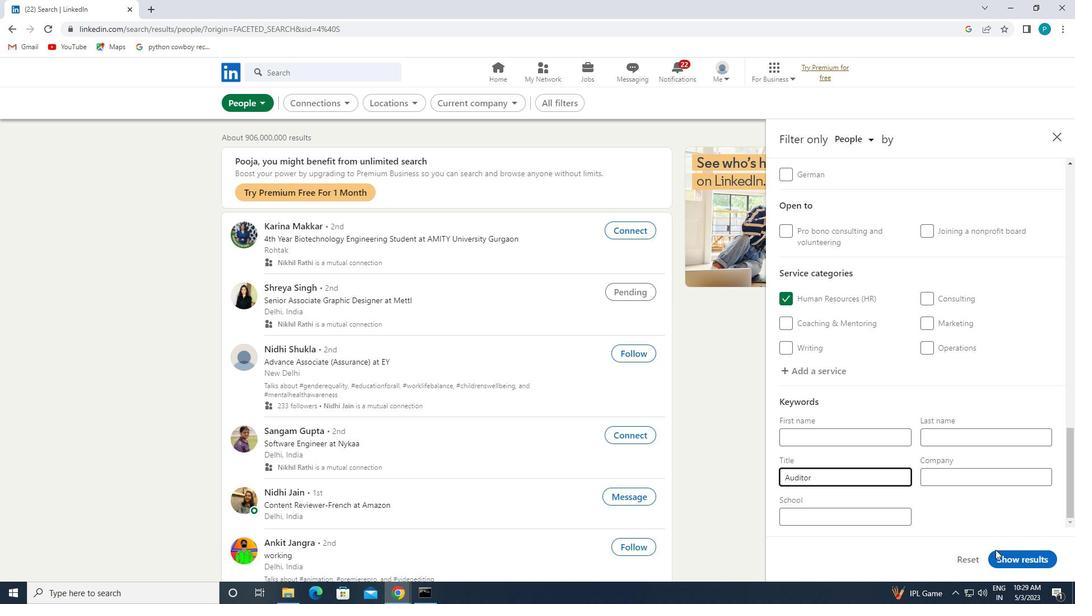 
Action: Mouse pressed left at (1014, 558)
Screenshot: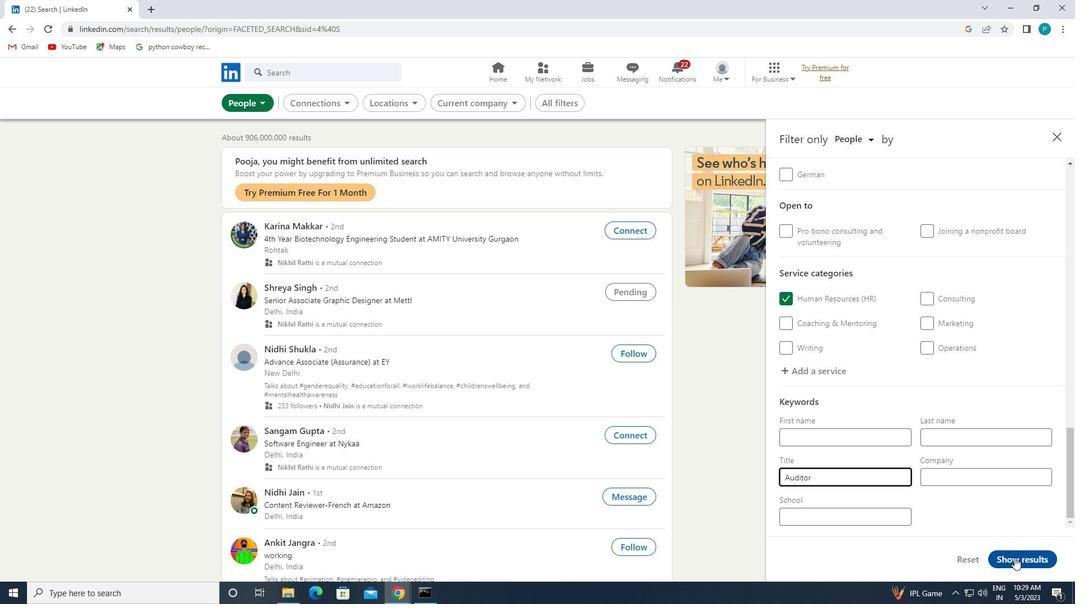 
